 Task: Find connections with filter location Mauganj with filter topic #Startupswith filter profile language English with filter current company Cimpress with filter school Institute Of Public Enterprise with filter industry IT System Design Services with filter service category Filing with filter keywords title Housekeeper
Action: Mouse moved to (708, 90)
Screenshot: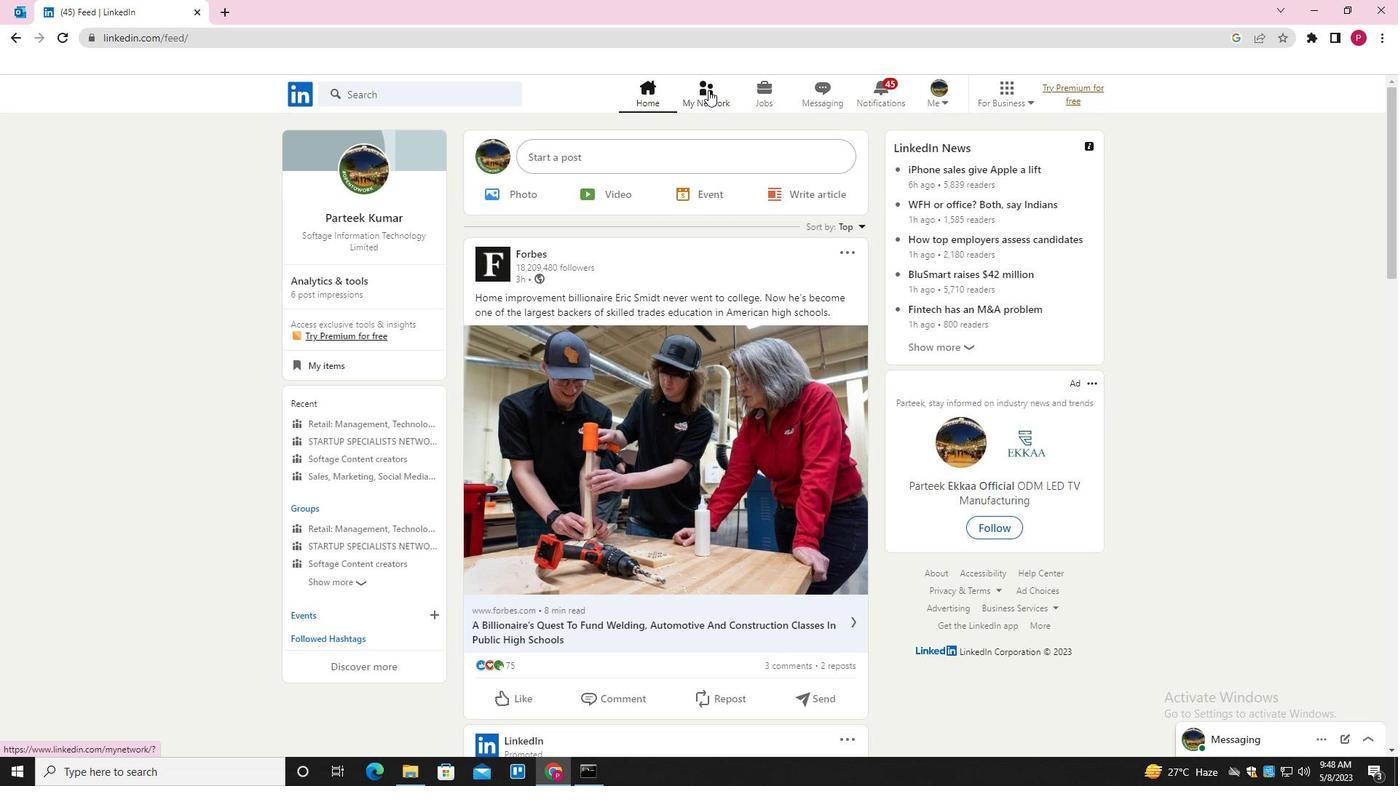 
Action: Mouse pressed left at (708, 90)
Screenshot: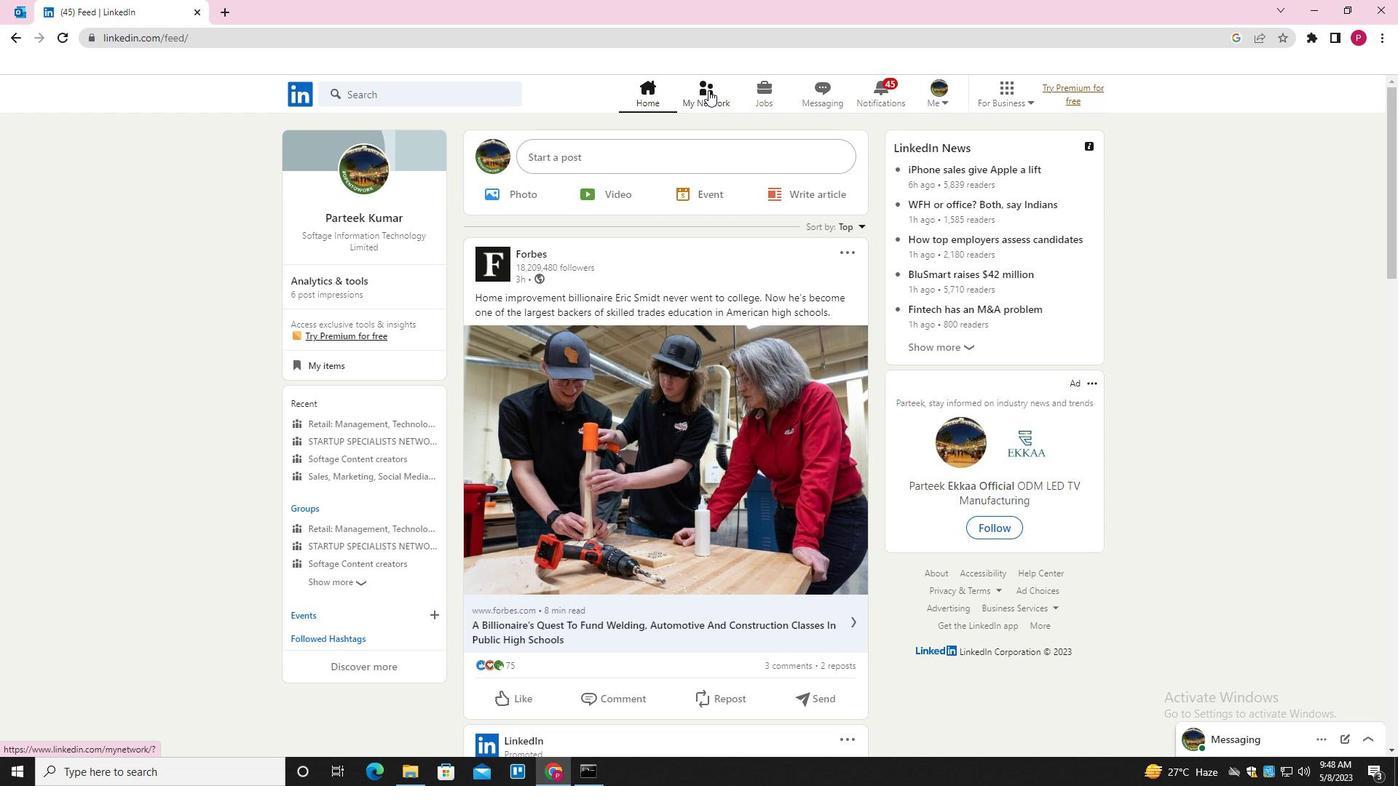 
Action: Mouse moved to (452, 179)
Screenshot: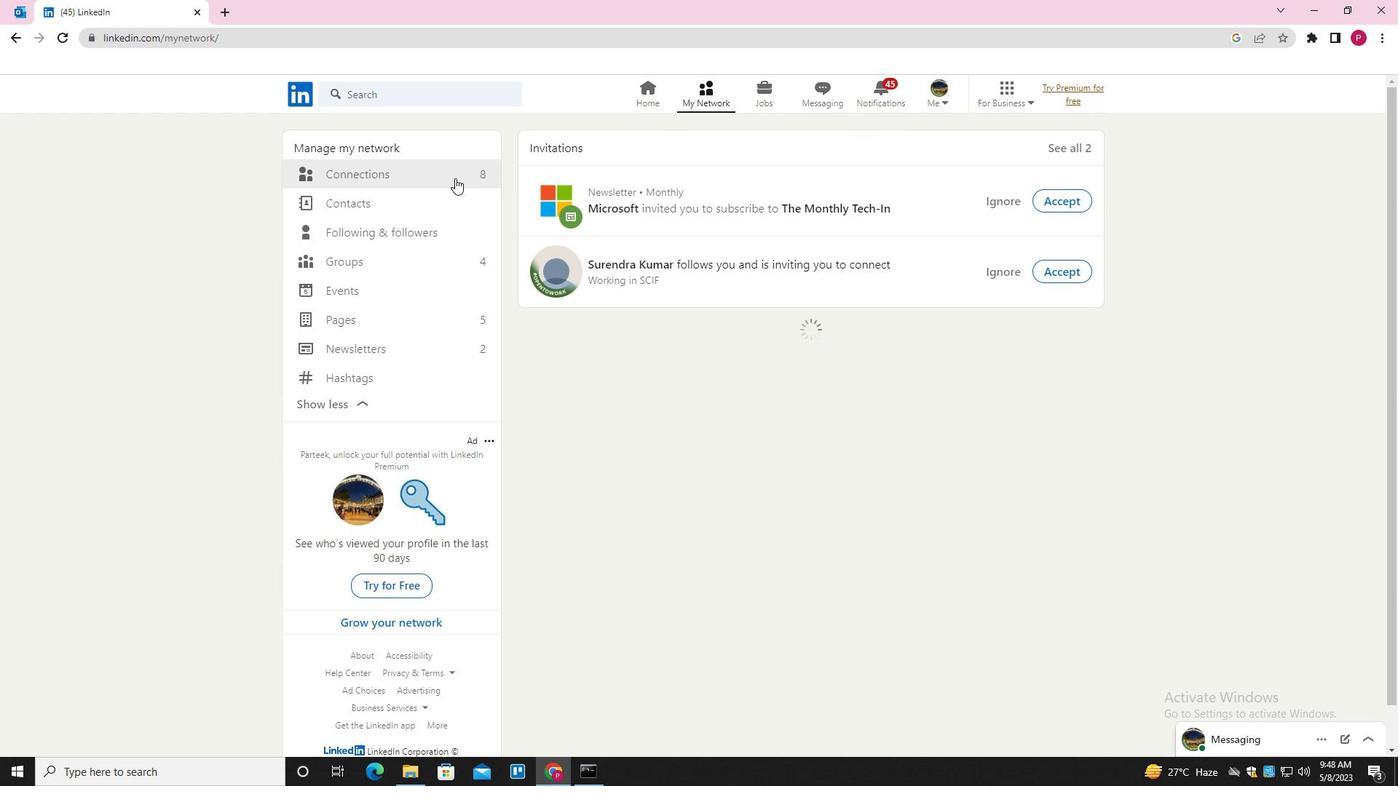 
Action: Mouse pressed left at (452, 179)
Screenshot: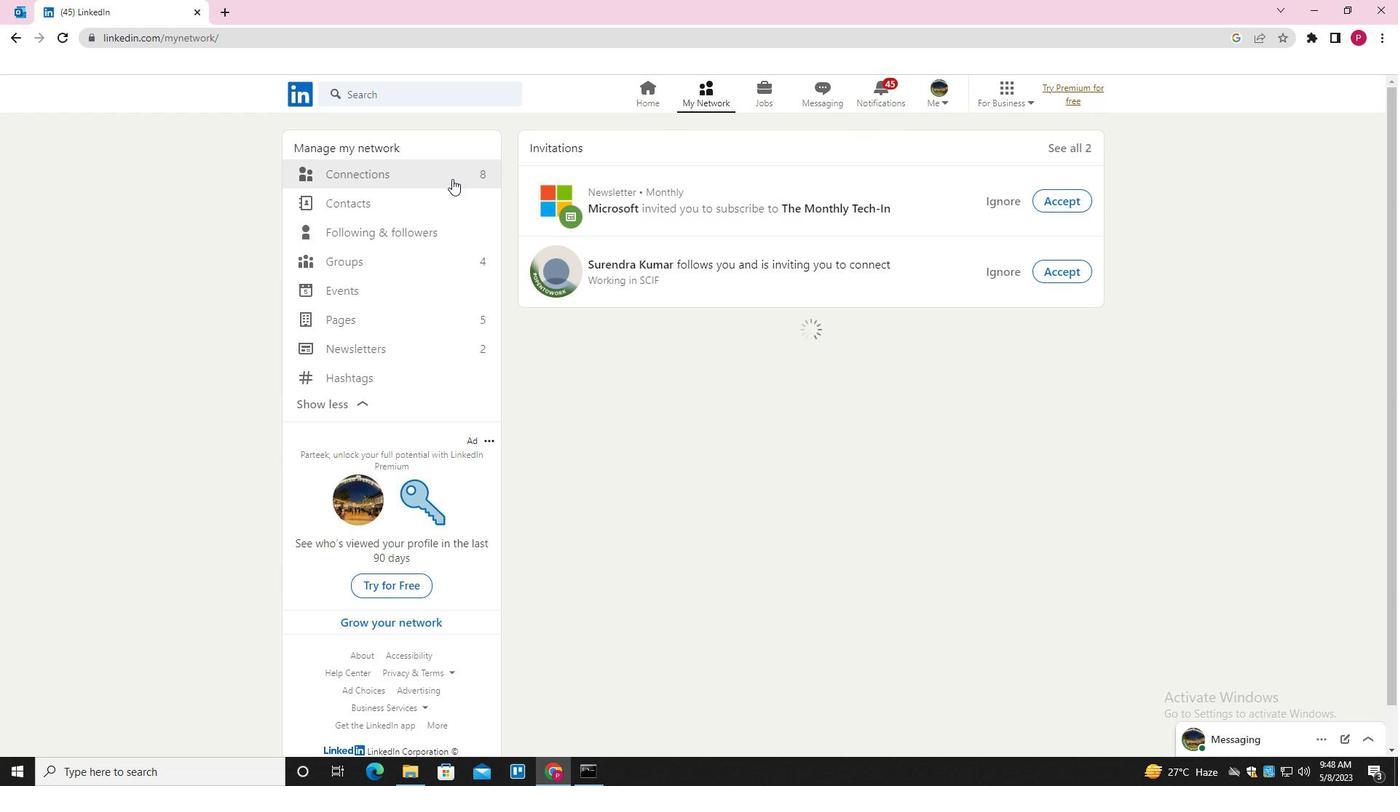 
Action: Mouse moved to (820, 176)
Screenshot: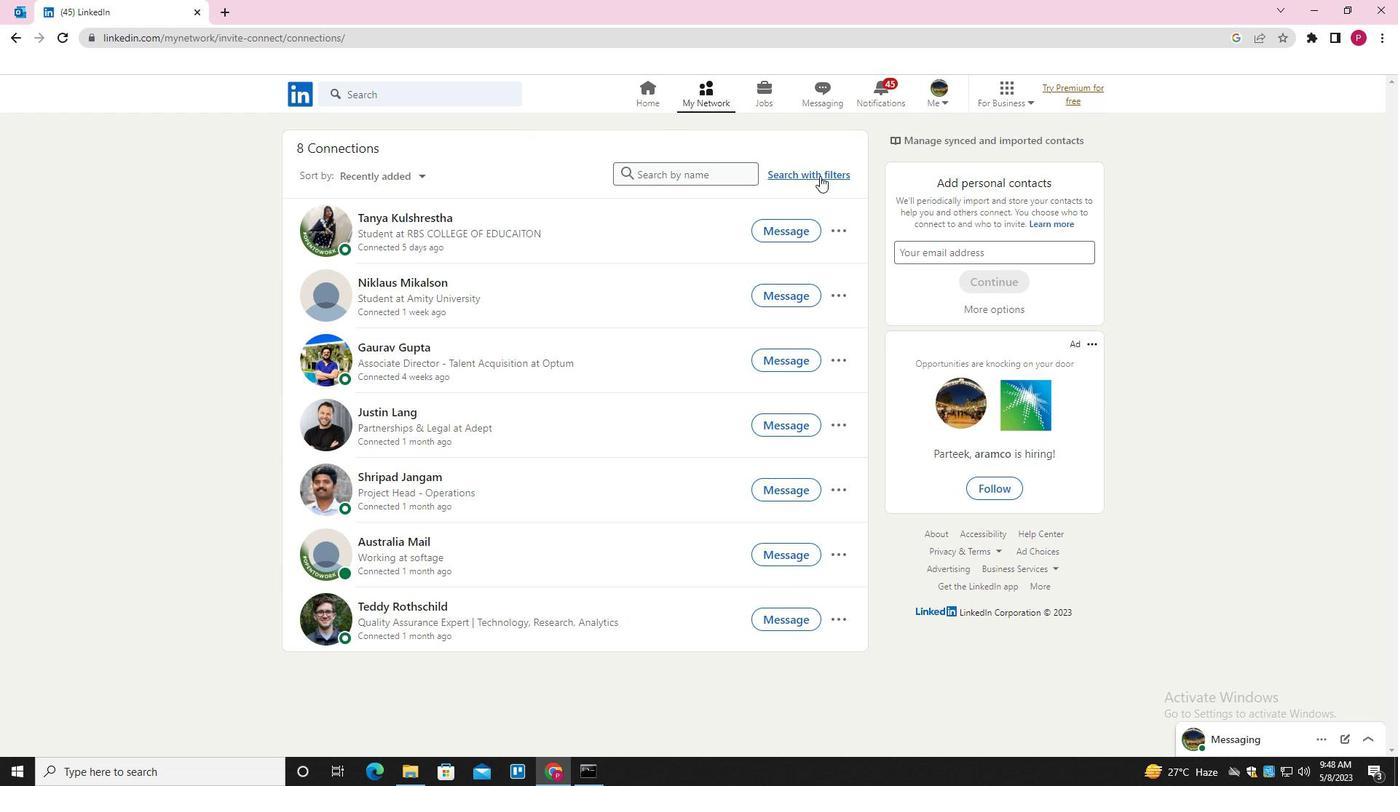 
Action: Mouse pressed left at (820, 176)
Screenshot: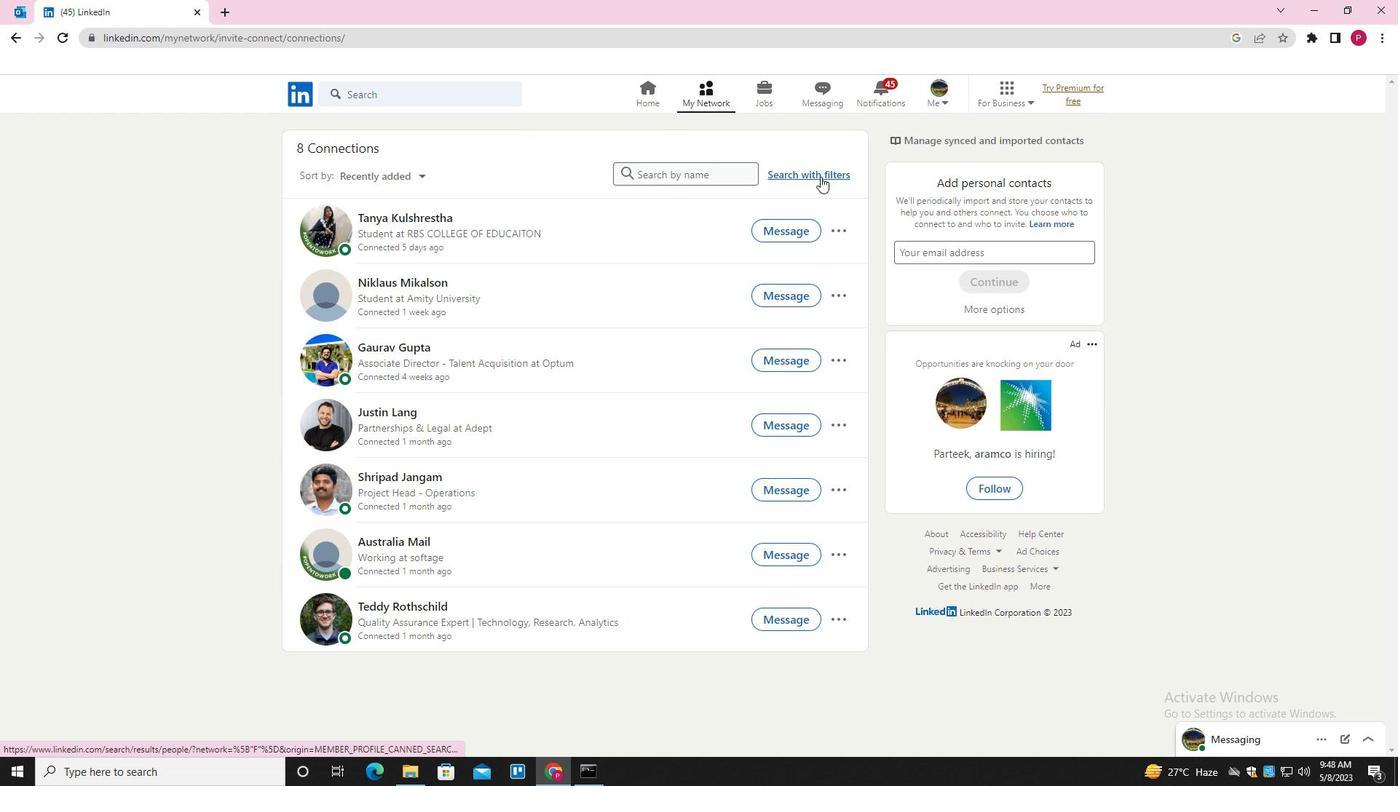 
Action: Mouse moved to (748, 130)
Screenshot: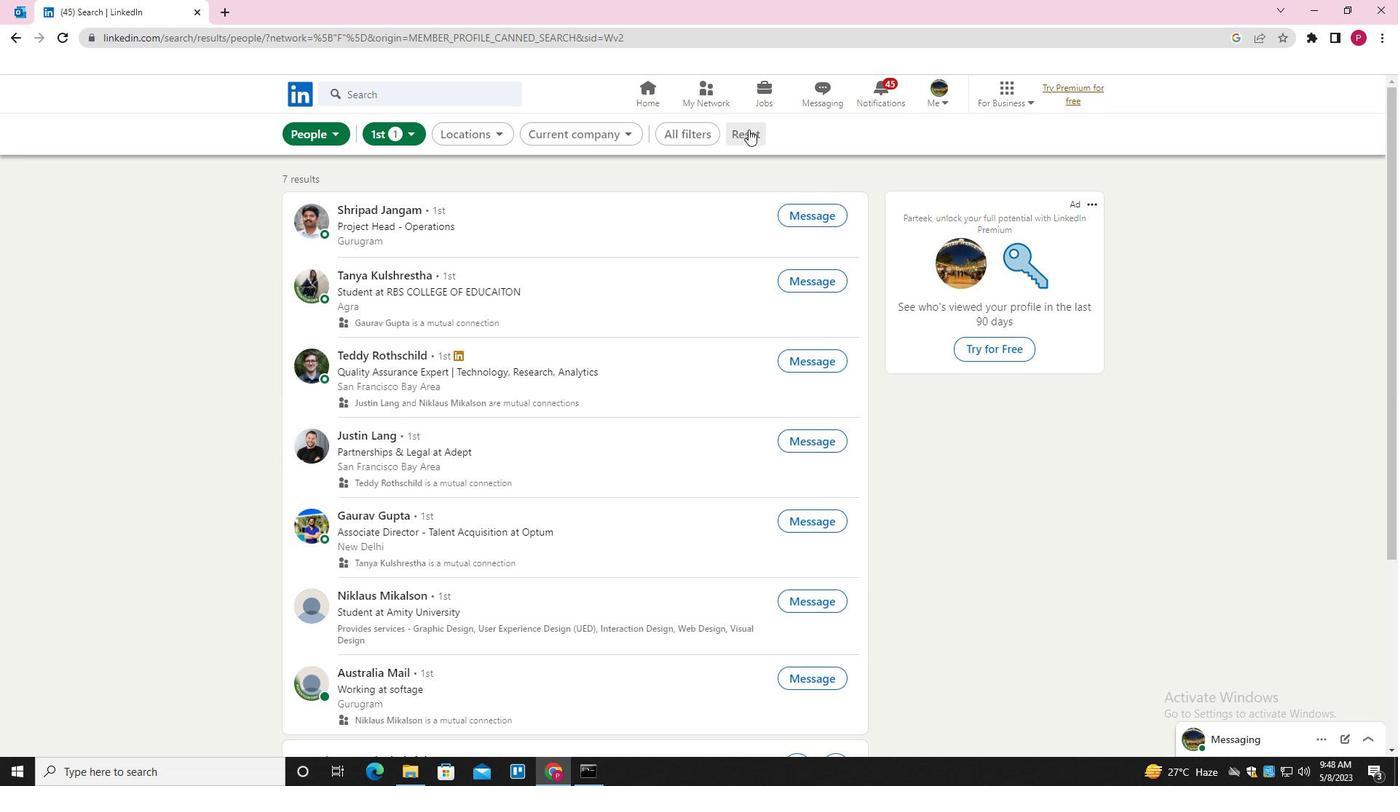 
Action: Mouse pressed left at (748, 130)
Screenshot: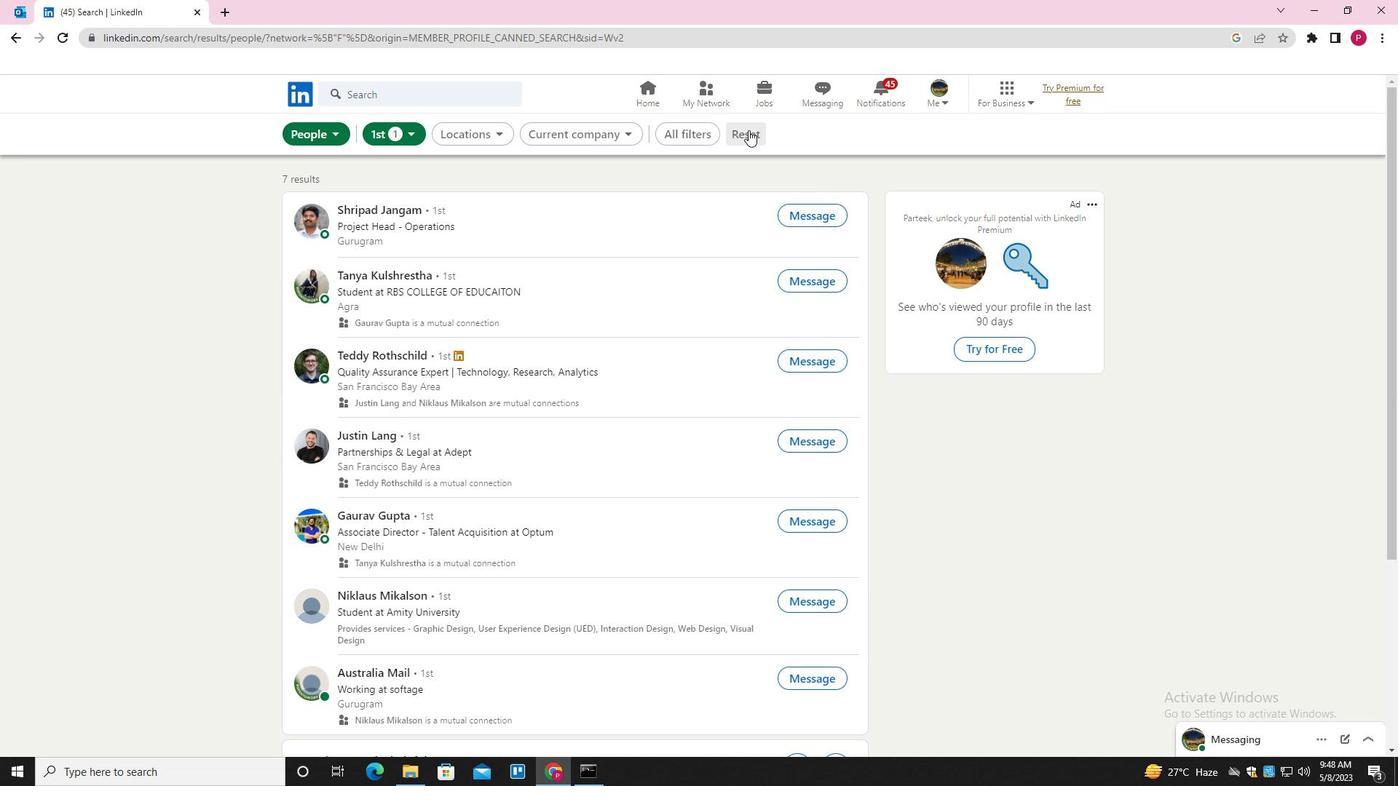 
Action: Mouse moved to (721, 135)
Screenshot: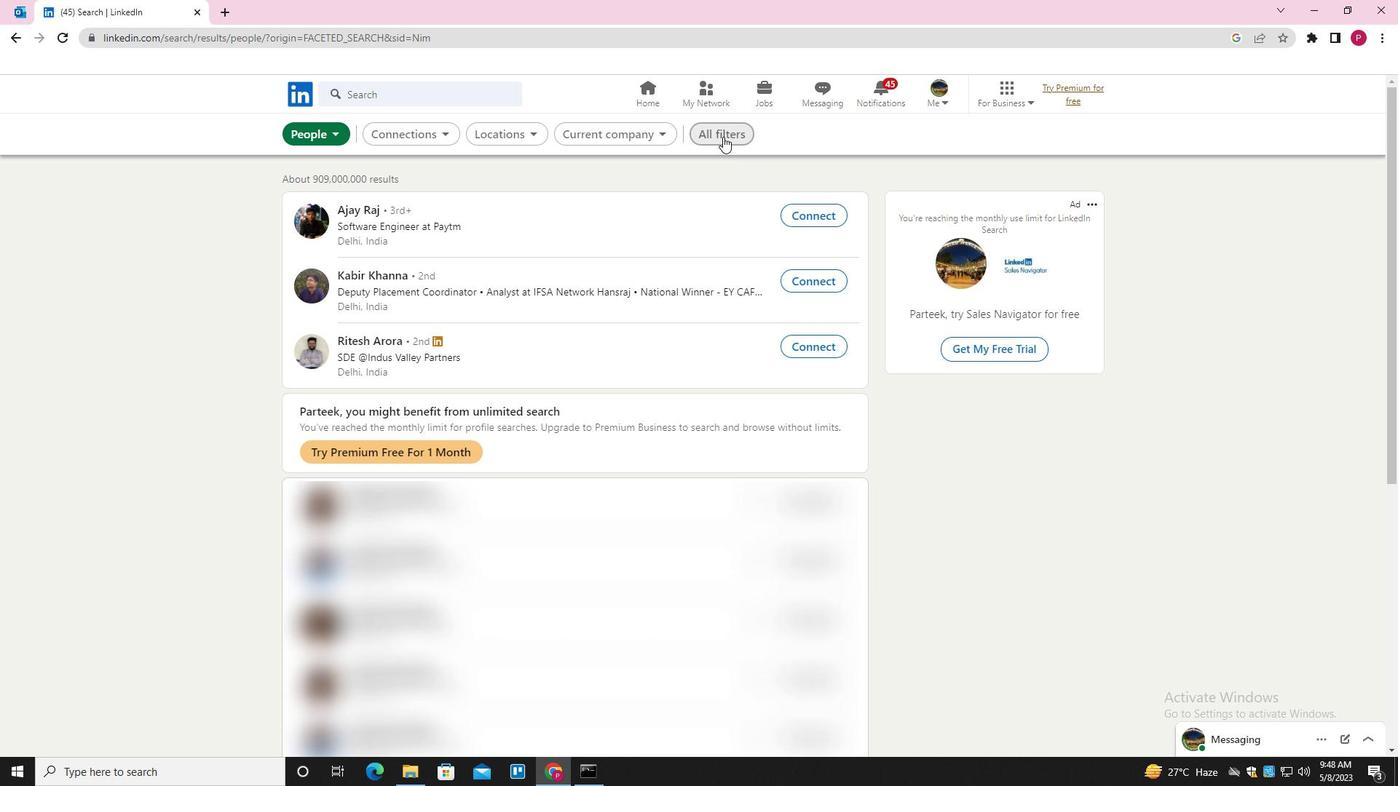 
Action: Mouse pressed left at (721, 135)
Screenshot: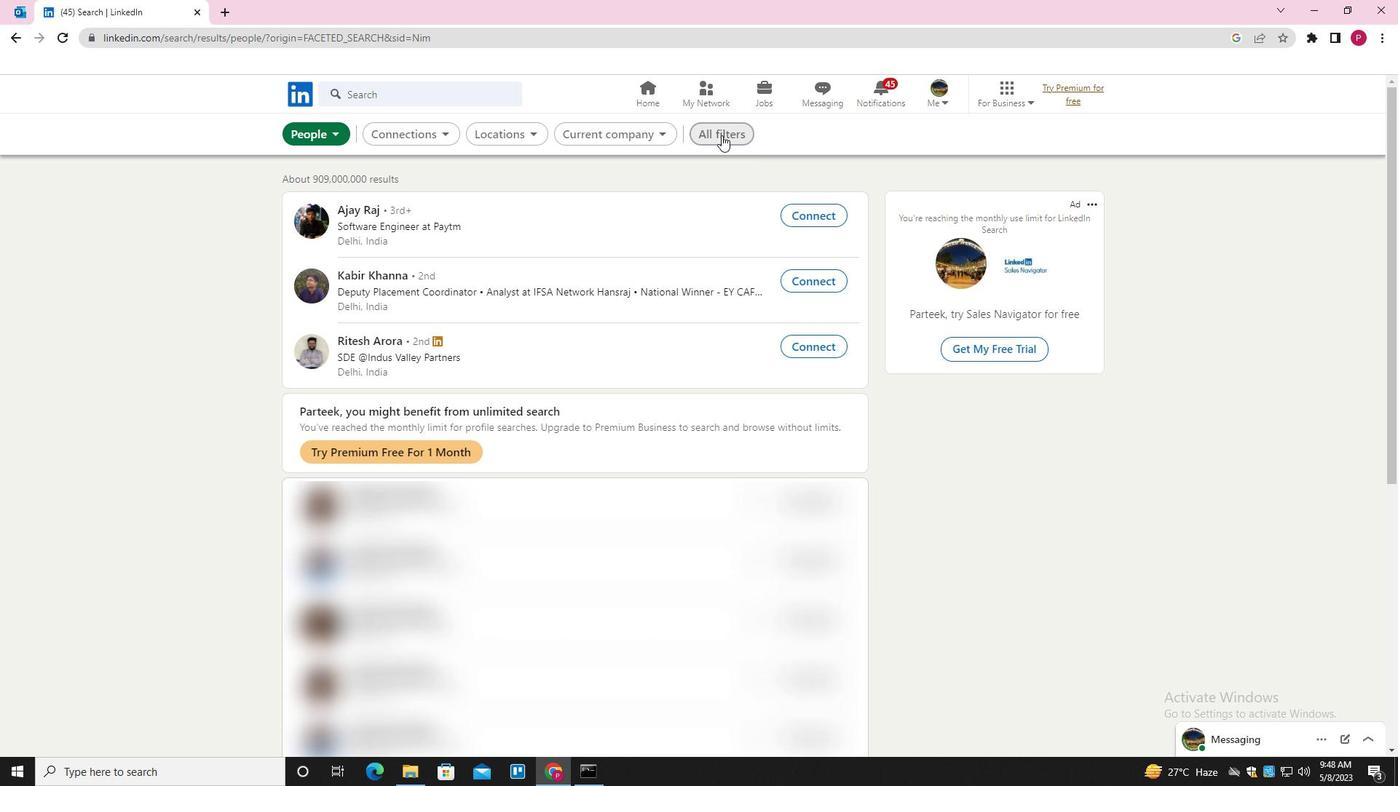 
Action: Mouse moved to (1263, 371)
Screenshot: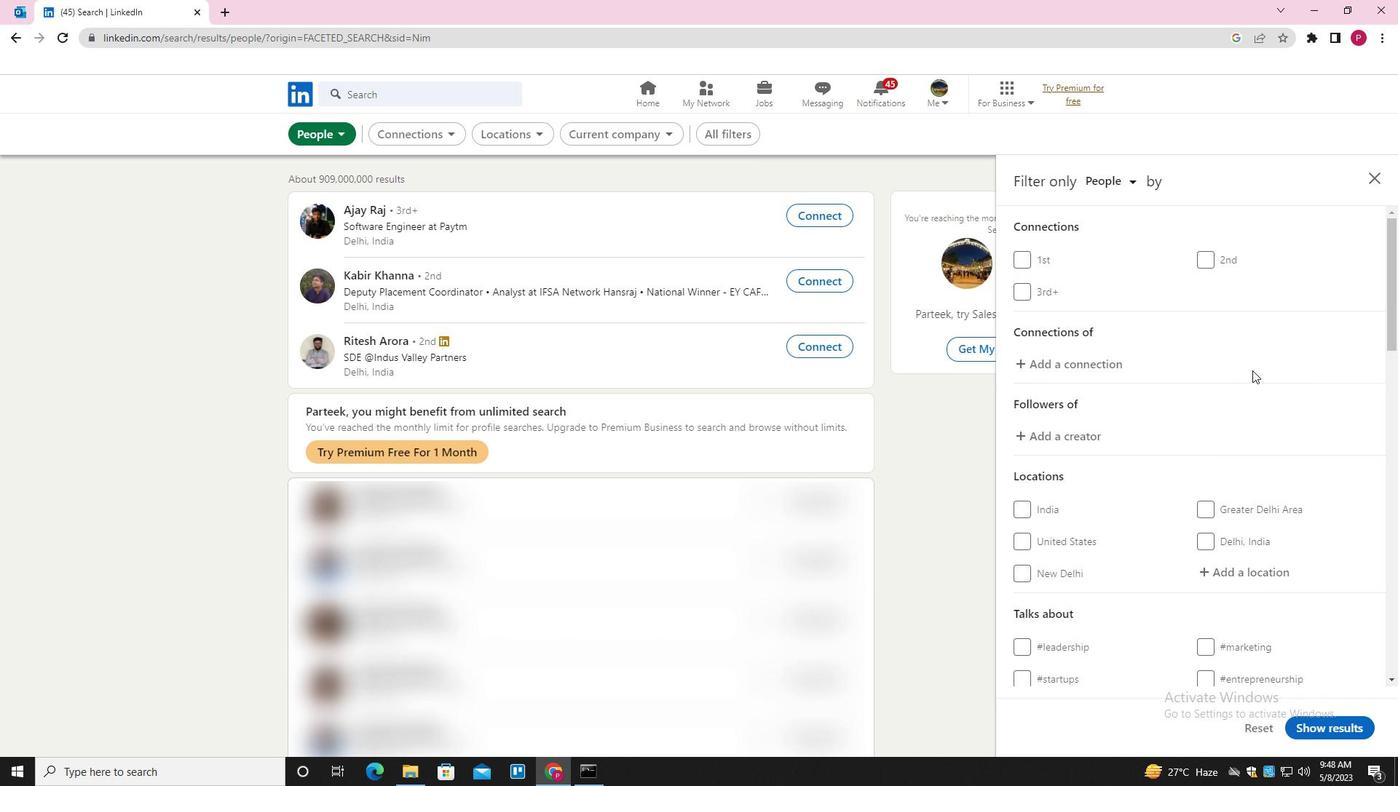 
Action: Mouse scrolled (1263, 370) with delta (0, 0)
Screenshot: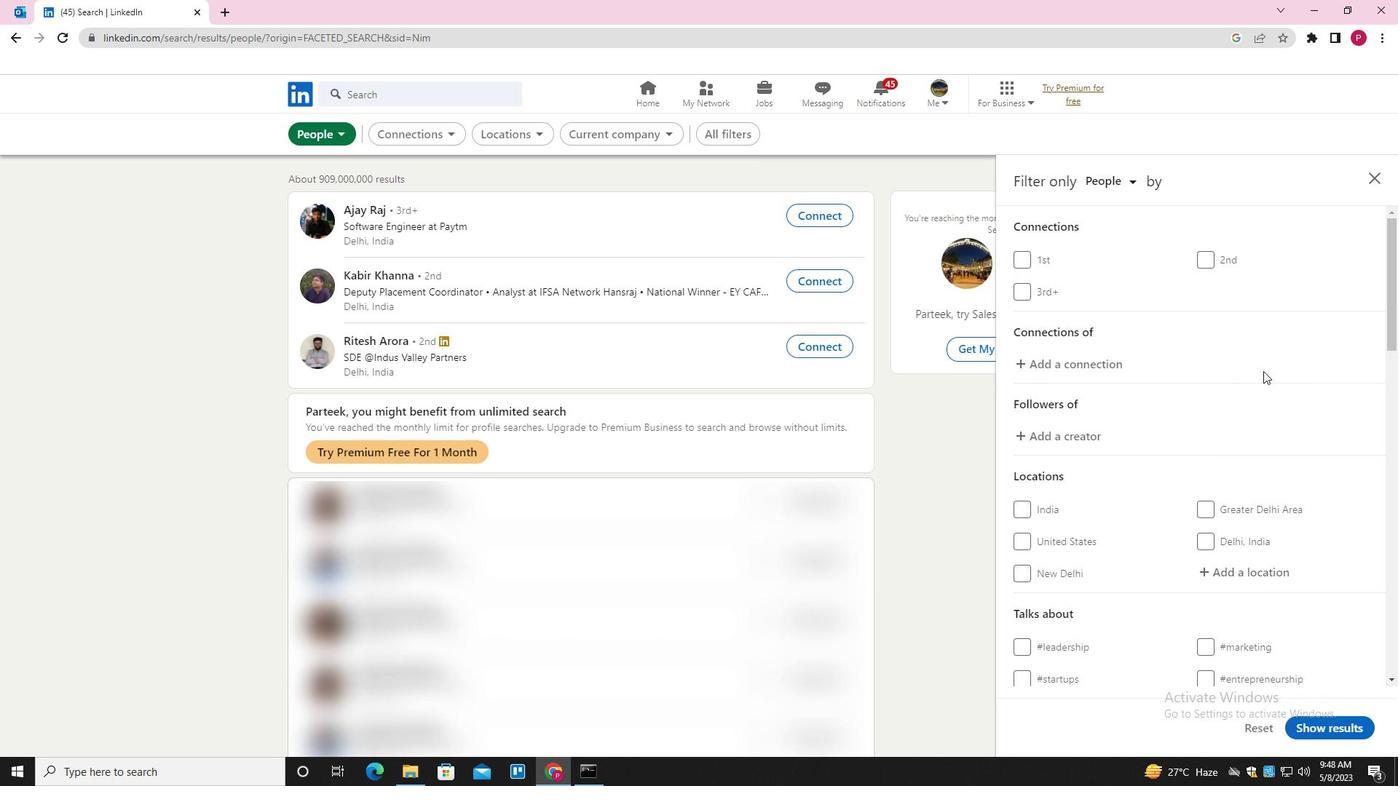 
Action: Mouse scrolled (1263, 370) with delta (0, 0)
Screenshot: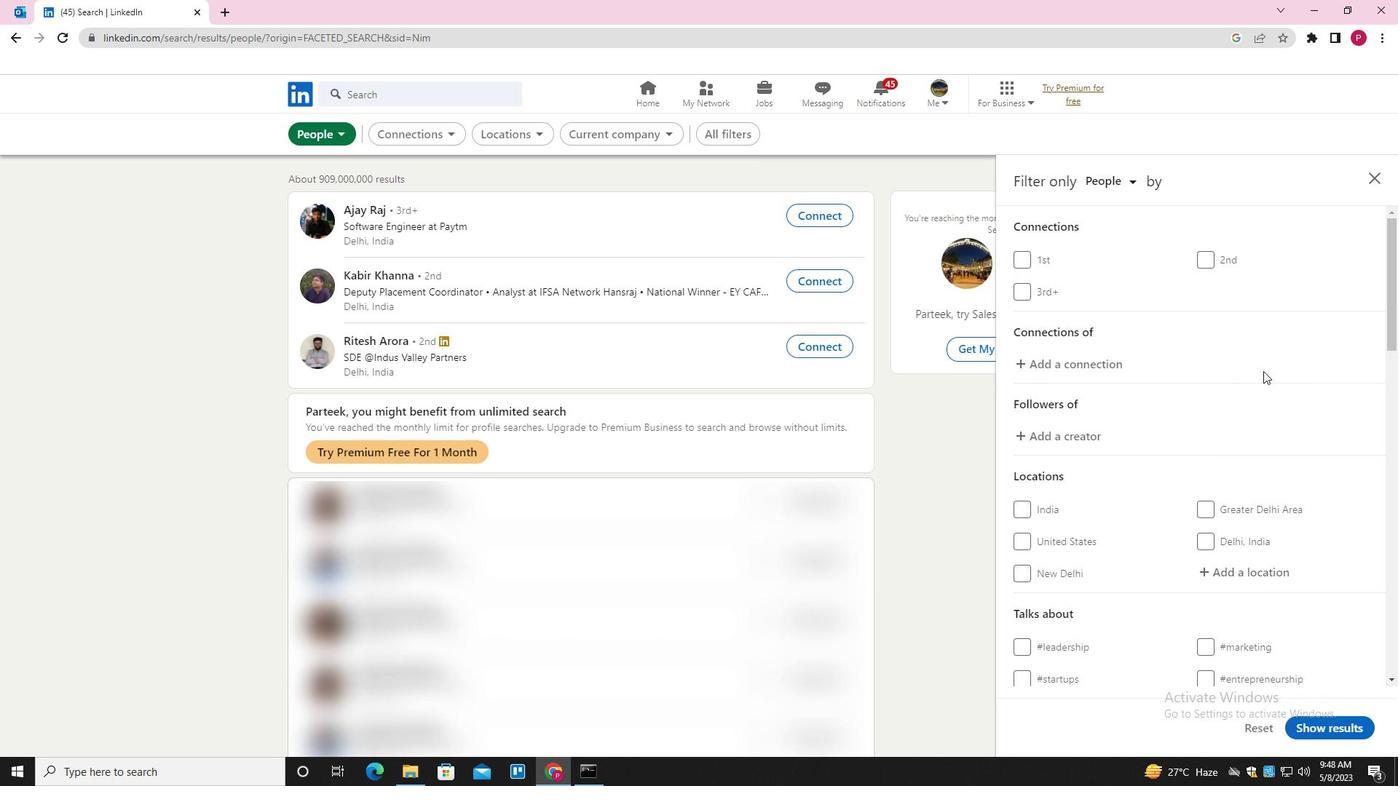 
Action: Mouse moved to (1245, 420)
Screenshot: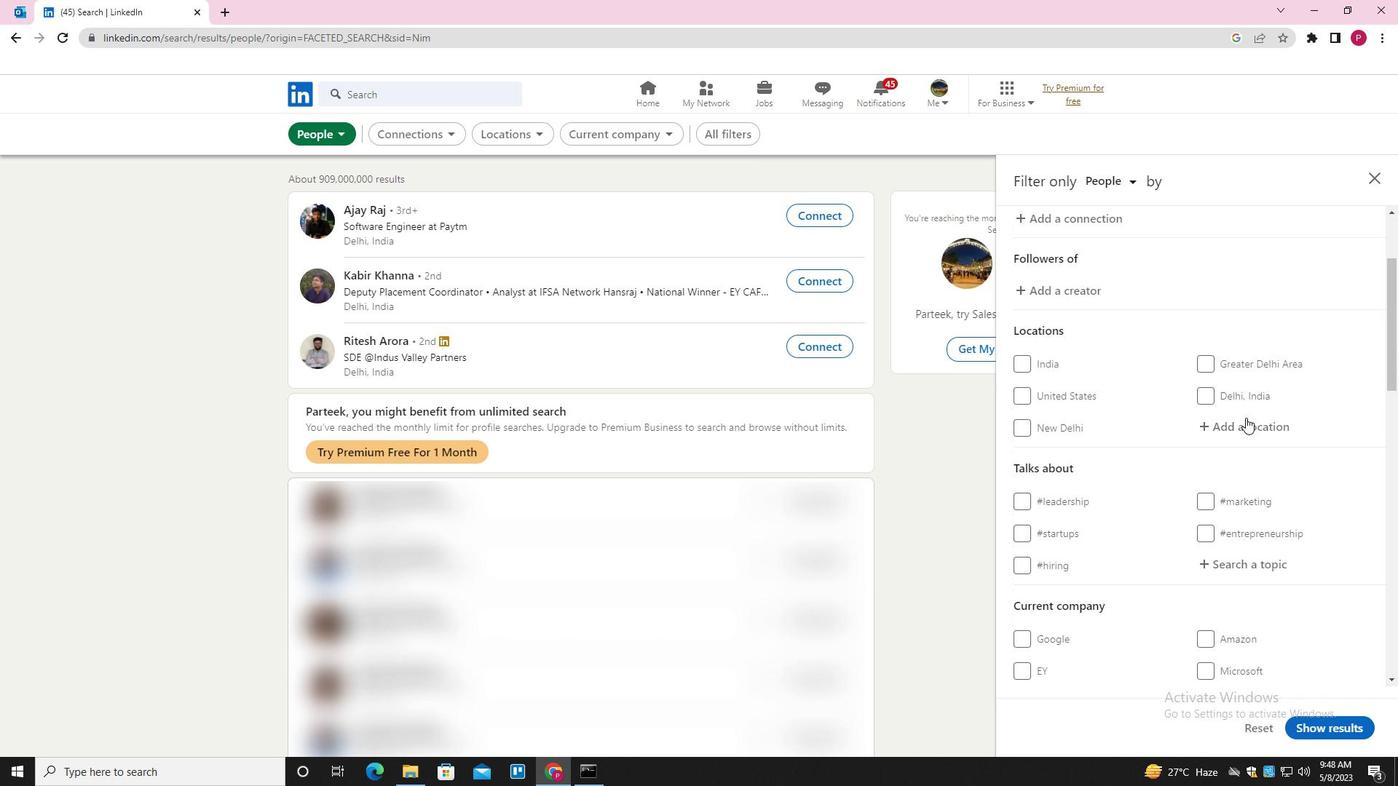 
Action: Mouse pressed left at (1245, 420)
Screenshot: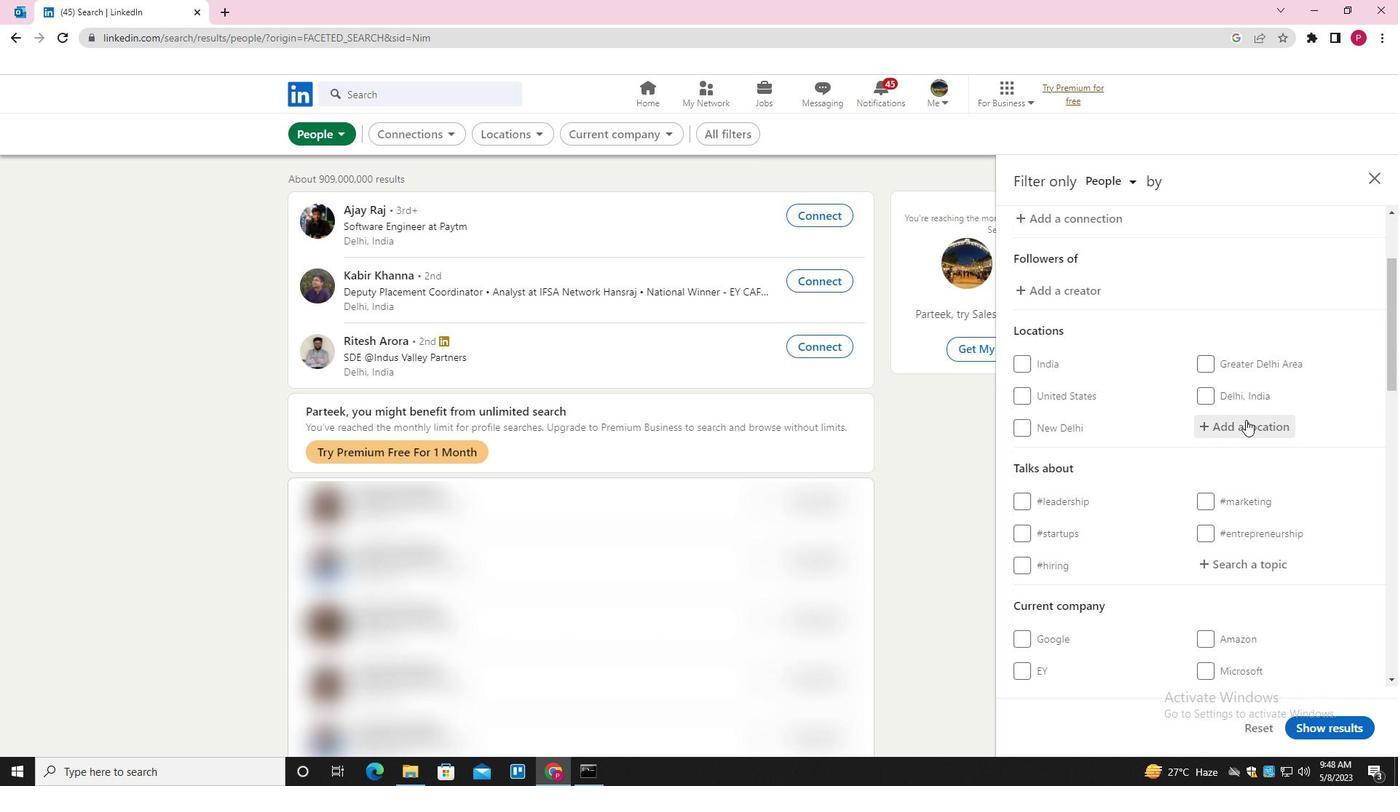 
Action: Key pressed <Key.shift>MAUGANJ<Key.down><Key.enter>
Screenshot: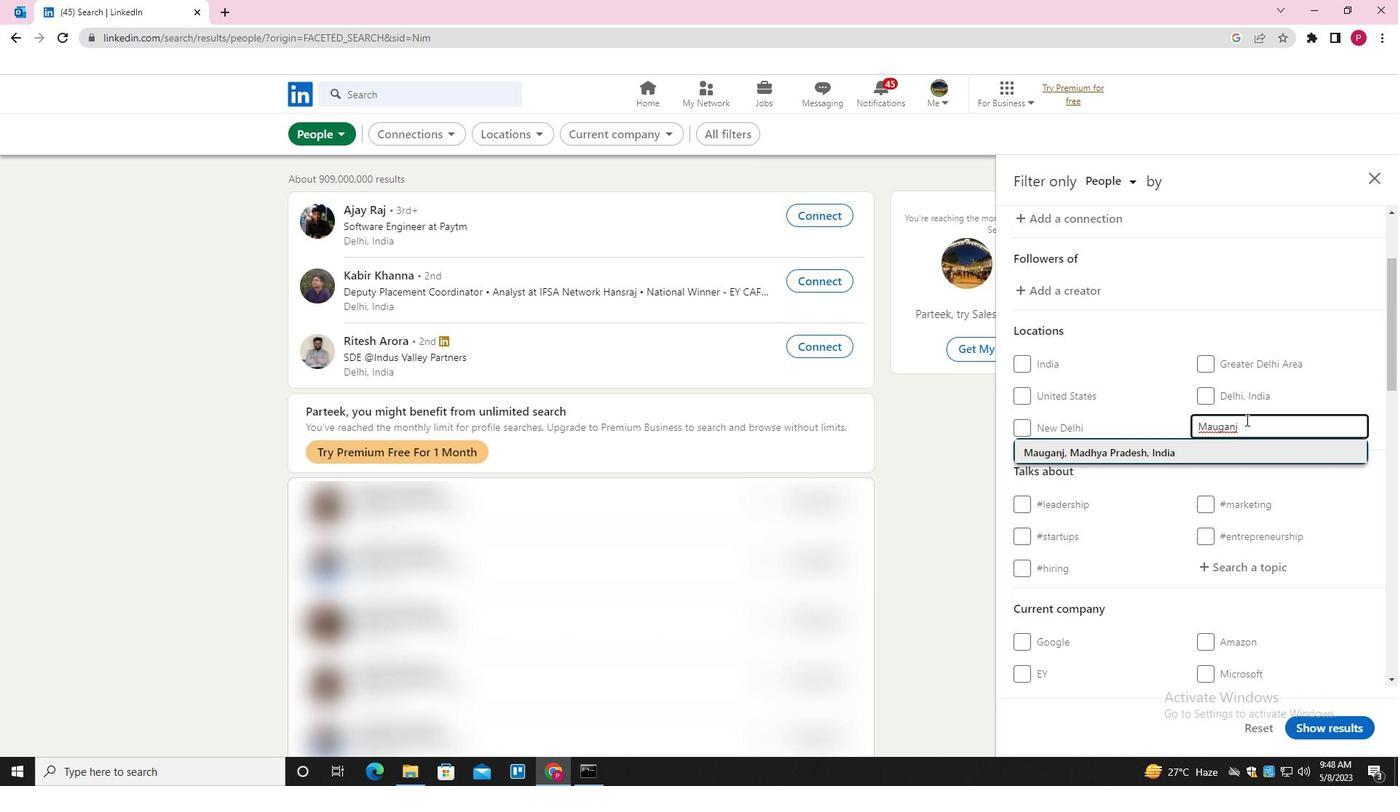 
Action: Mouse scrolled (1245, 419) with delta (0, 0)
Screenshot: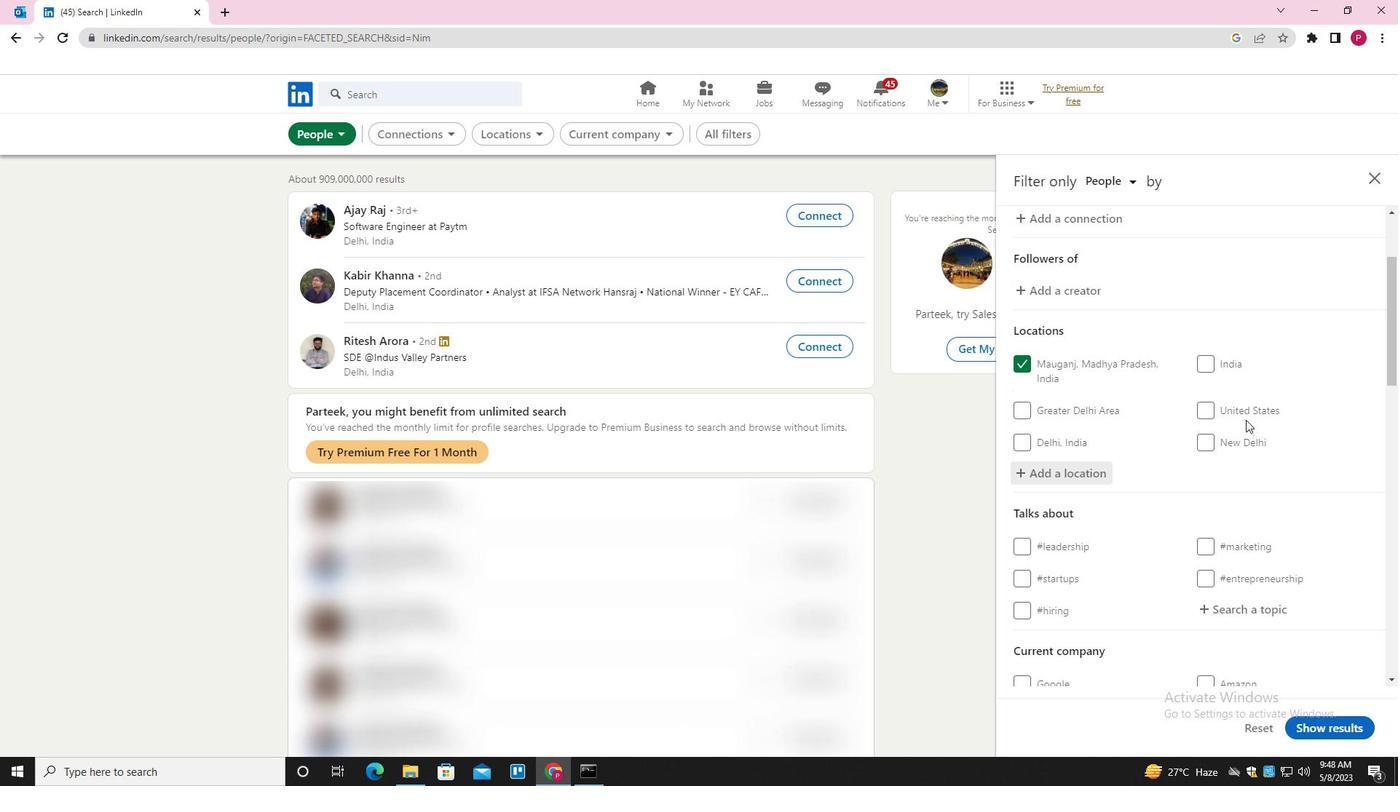 
Action: Mouse scrolled (1245, 419) with delta (0, 0)
Screenshot: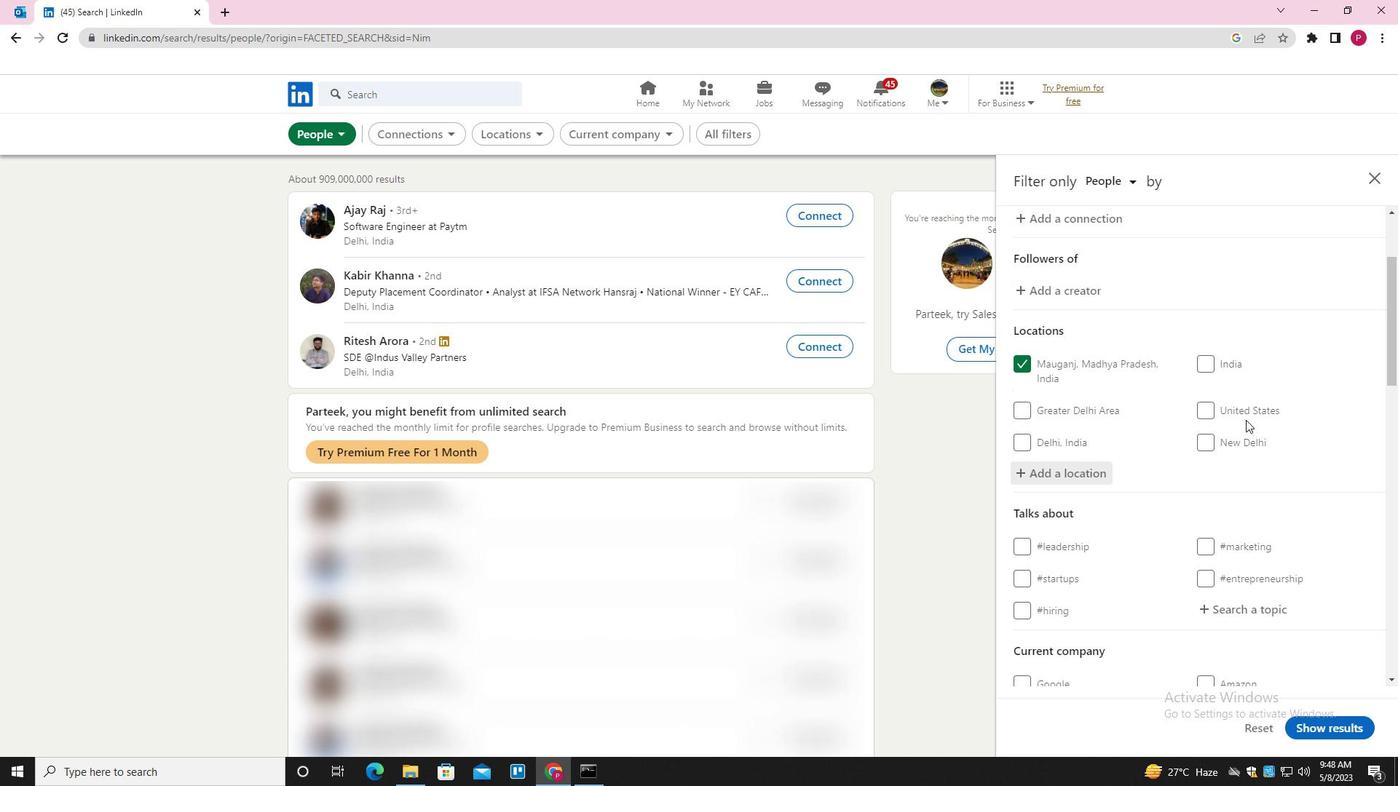 
Action: Mouse scrolled (1245, 419) with delta (0, 0)
Screenshot: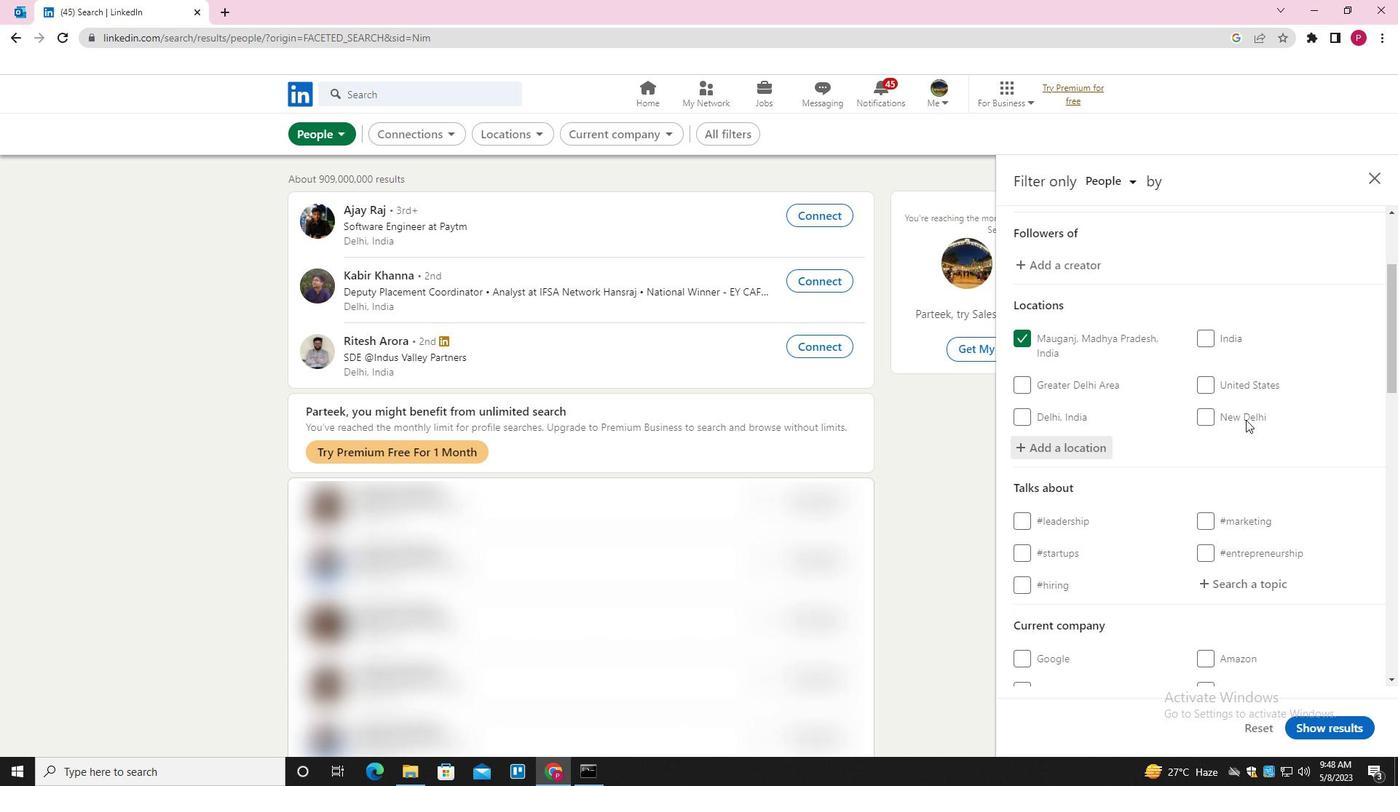 
Action: Mouse moved to (1241, 391)
Screenshot: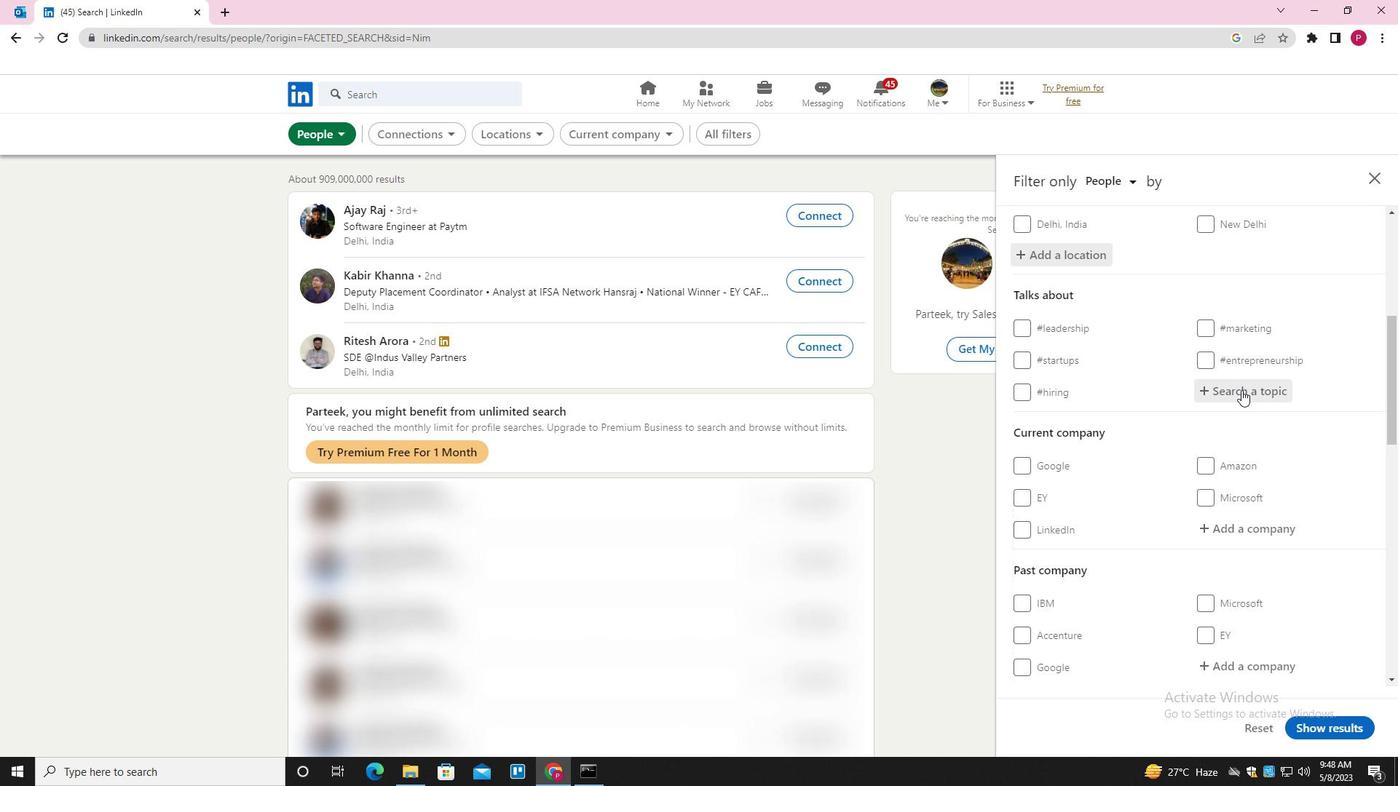 
Action: Mouse pressed left at (1241, 391)
Screenshot: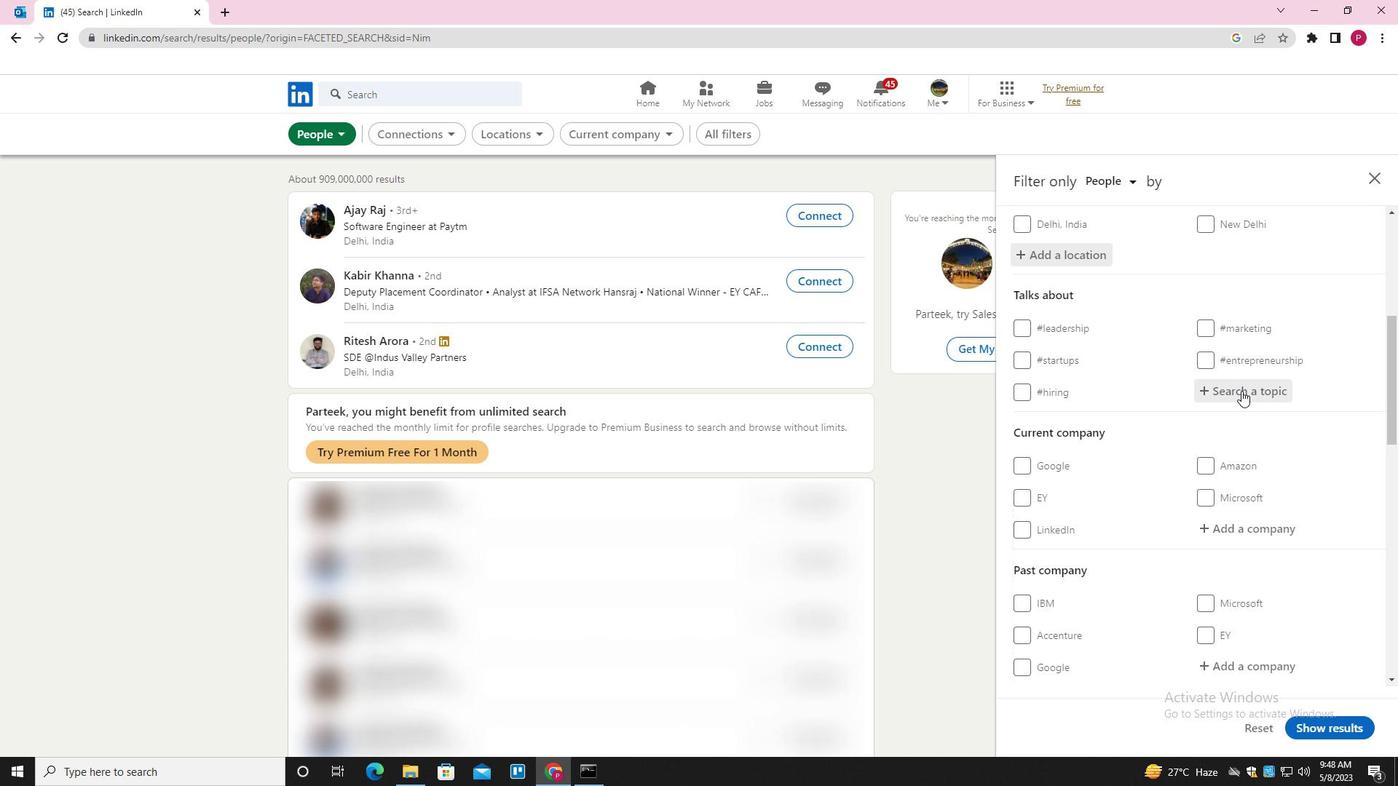 
Action: Key pressed <Key.shift>STARTUPS<Key.down><Key.enter>
Screenshot: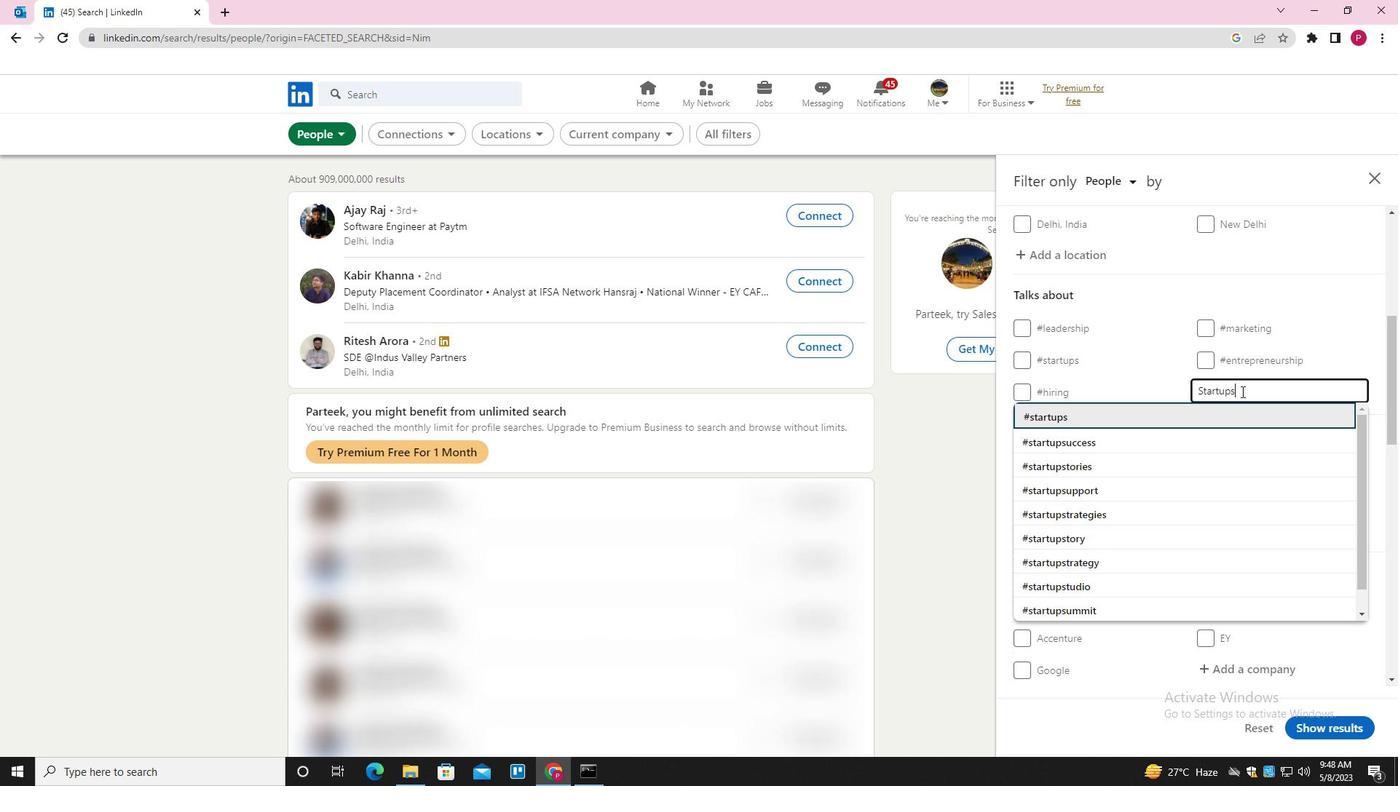 
Action: Mouse scrolled (1241, 391) with delta (0, 0)
Screenshot: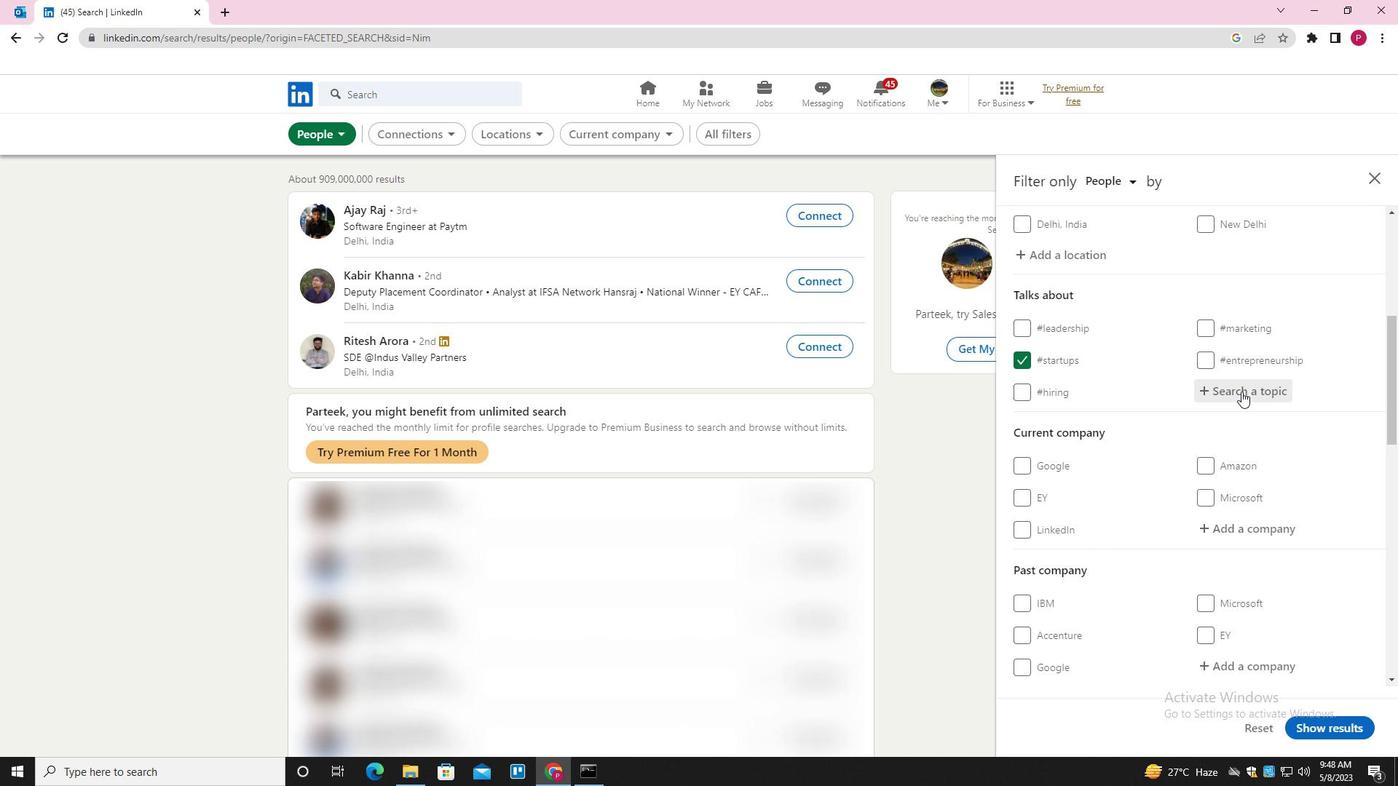 
Action: Mouse scrolled (1241, 391) with delta (0, 0)
Screenshot: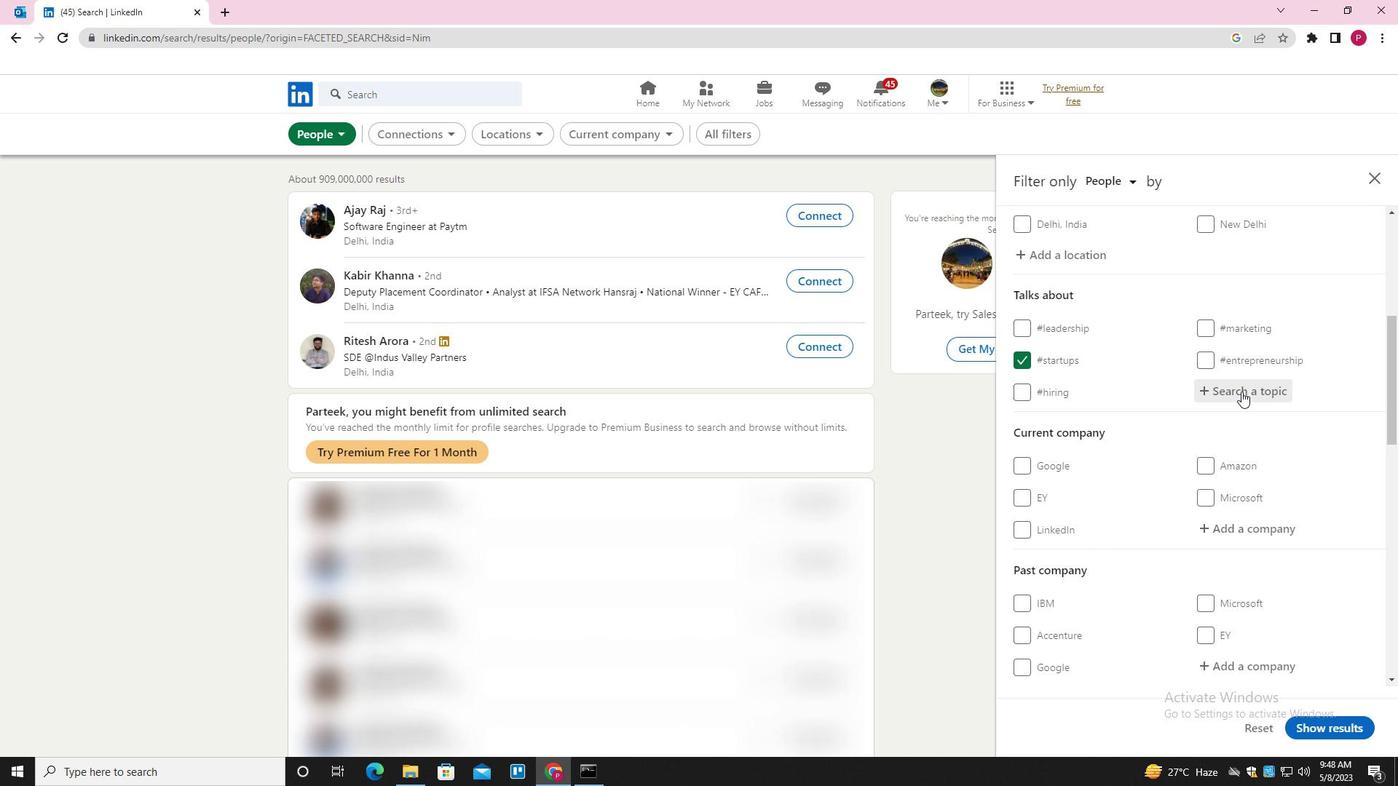 
Action: Mouse moved to (1188, 412)
Screenshot: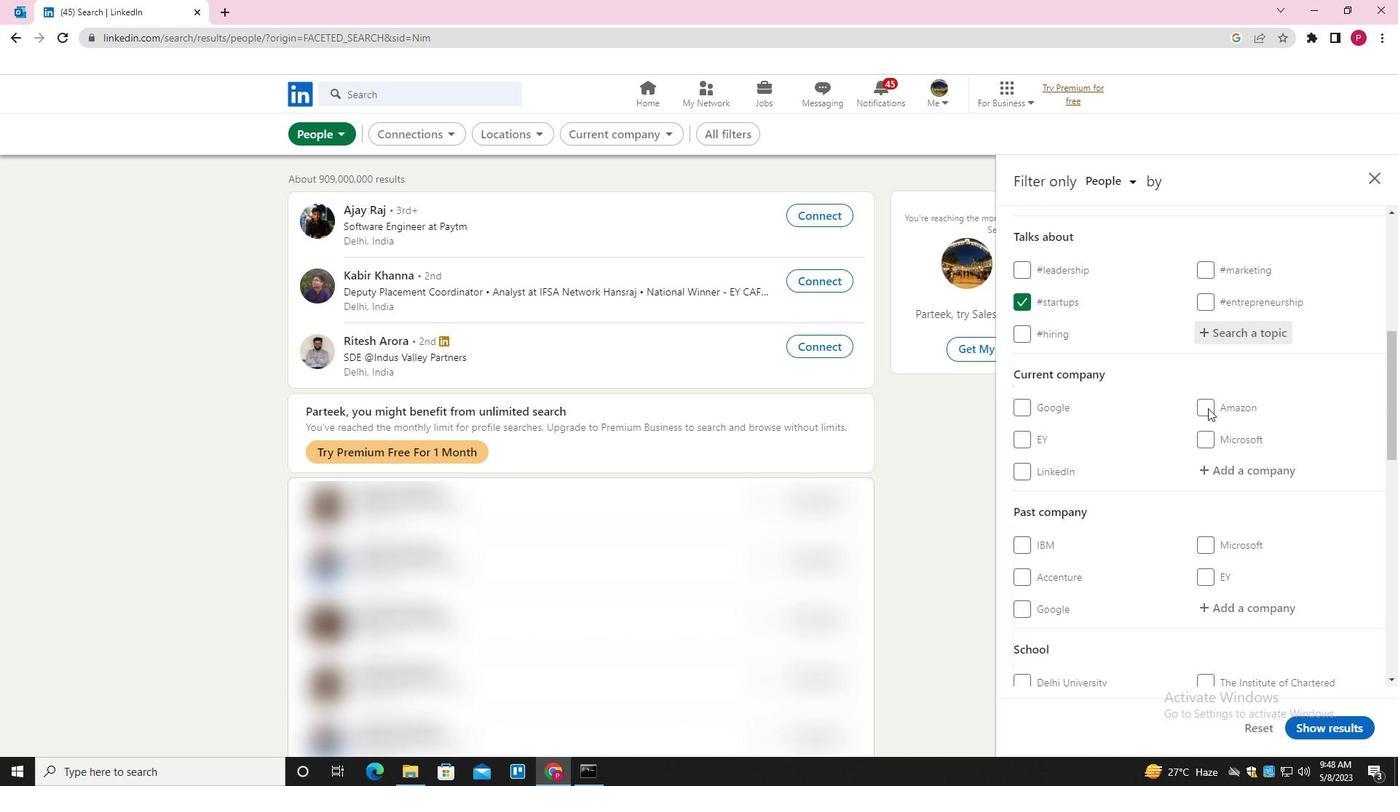 
Action: Mouse scrolled (1188, 411) with delta (0, 0)
Screenshot: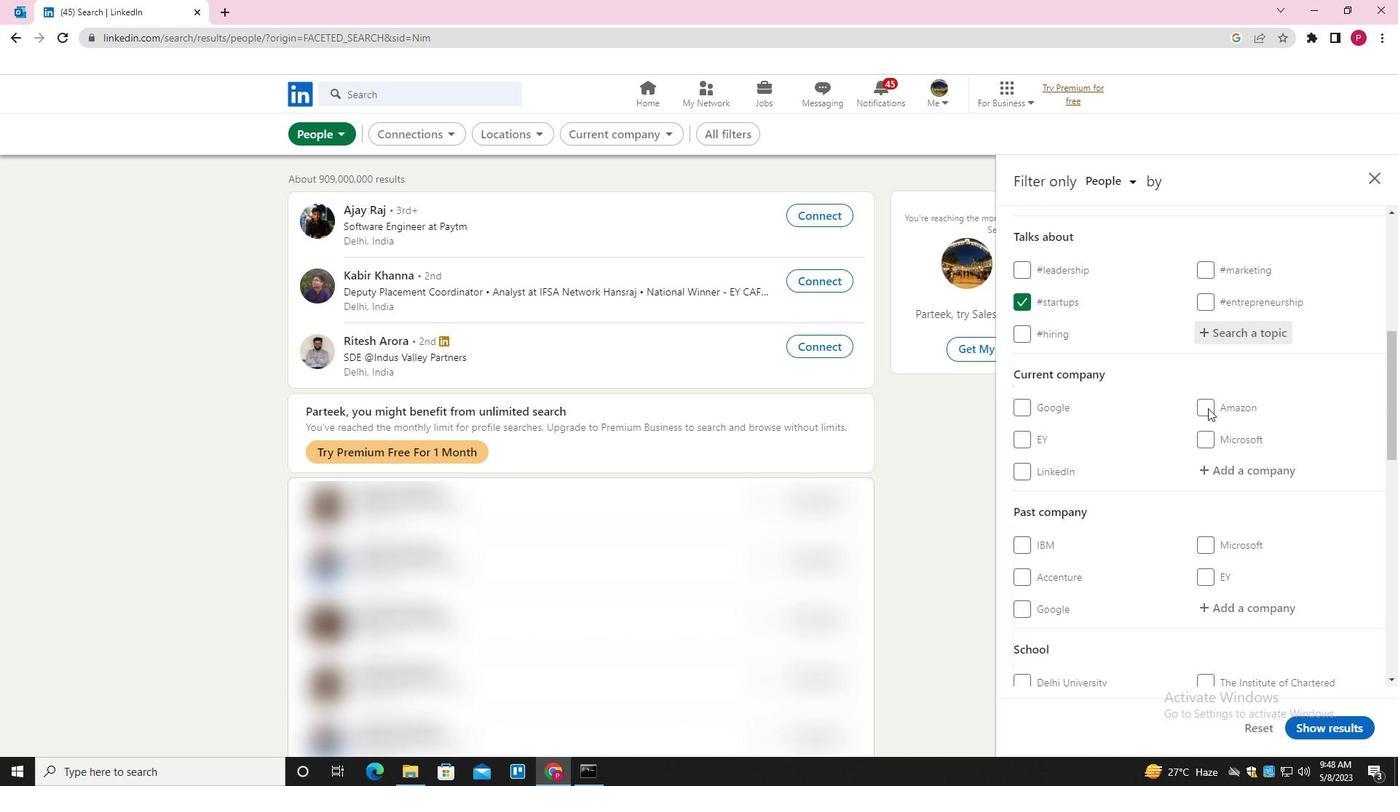 
Action: Mouse moved to (1146, 423)
Screenshot: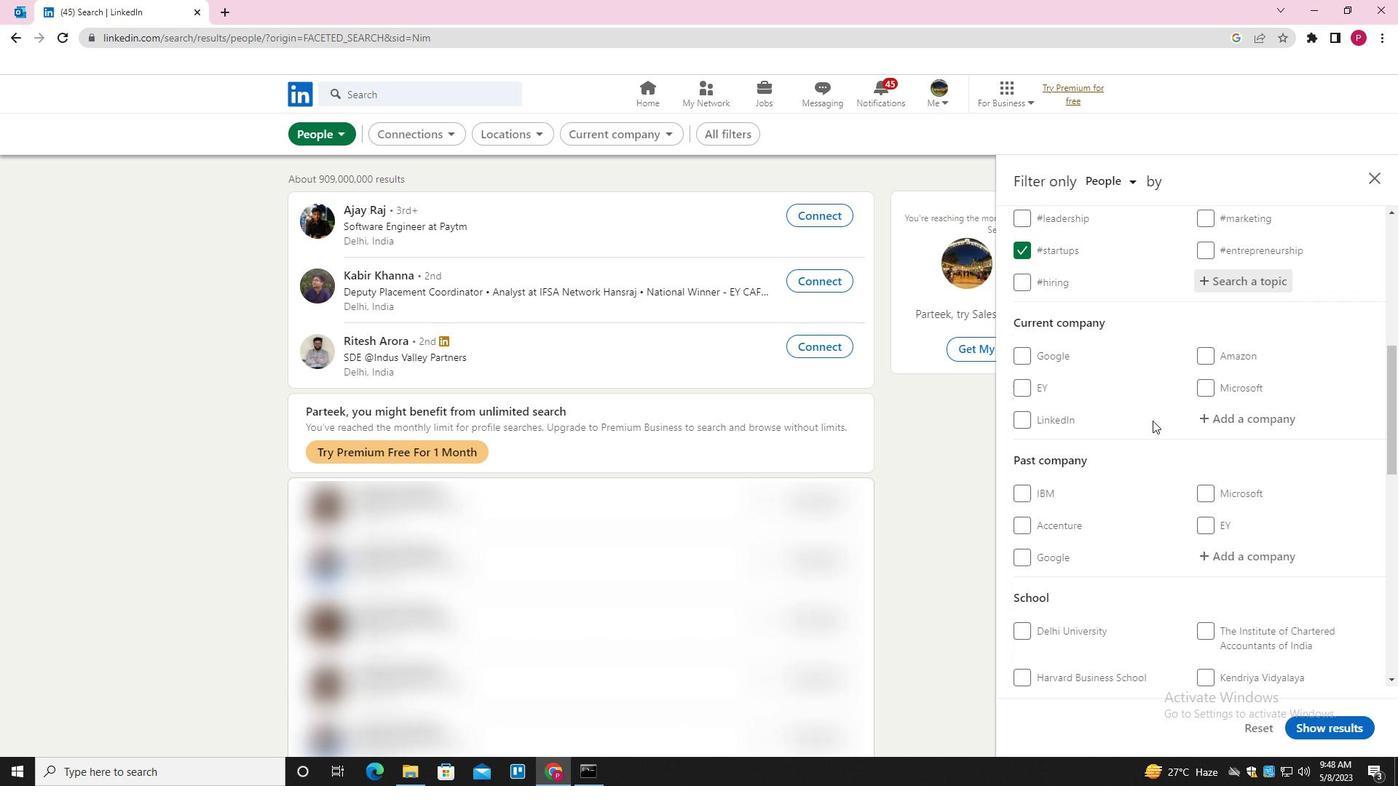 
Action: Mouse scrolled (1146, 422) with delta (0, 0)
Screenshot: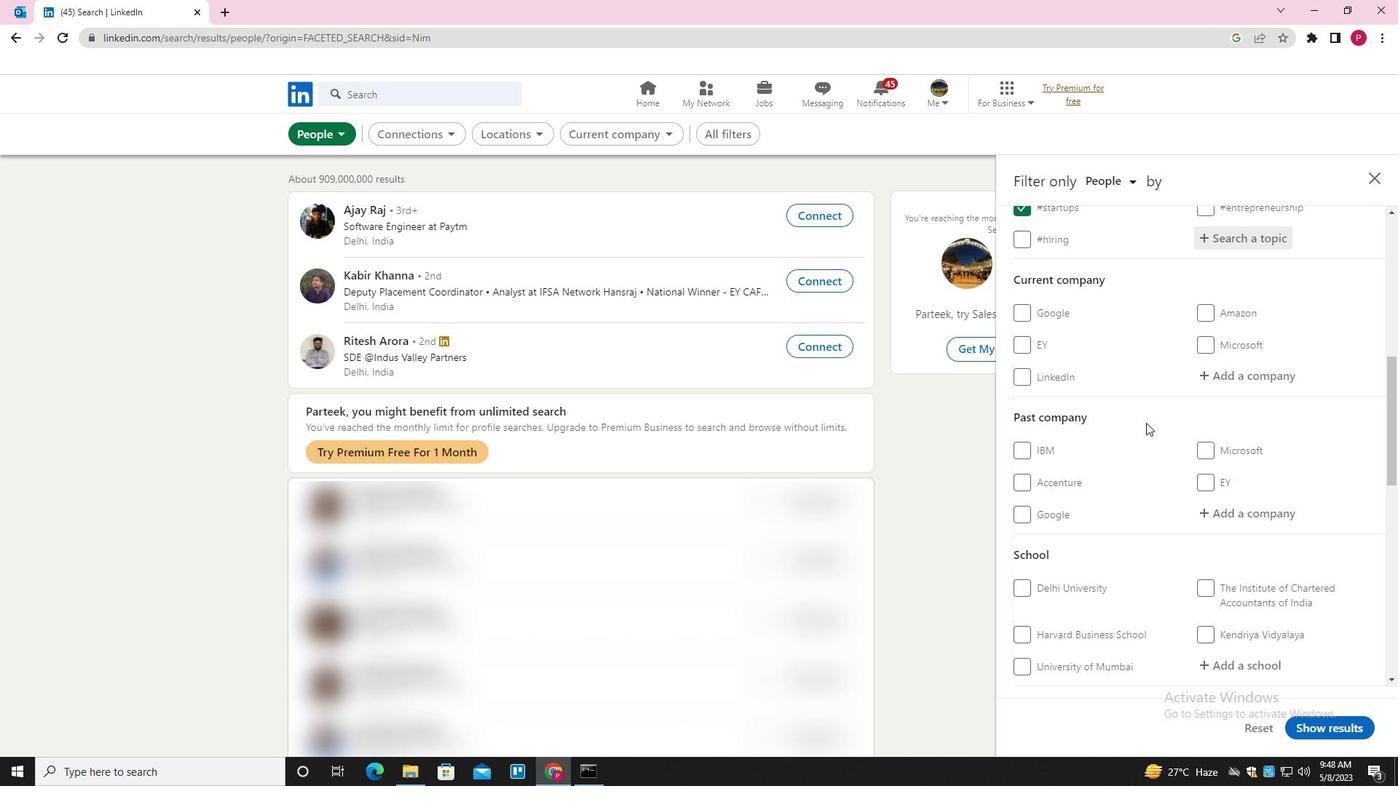 
Action: Mouse moved to (1146, 423)
Screenshot: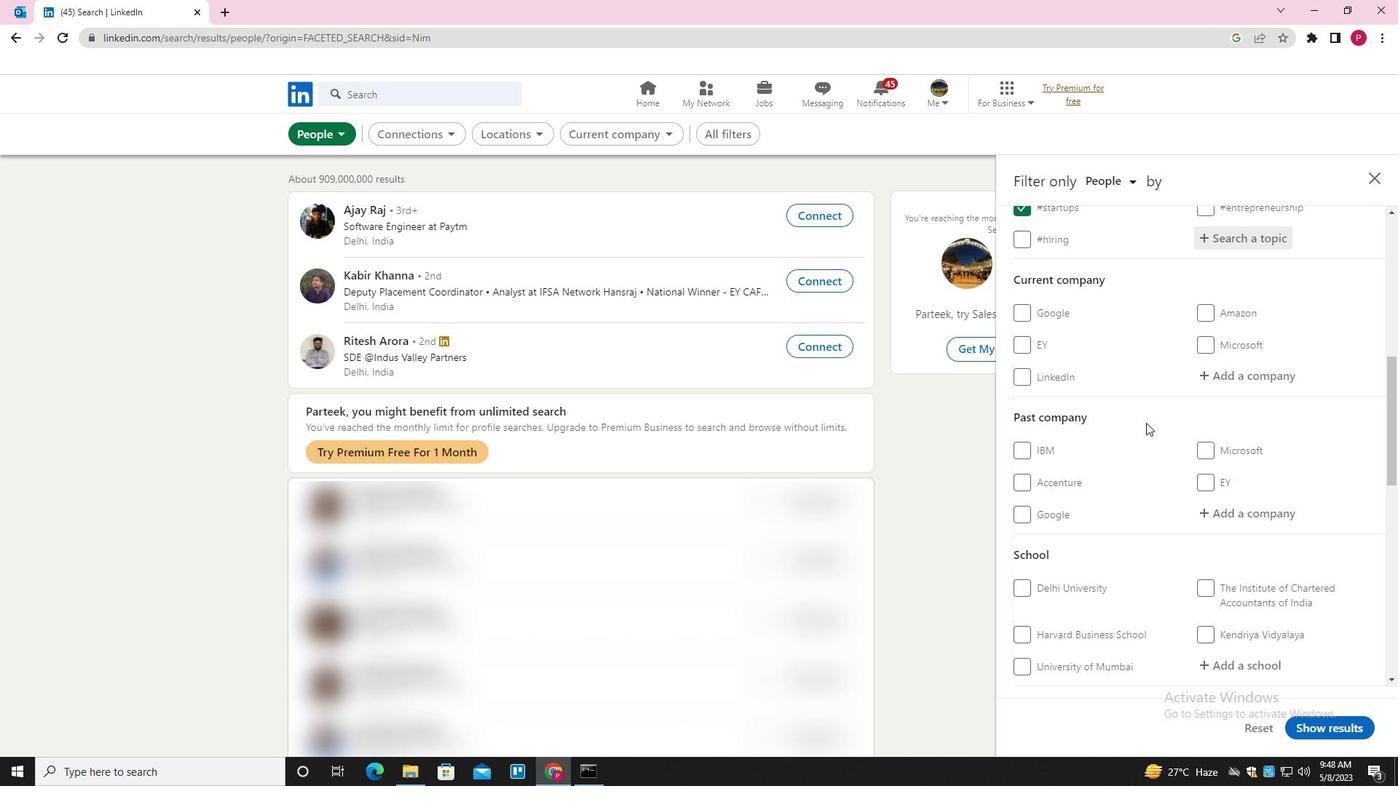 
Action: Mouse scrolled (1146, 422) with delta (0, 0)
Screenshot: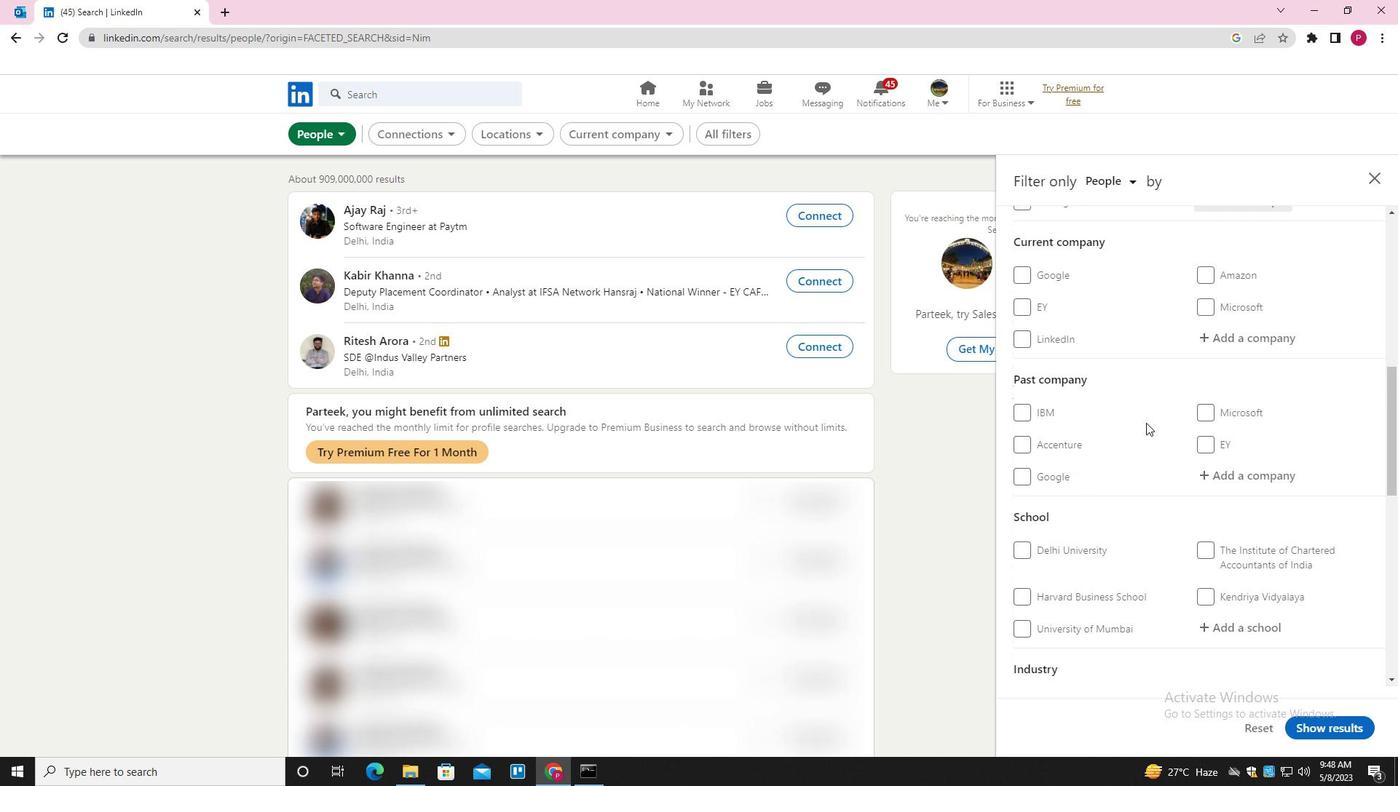 
Action: Mouse moved to (1146, 423)
Screenshot: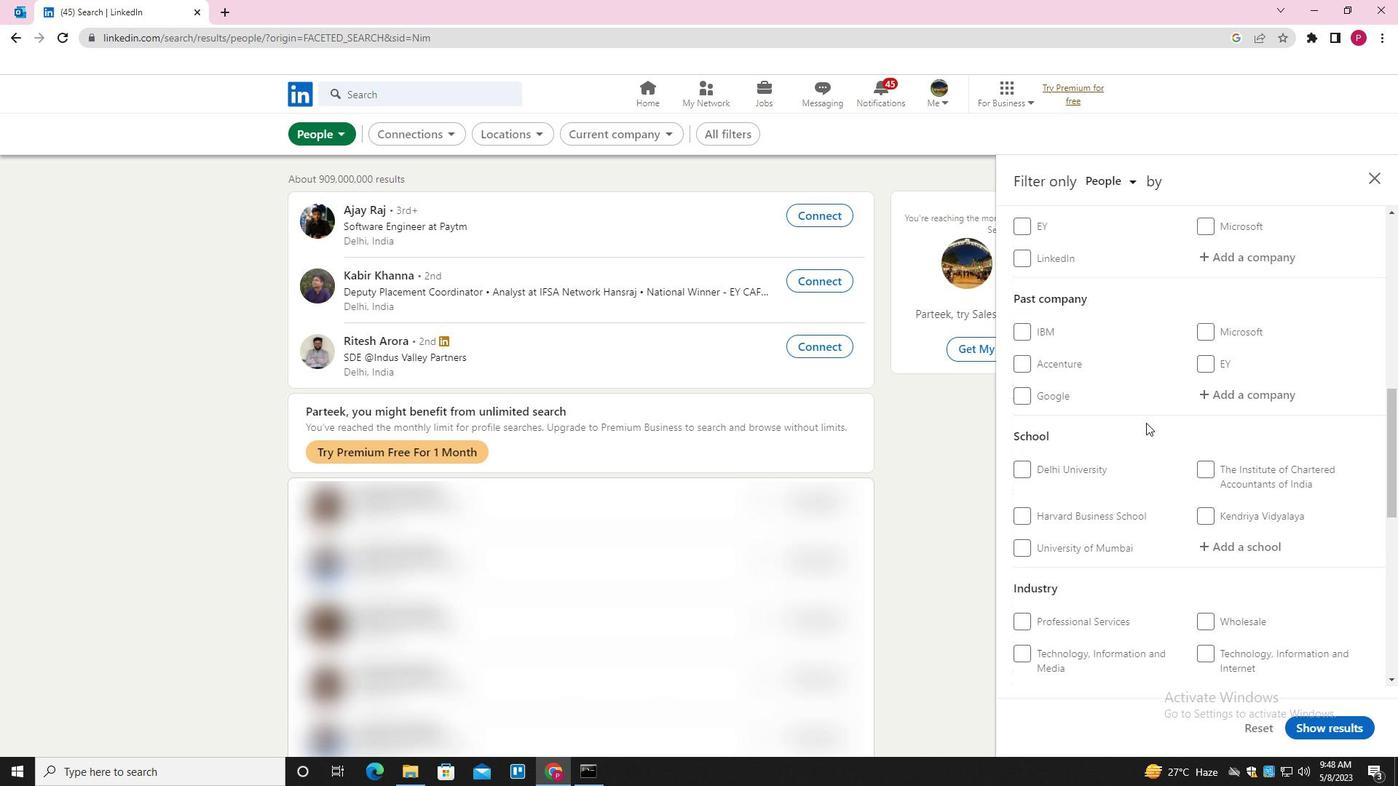 
Action: Mouse scrolled (1146, 423) with delta (0, 0)
Screenshot: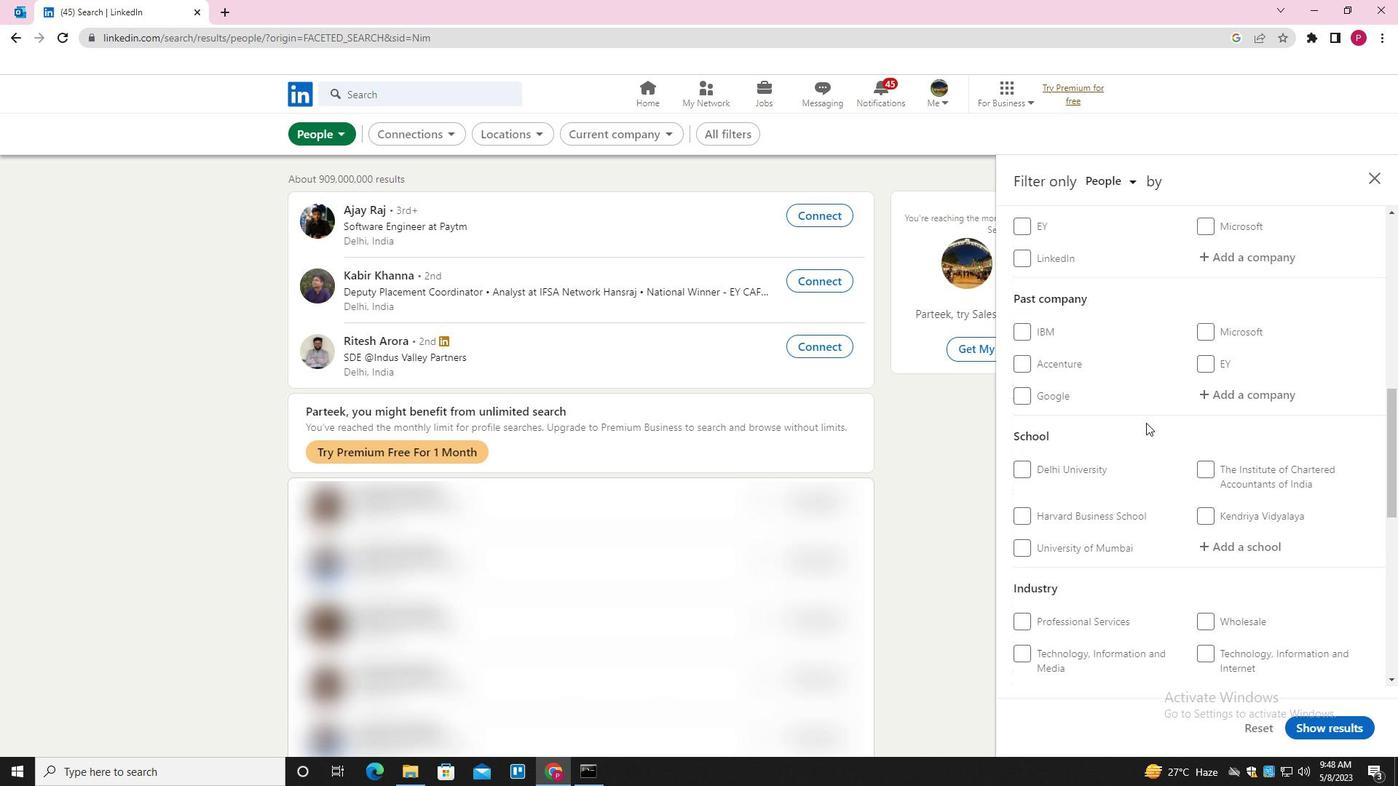 
Action: Mouse moved to (1132, 463)
Screenshot: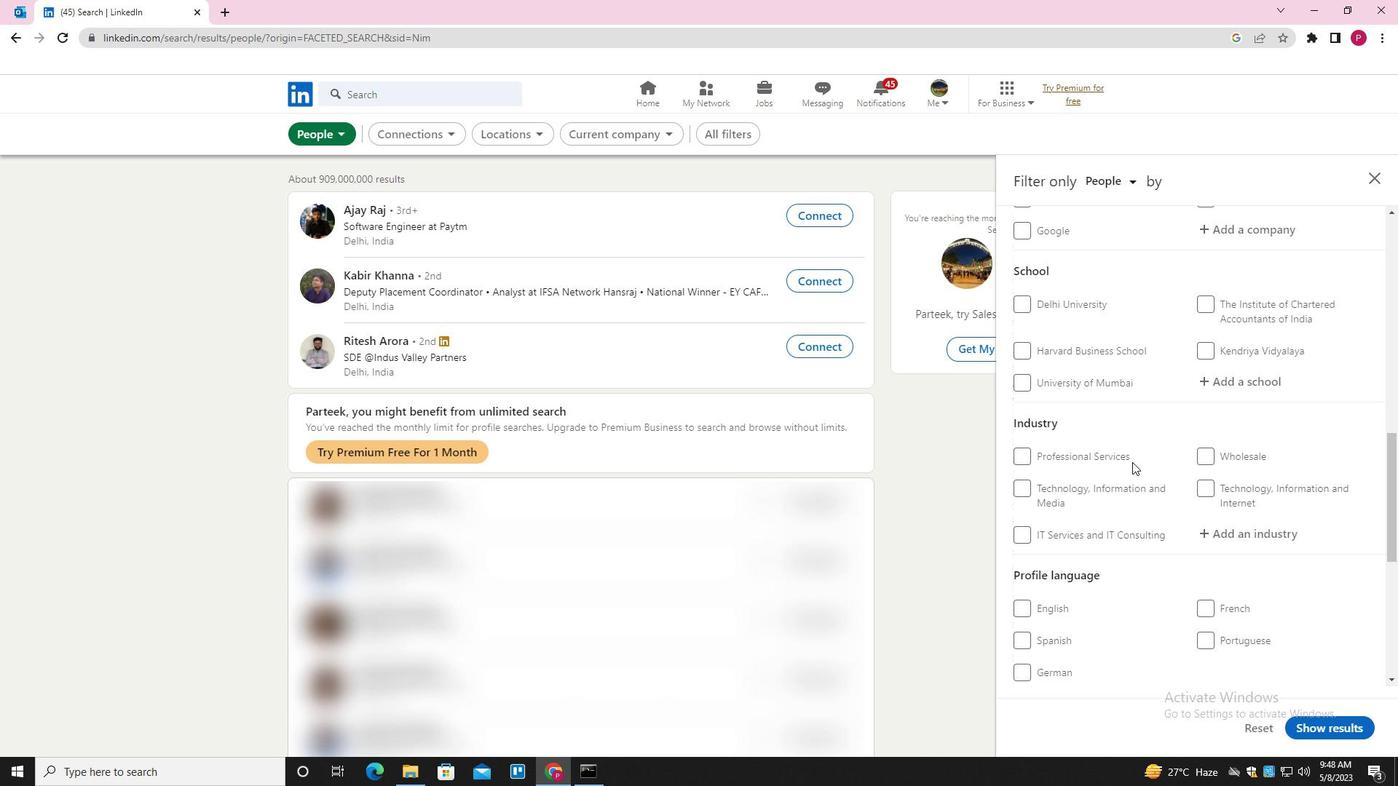 
Action: Mouse scrolled (1132, 463) with delta (0, 0)
Screenshot: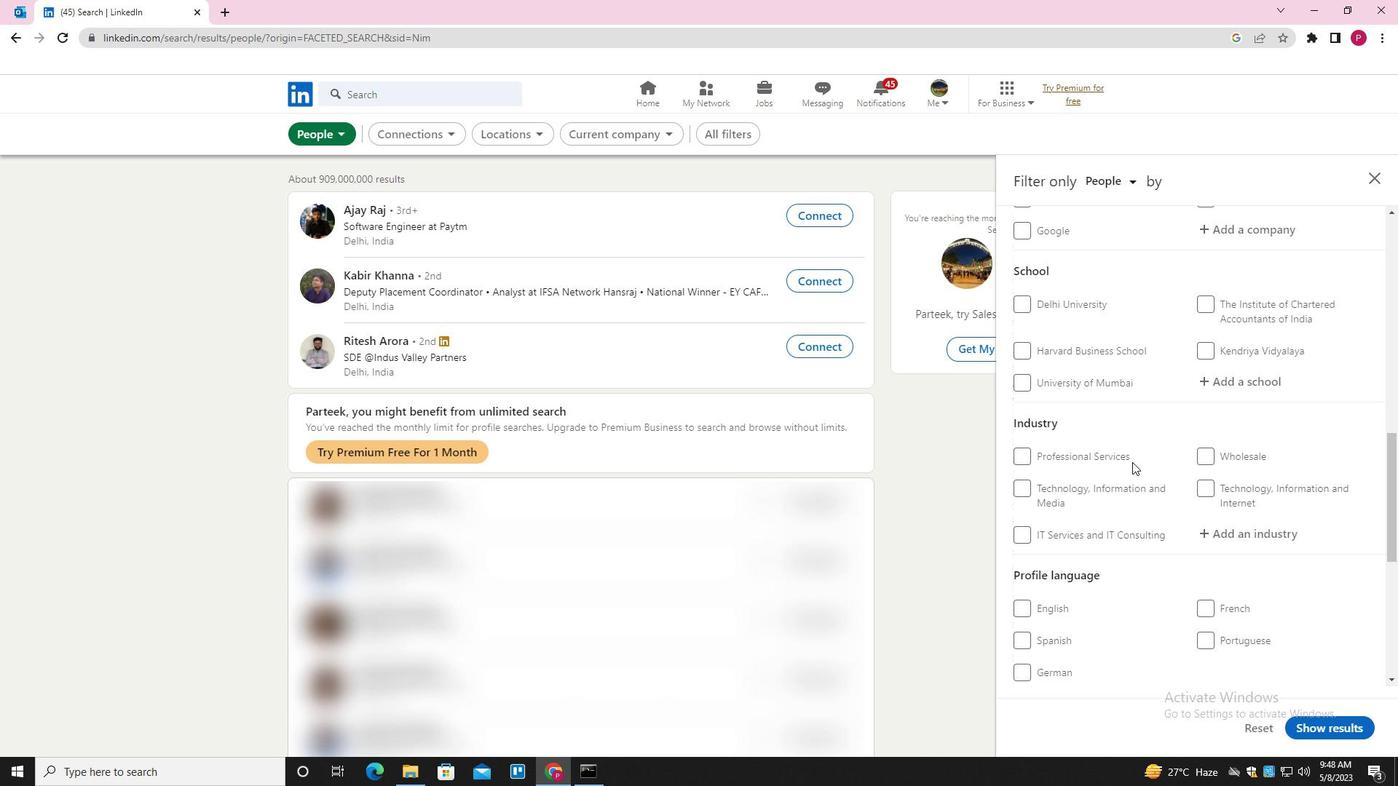 
Action: Mouse moved to (1132, 466)
Screenshot: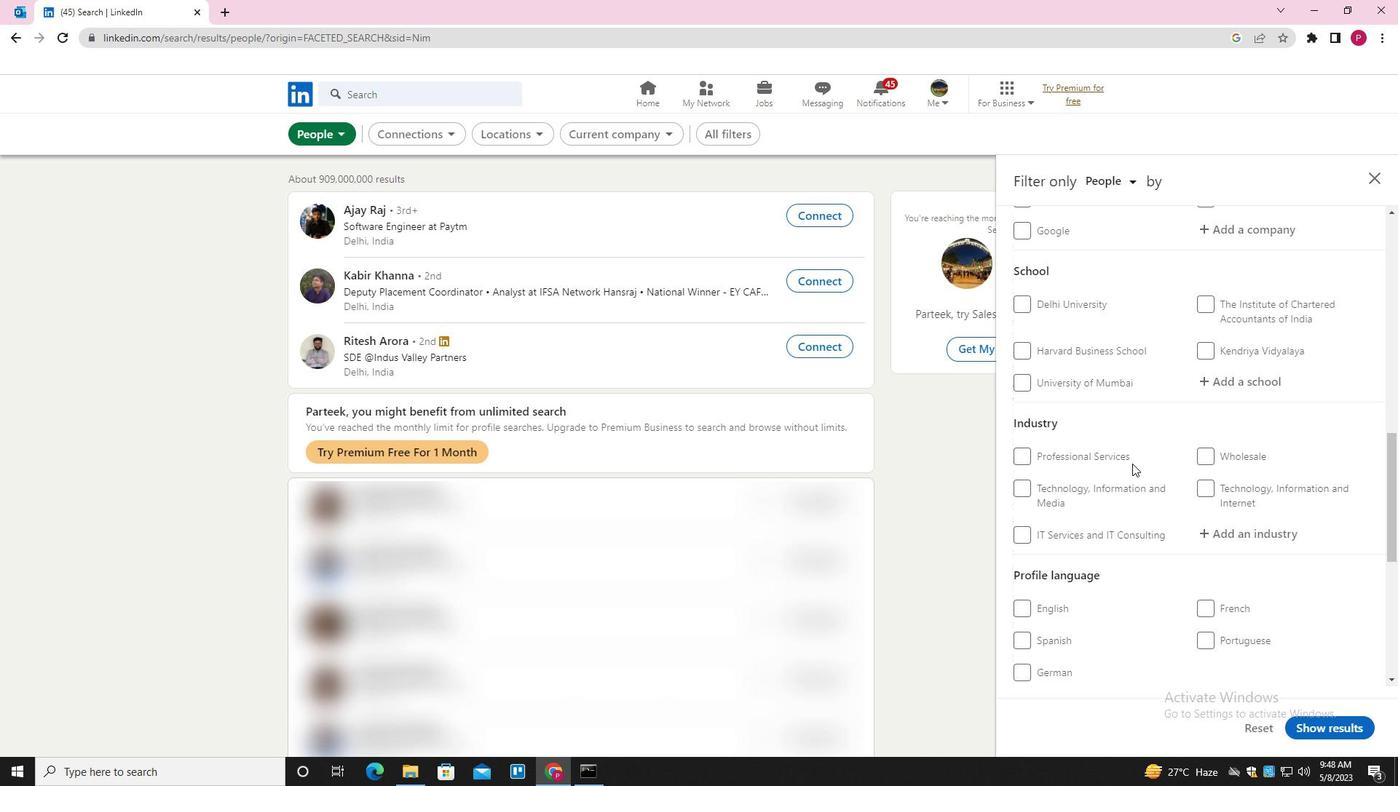 
Action: Mouse scrolled (1132, 466) with delta (0, 0)
Screenshot: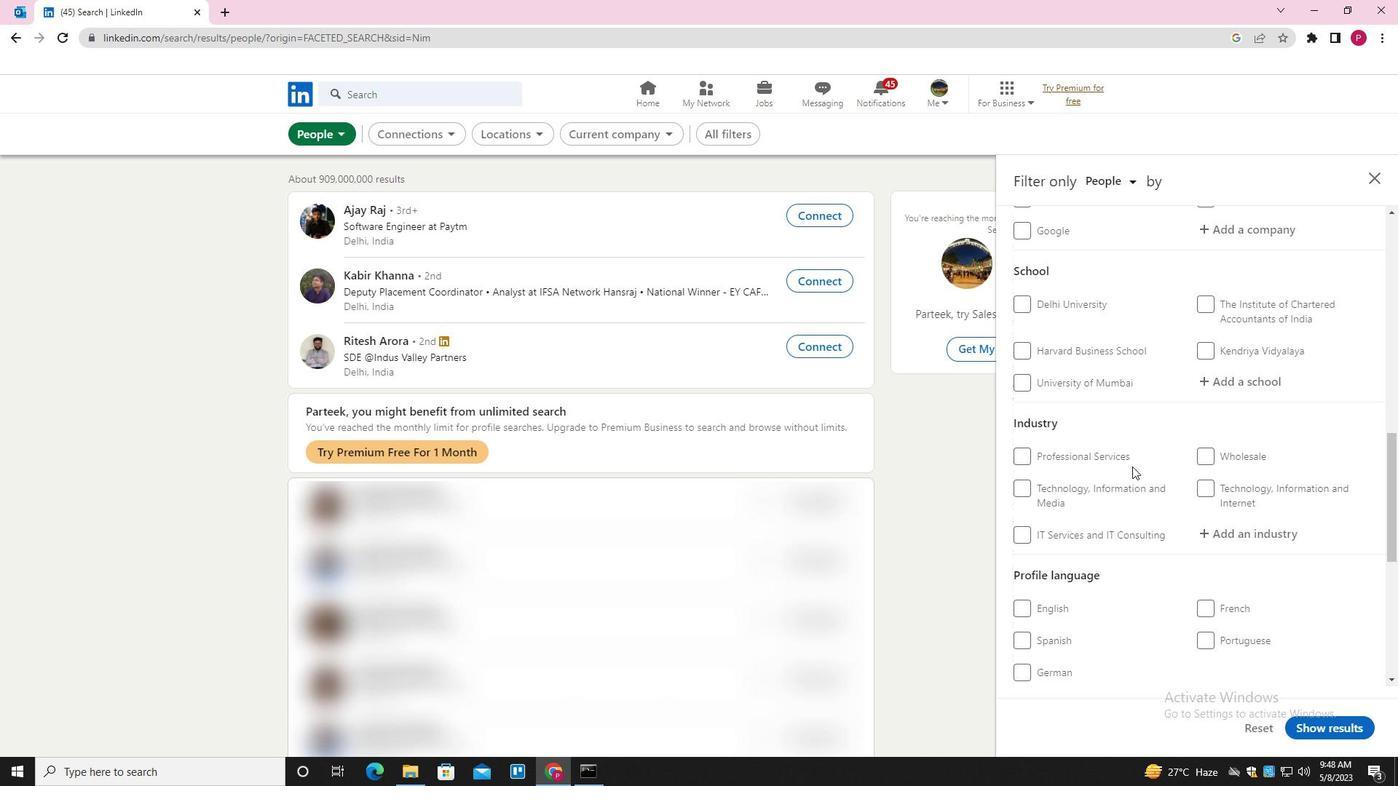 
Action: Mouse moved to (1132, 468)
Screenshot: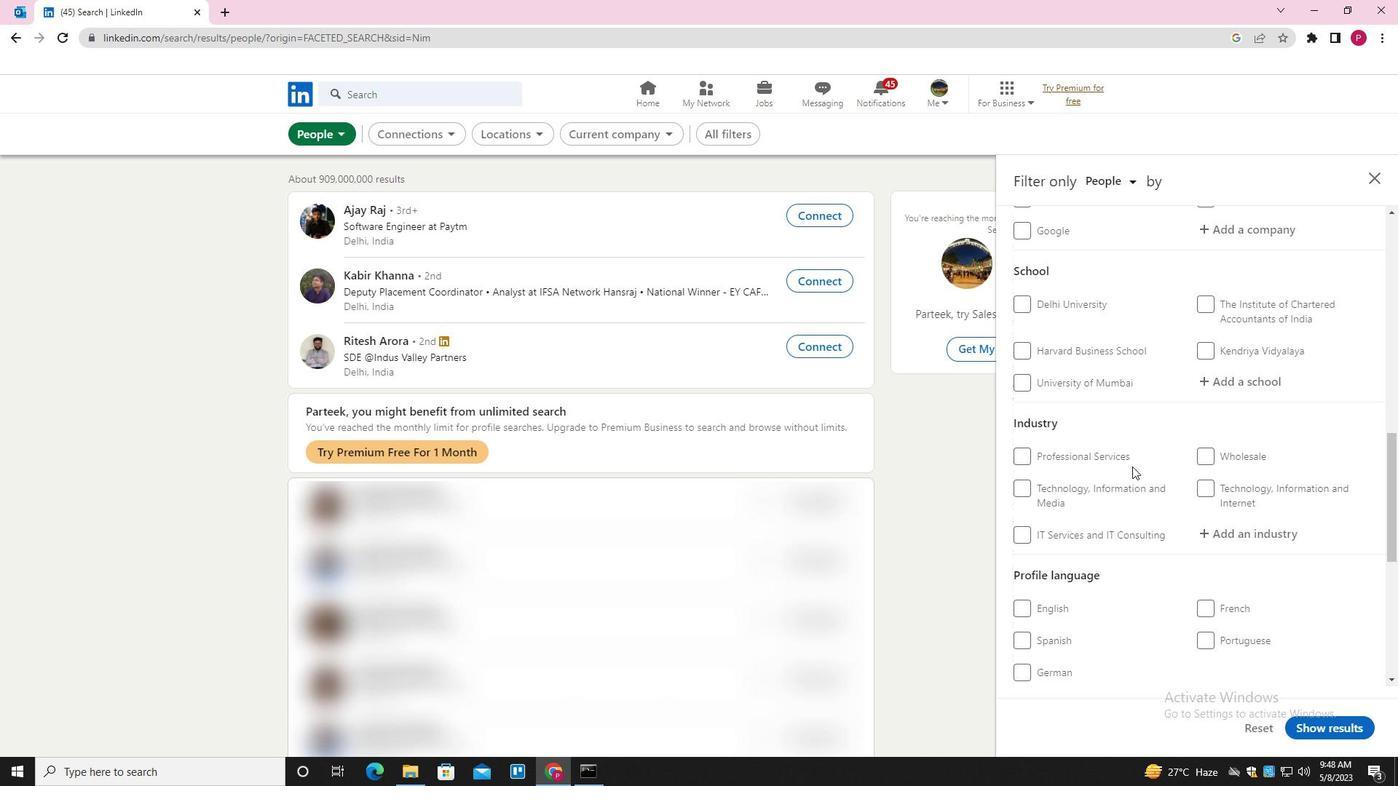
Action: Mouse scrolled (1132, 467) with delta (0, 0)
Screenshot: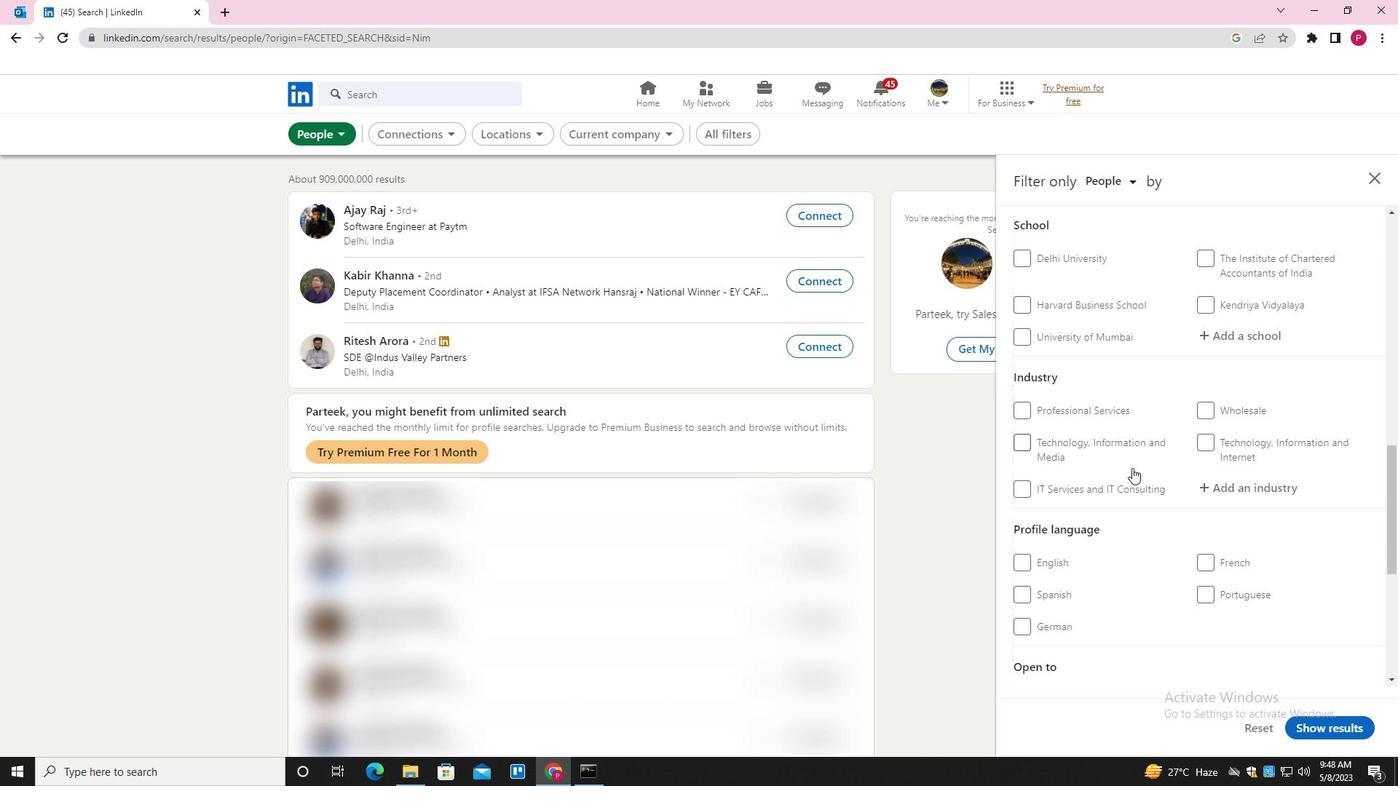 
Action: Mouse moved to (1018, 388)
Screenshot: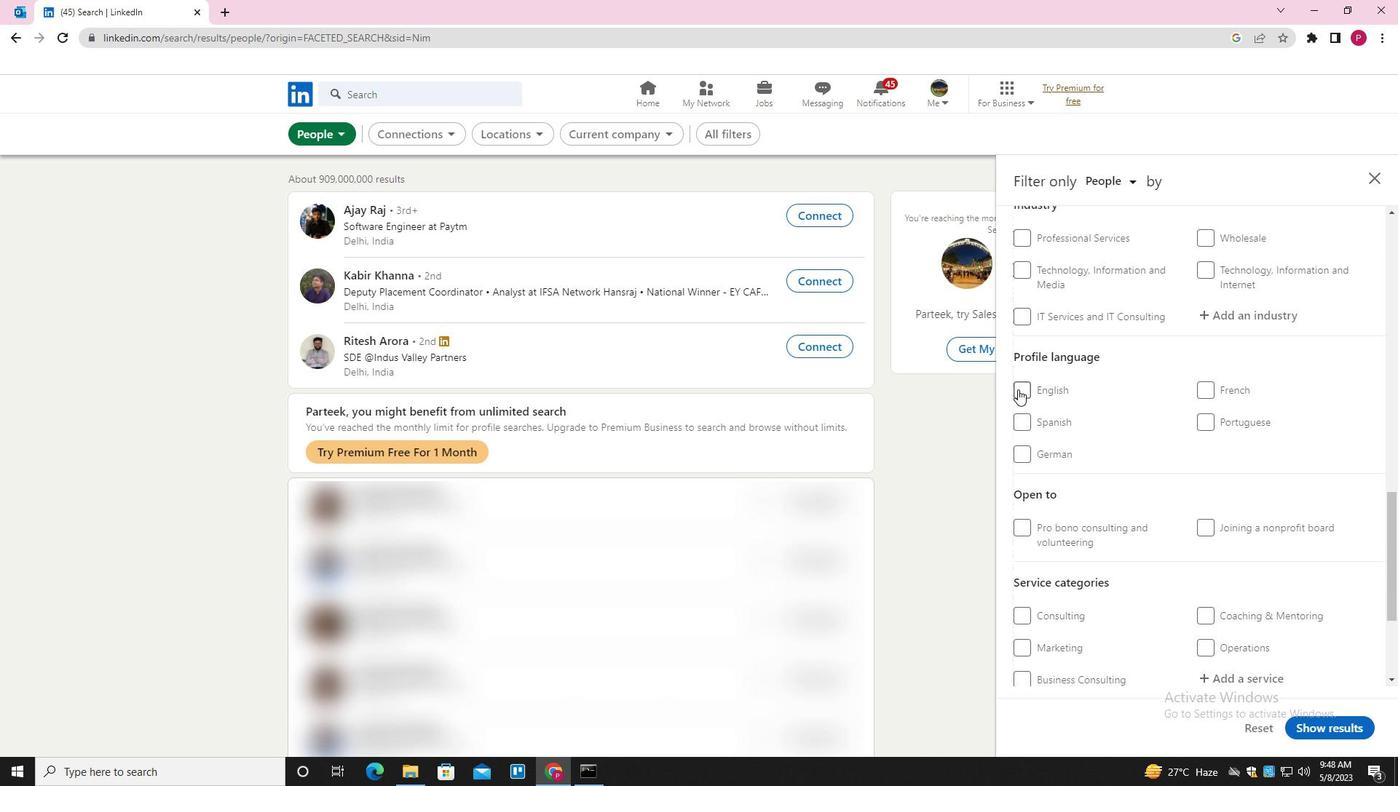 
Action: Mouse pressed left at (1018, 388)
Screenshot: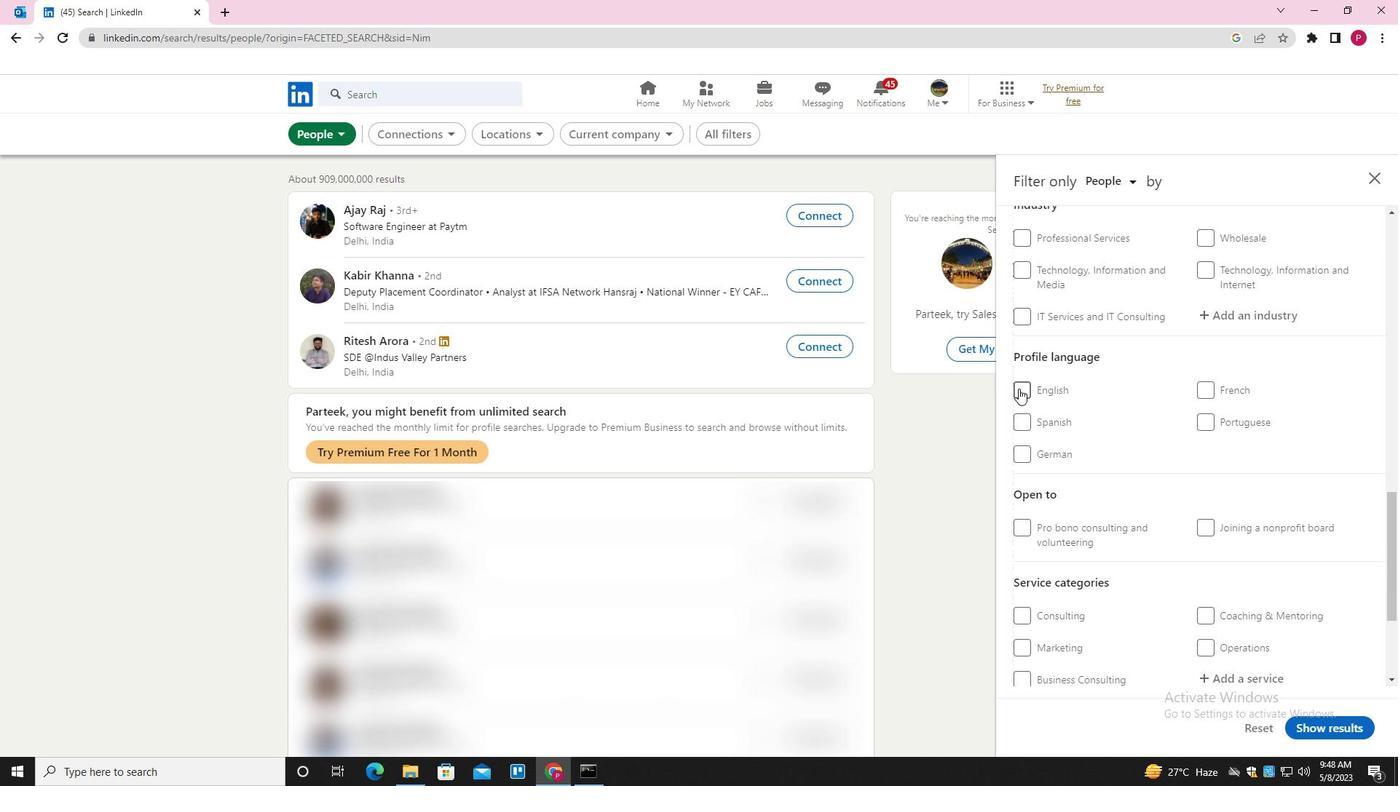 
Action: Mouse moved to (1205, 473)
Screenshot: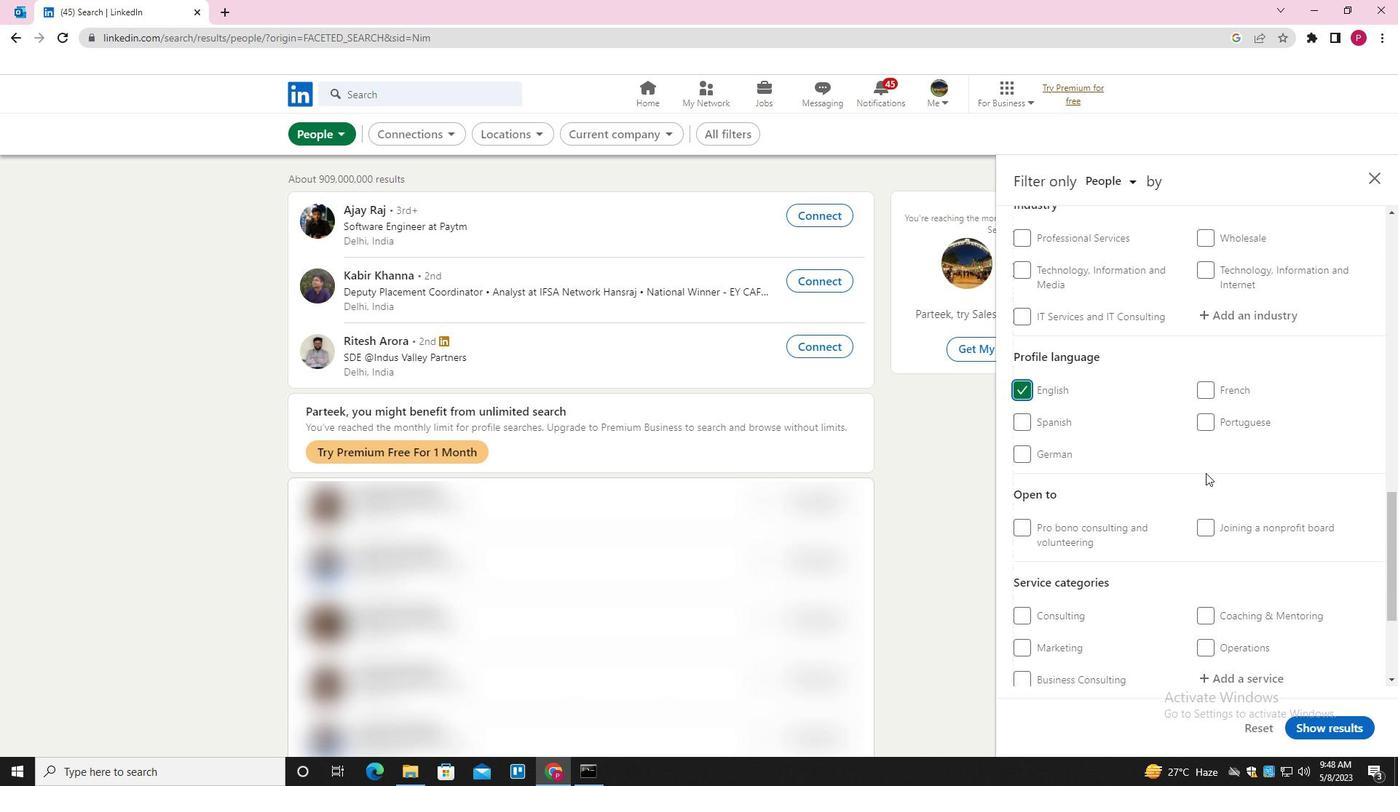 
Action: Mouse scrolled (1205, 474) with delta (0, 0)
Screenshot: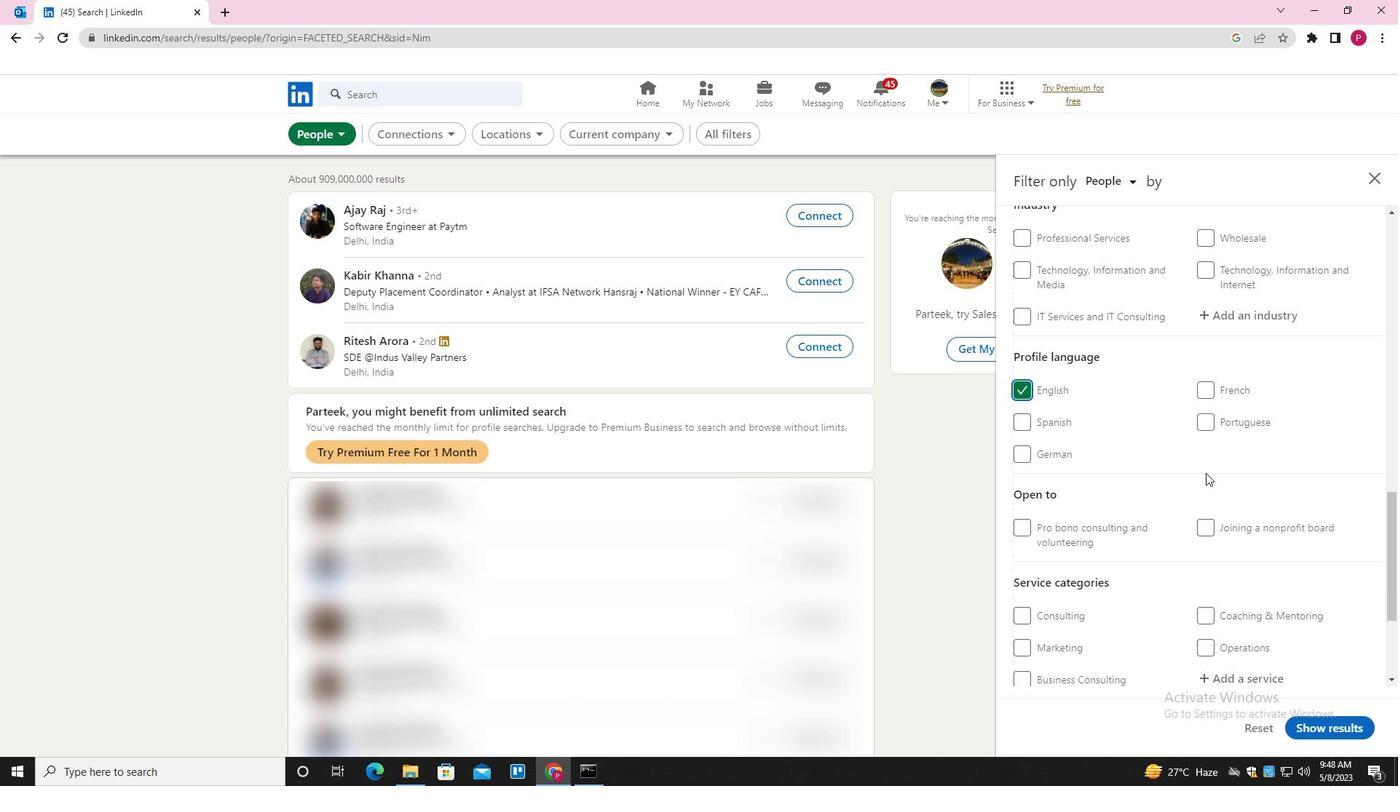 
Action: Mouse scrolled (1205, 474) with delta (0, 0)
Screenshot: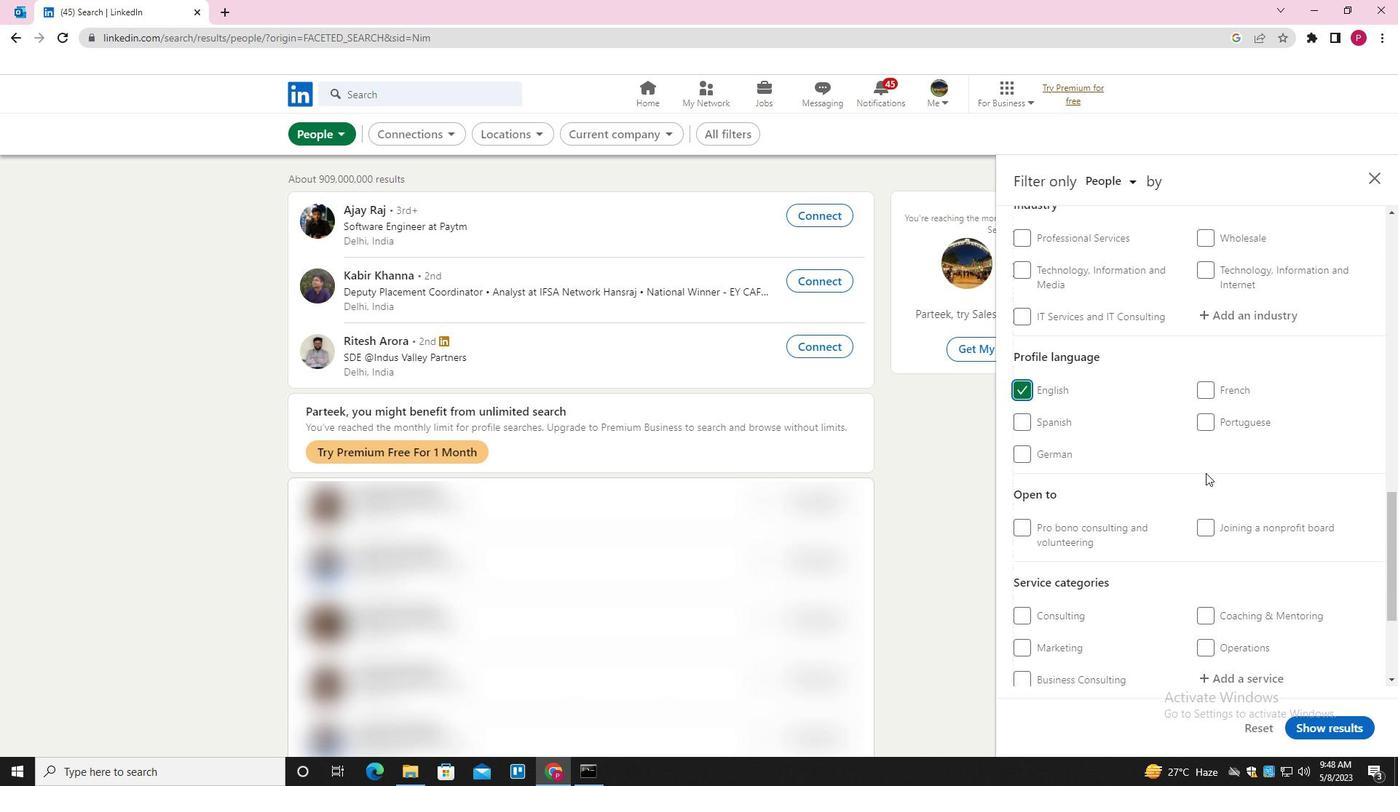 
Action: Mouse scrolled (1205, 474) with delta (0, 0)
Screenshot: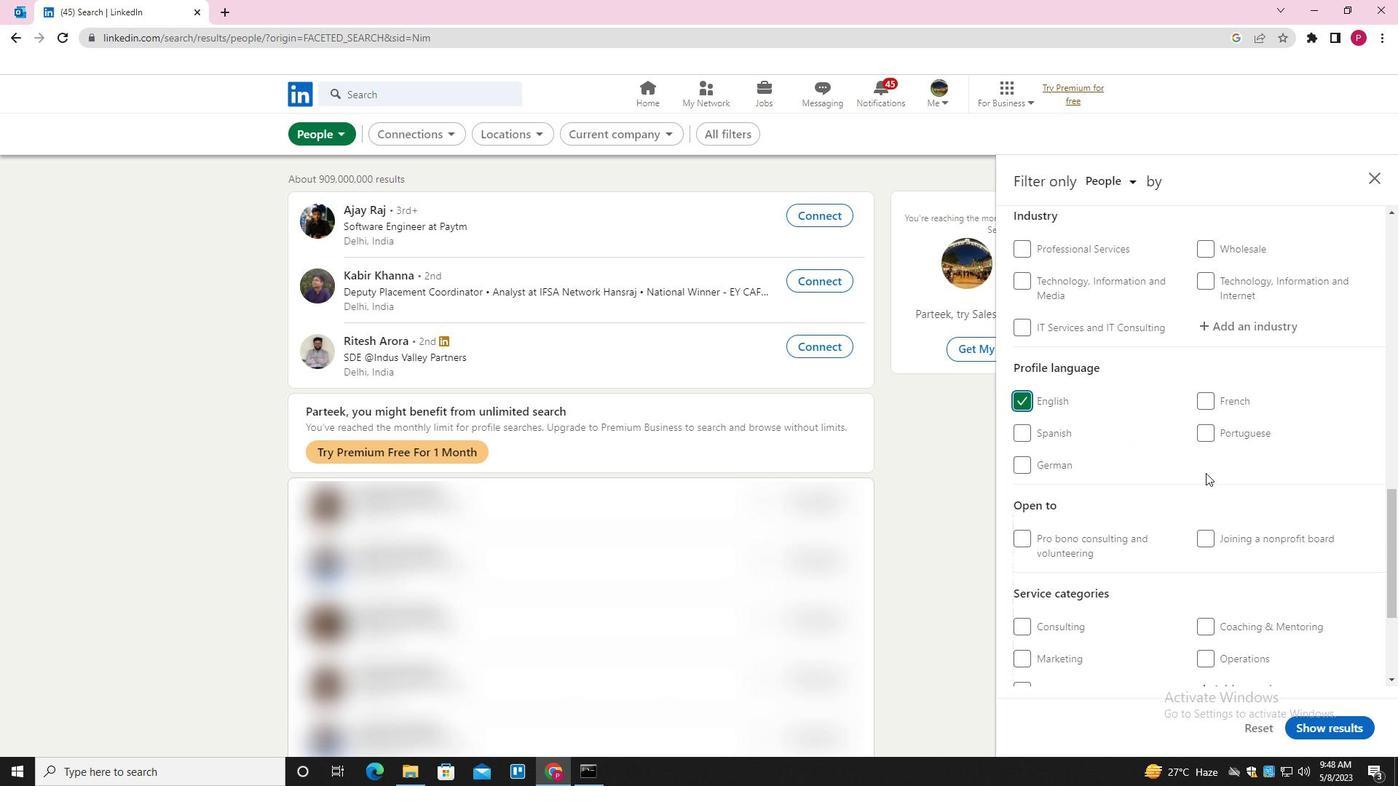 
Action: Mouse scrolled (1205, 474) with delta (0, 0)
Screenshot: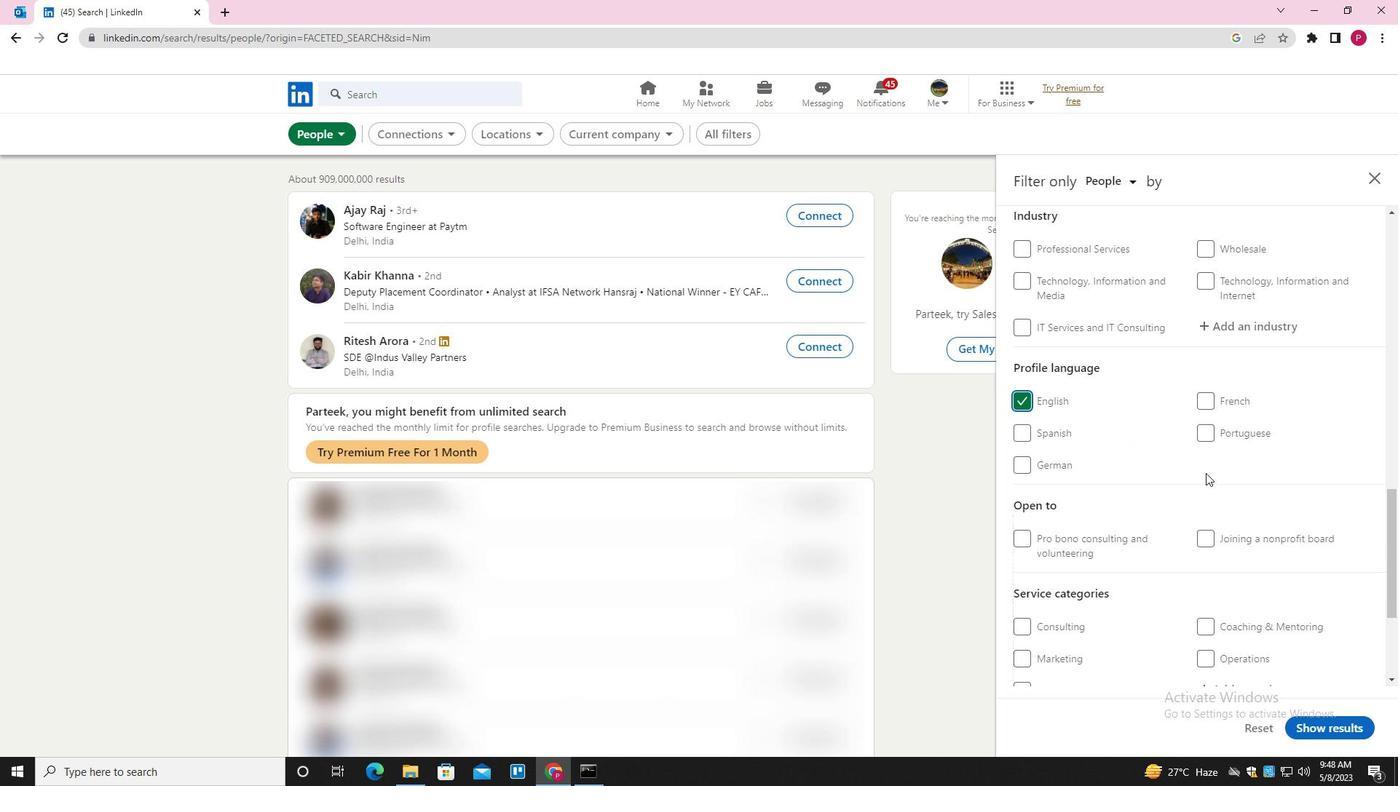 
Action: Mouse scrolled (1205, 474) with delta (0, 0)
Screenshot: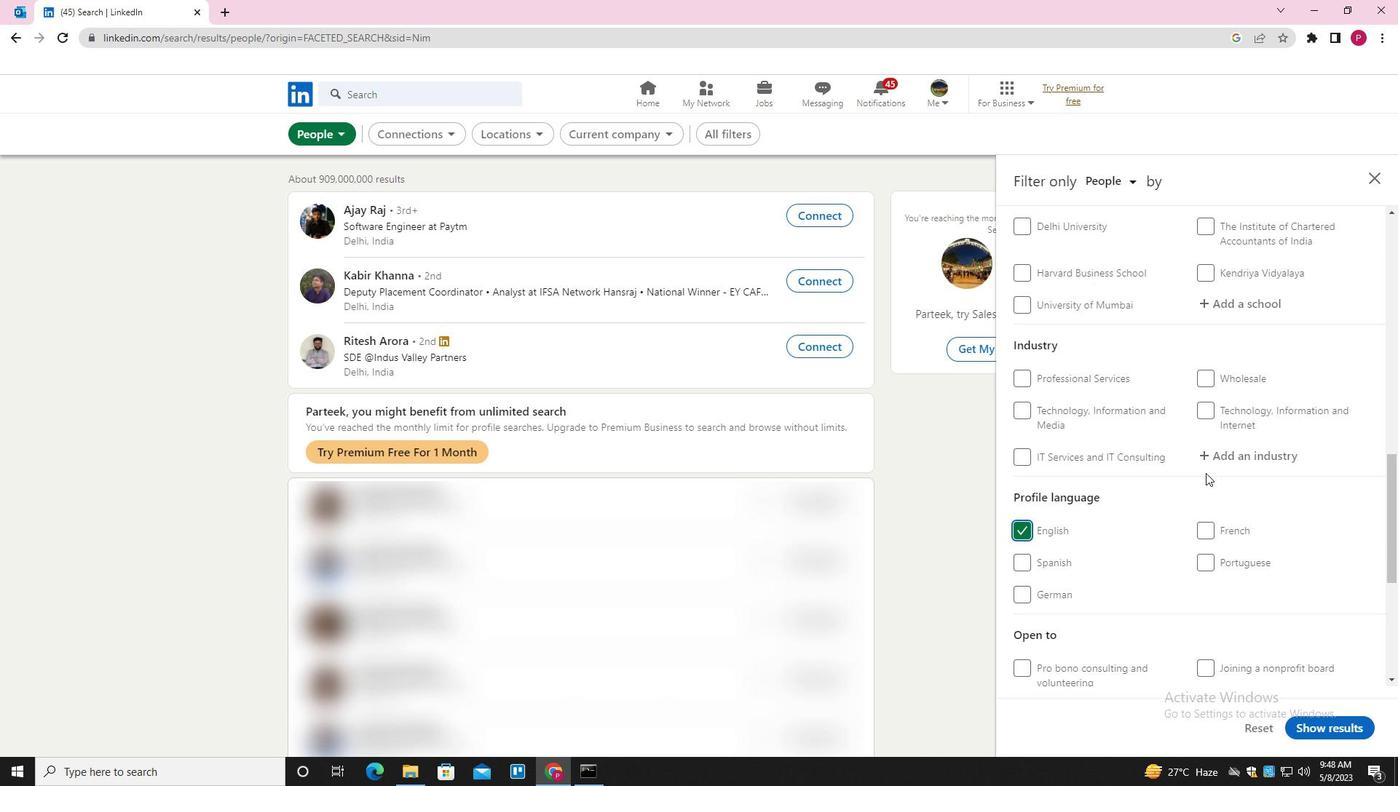 
Action: Mouse scrolled (1205, 474) with delta (0, 0)
Screenshot: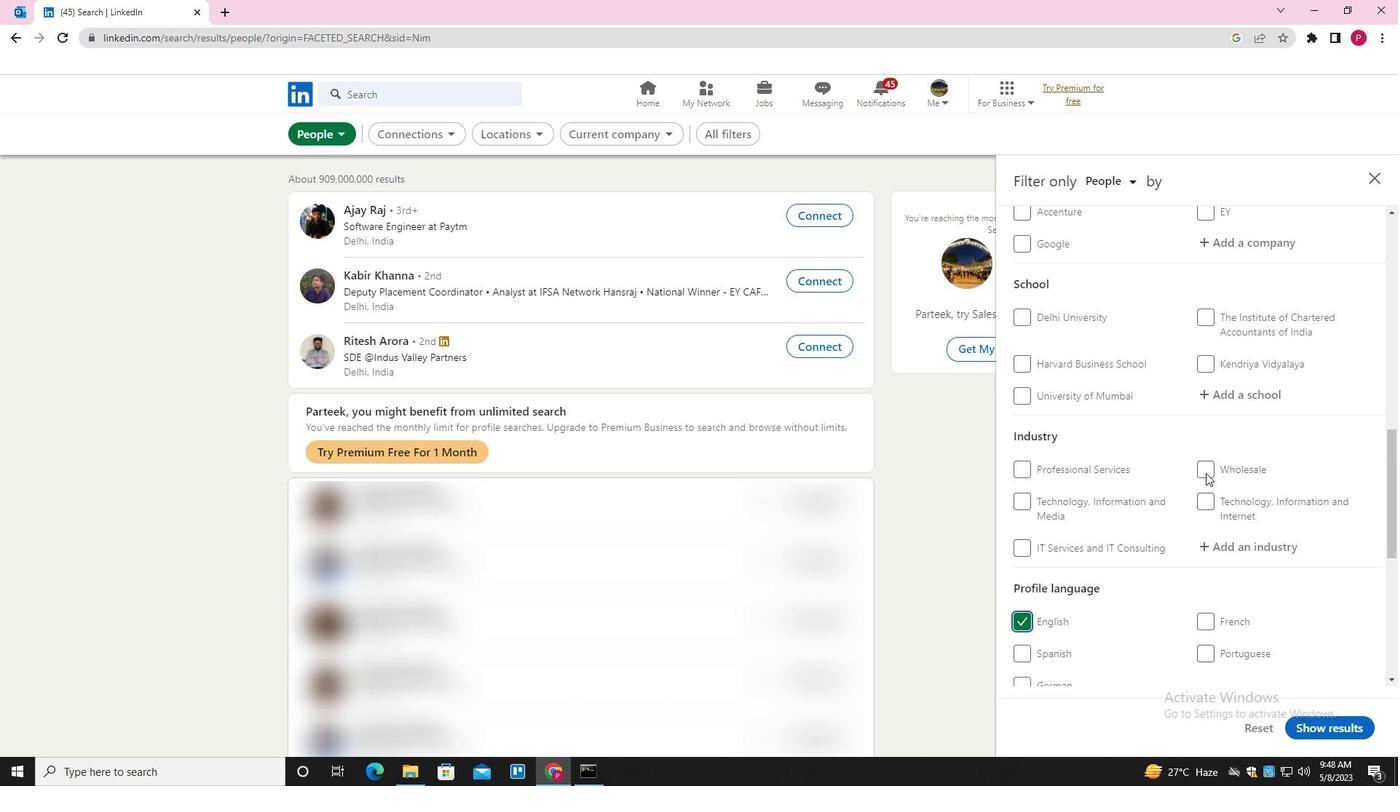 
Action: Mouse scrolled (1205, 474) with delta (0, 0)
Screenshot: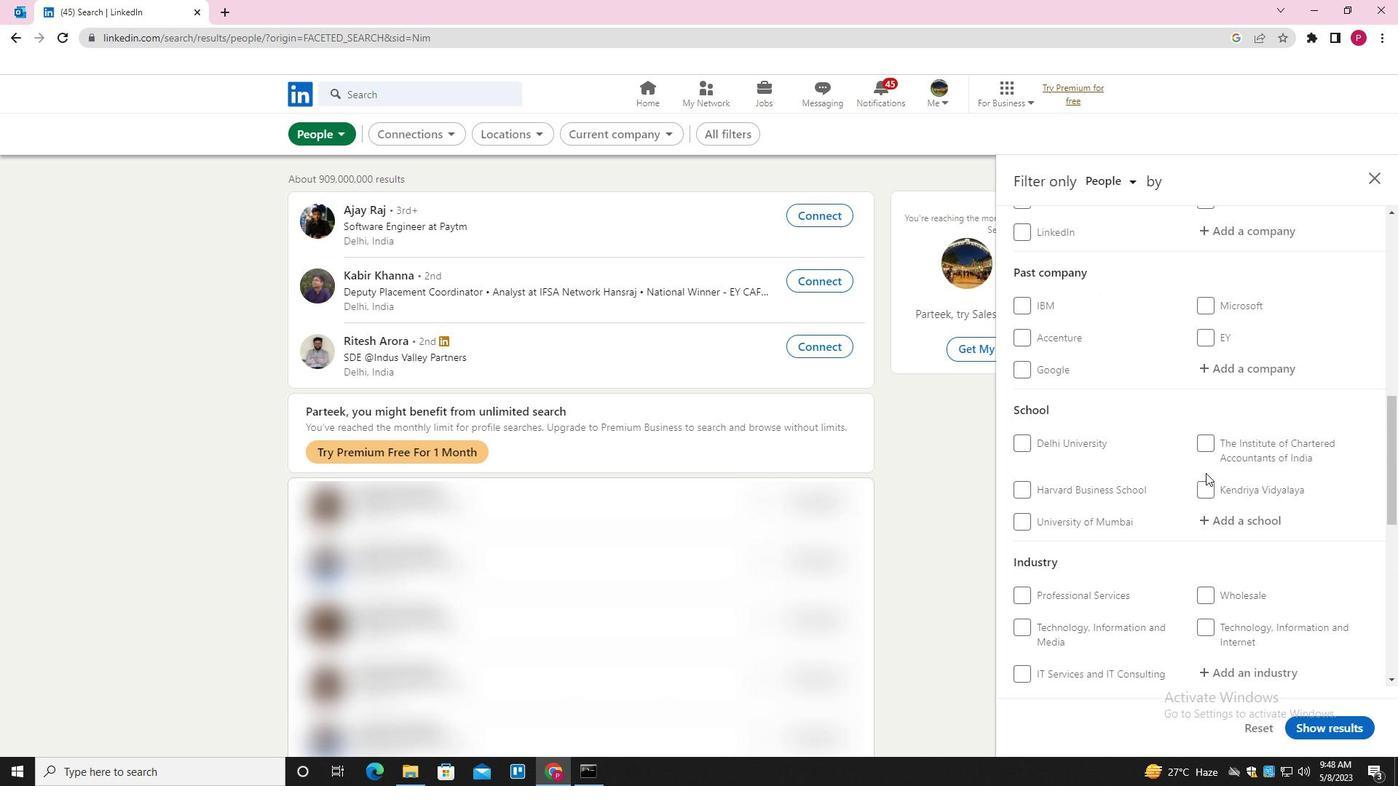 
Action: Mouse moved to (1254, 386)
Screenshot: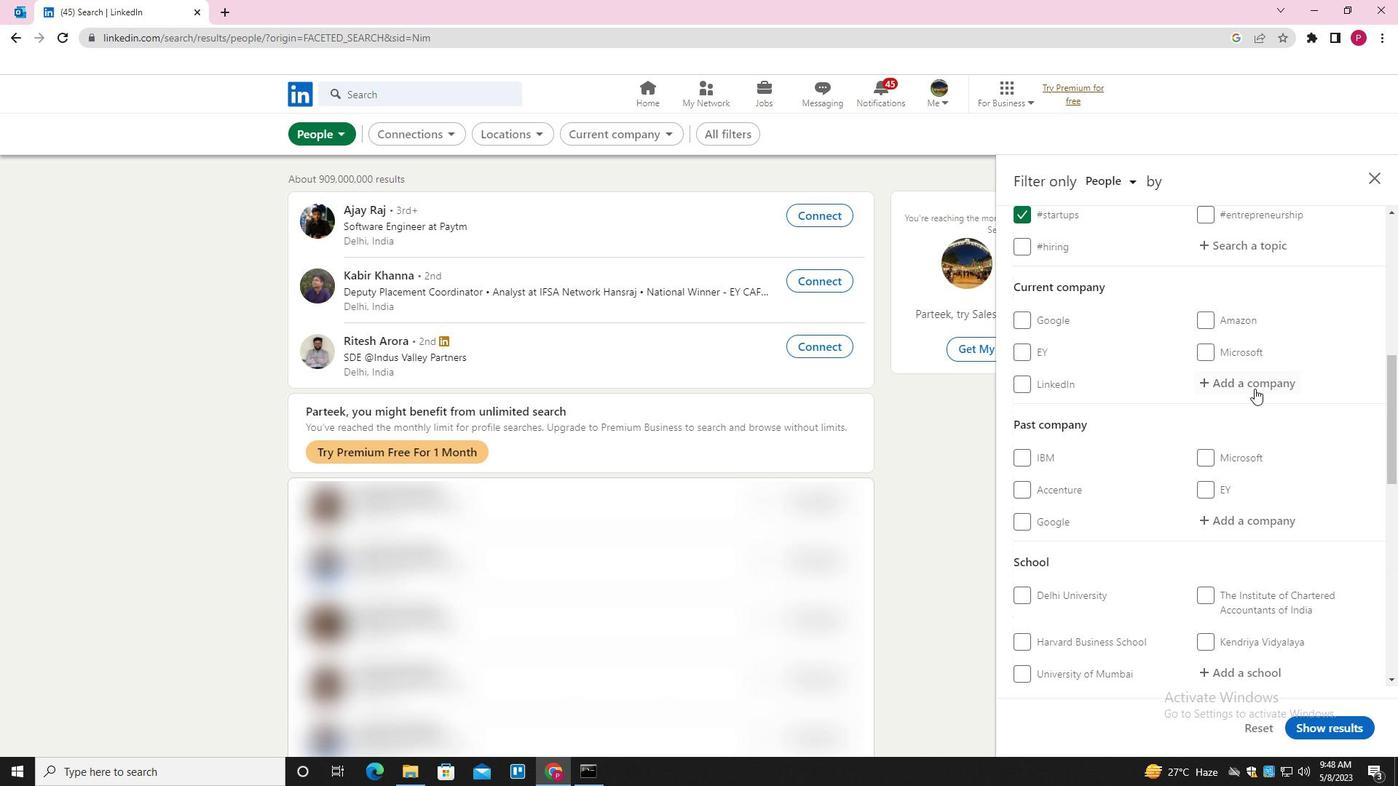 
Action: Mouse pressed left at (1254, 386)
Screenshot: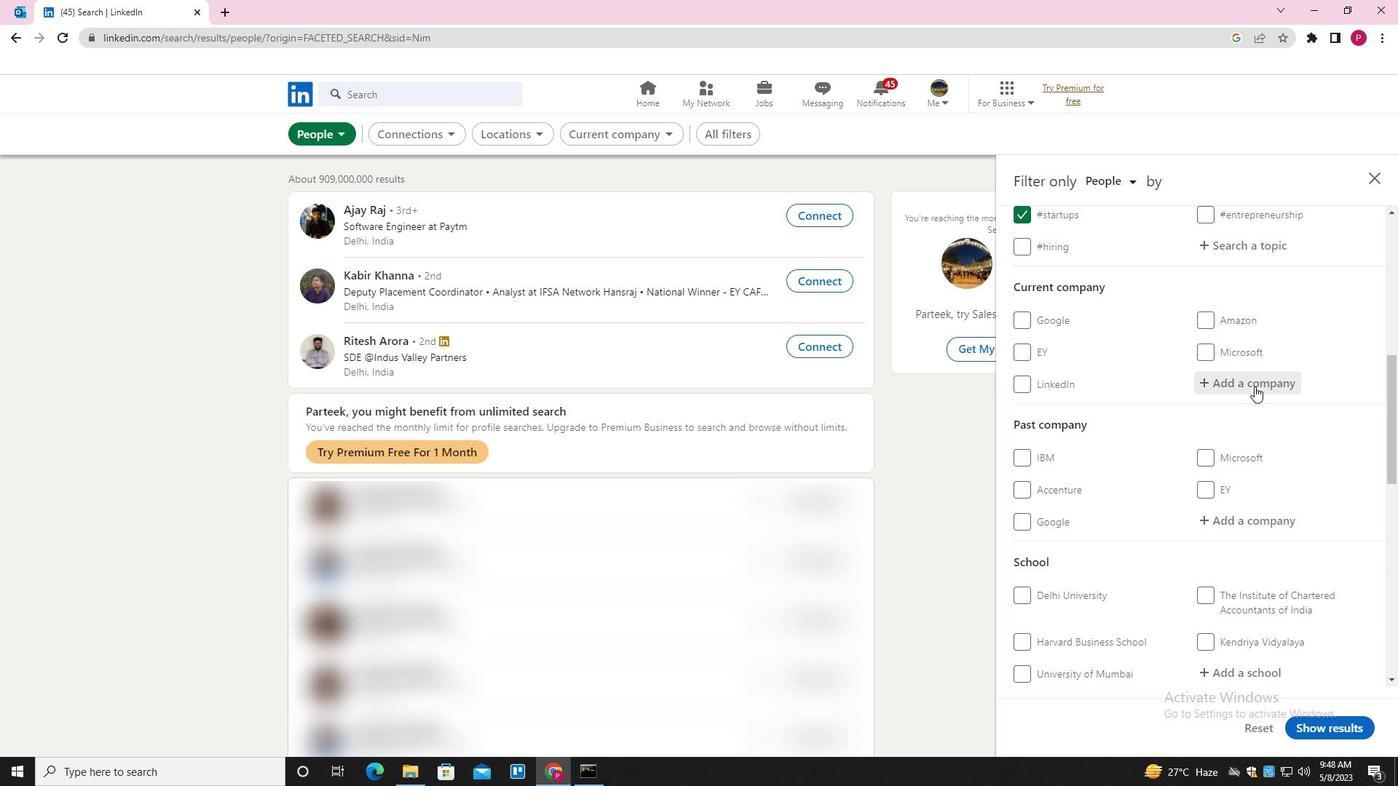 
Action: Key pressed <Key.shift><Key.shift><Key.shift><Key.shift><Key.shift><Key.shift><Key.shift><Key.shift><Key.shift><Key.shift><Key.shift><Key.shift><Key.shift><Key.shift><Key.shift><Key.shift><Key.shift>CIMPRESS<Key.down><Key.enter>
Screenshot: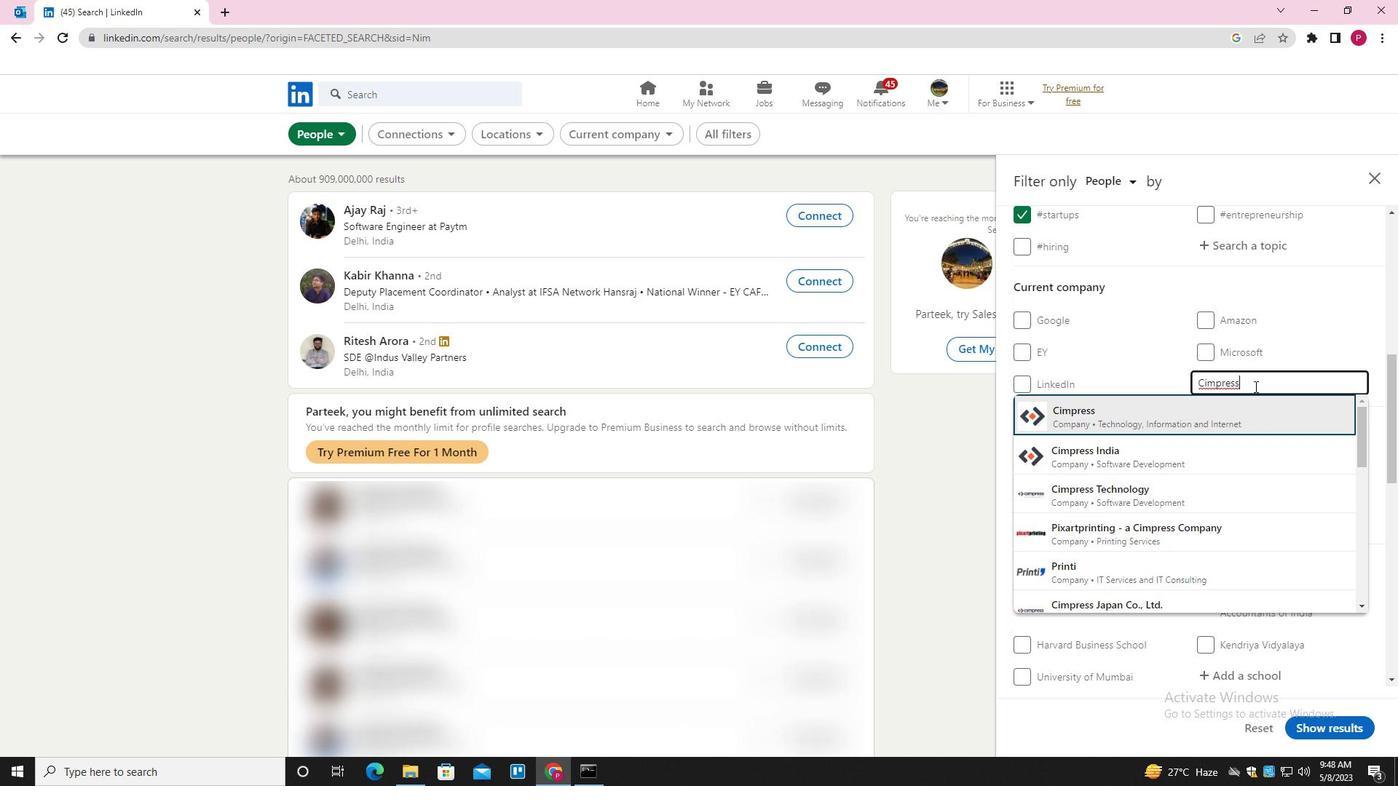 
Action: Mouse moved to (1209, 421)
Screenshot: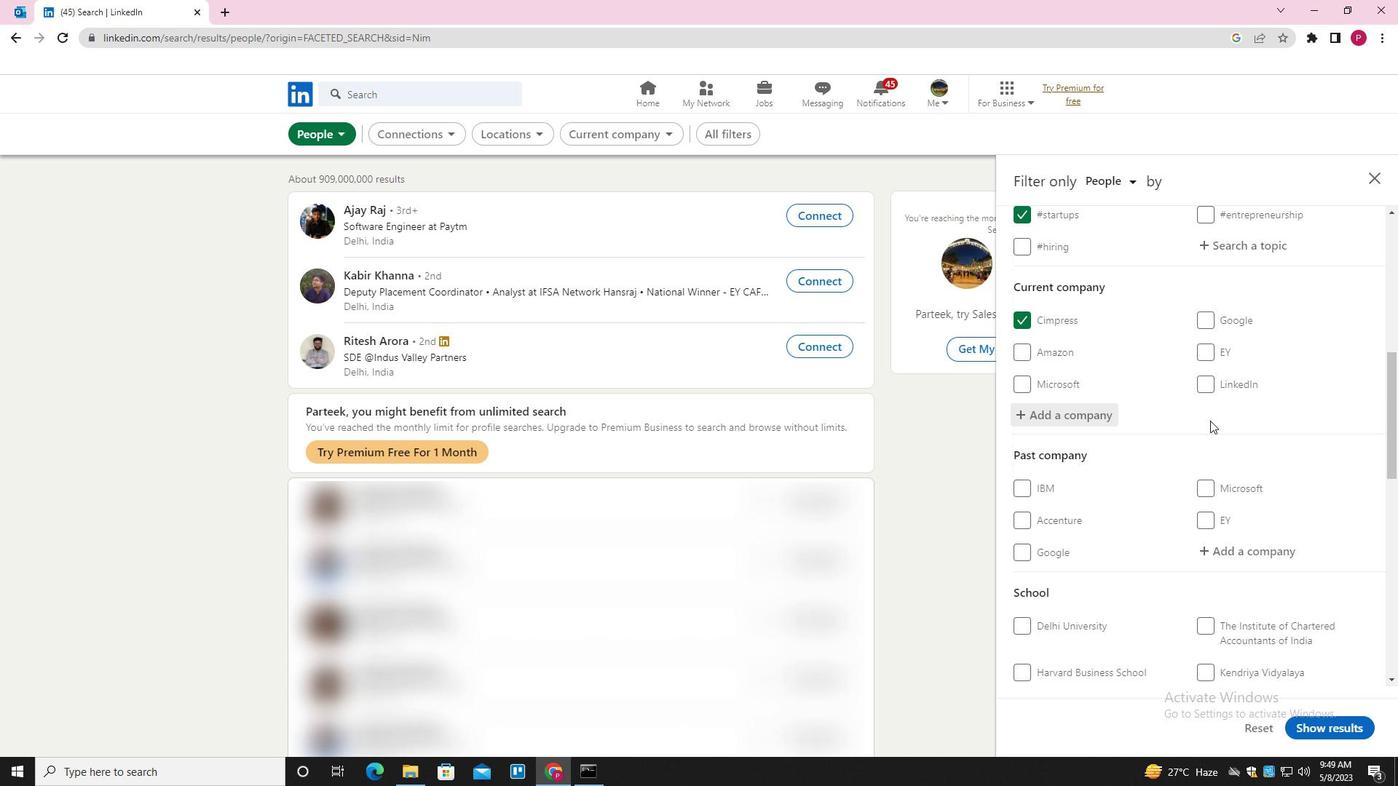 
Action: Mouse scrolled (1209, 420) with delta (0, 0)
Screenshot: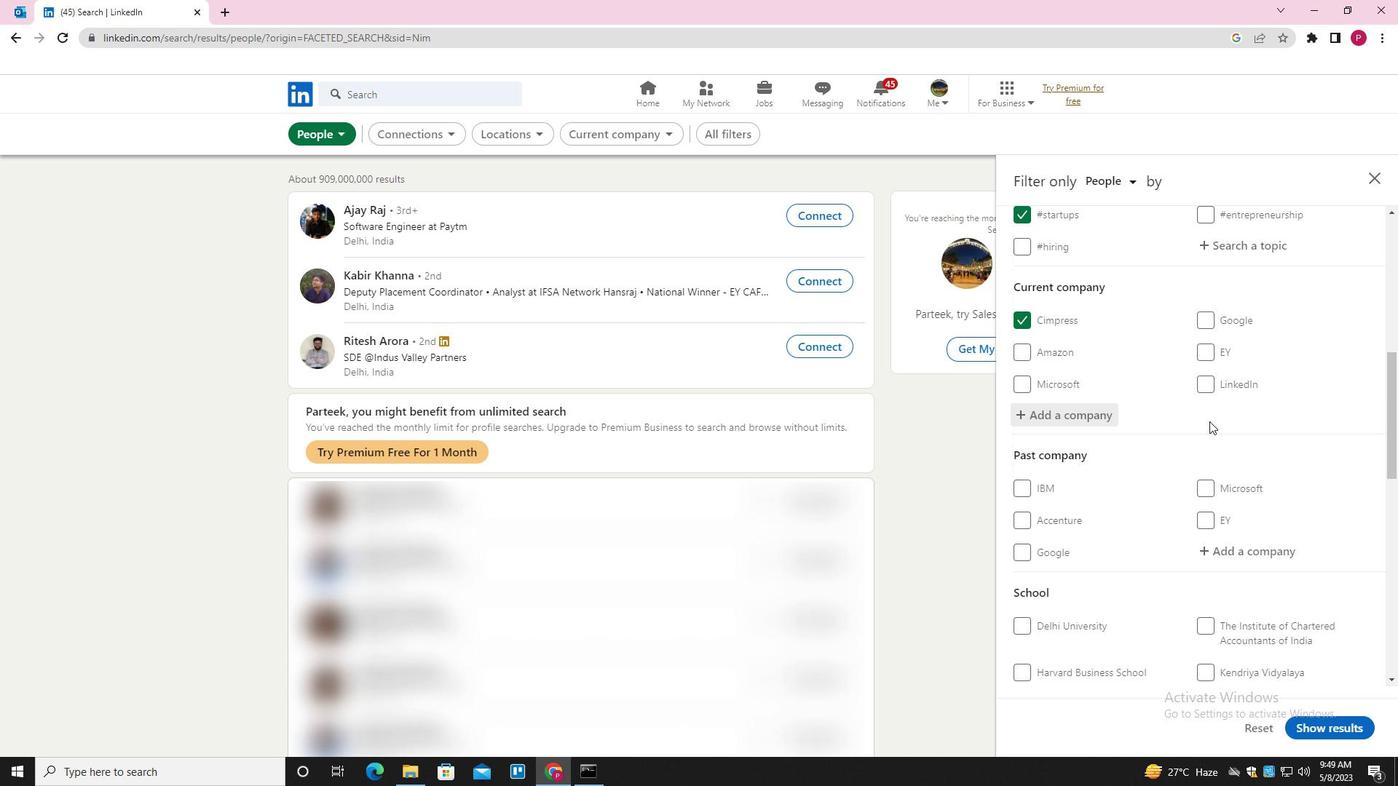 
Action: Mouse scrolled (1209, 420) with delta (0, 0)
Screenshot: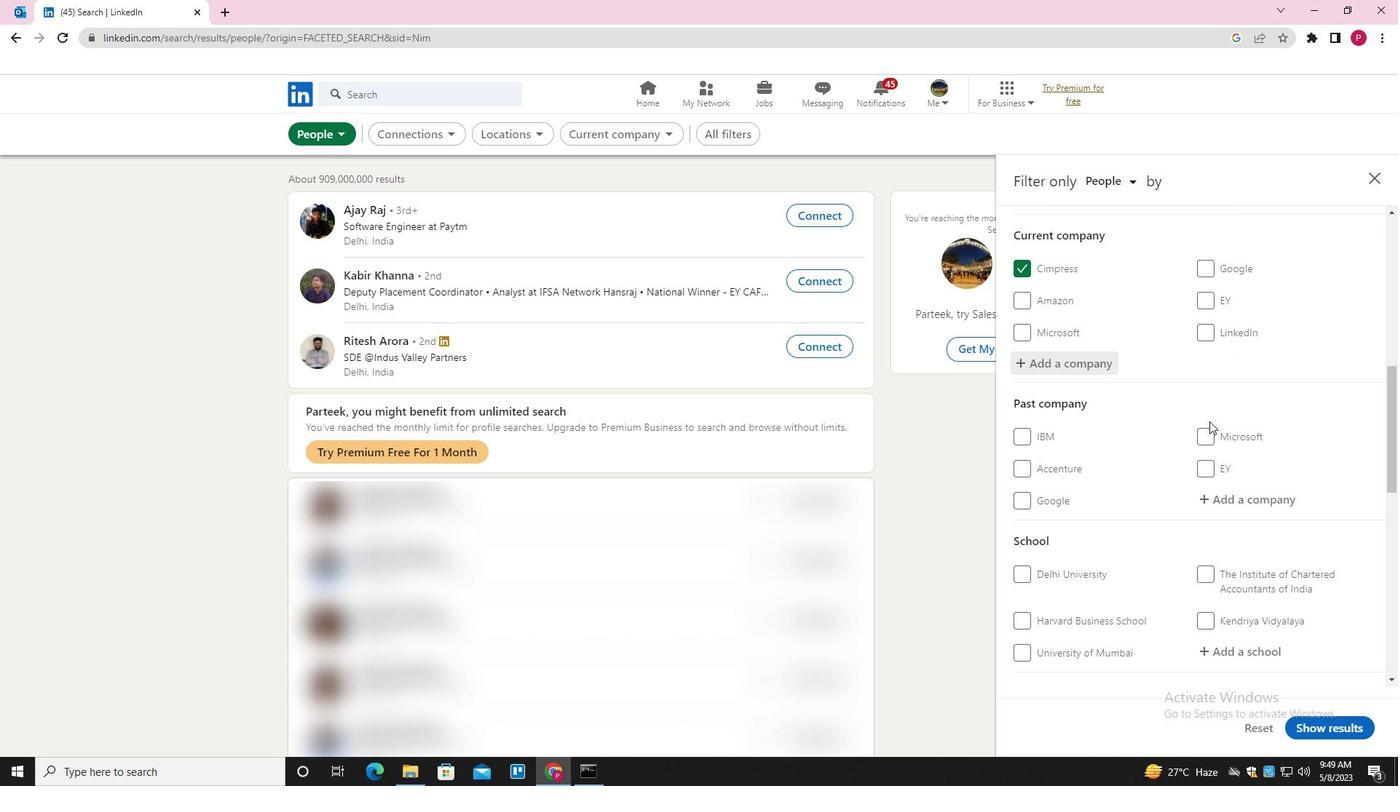 
Action: Mouse scrolled (1209, 420) with delta (0, 0)
Screenshot: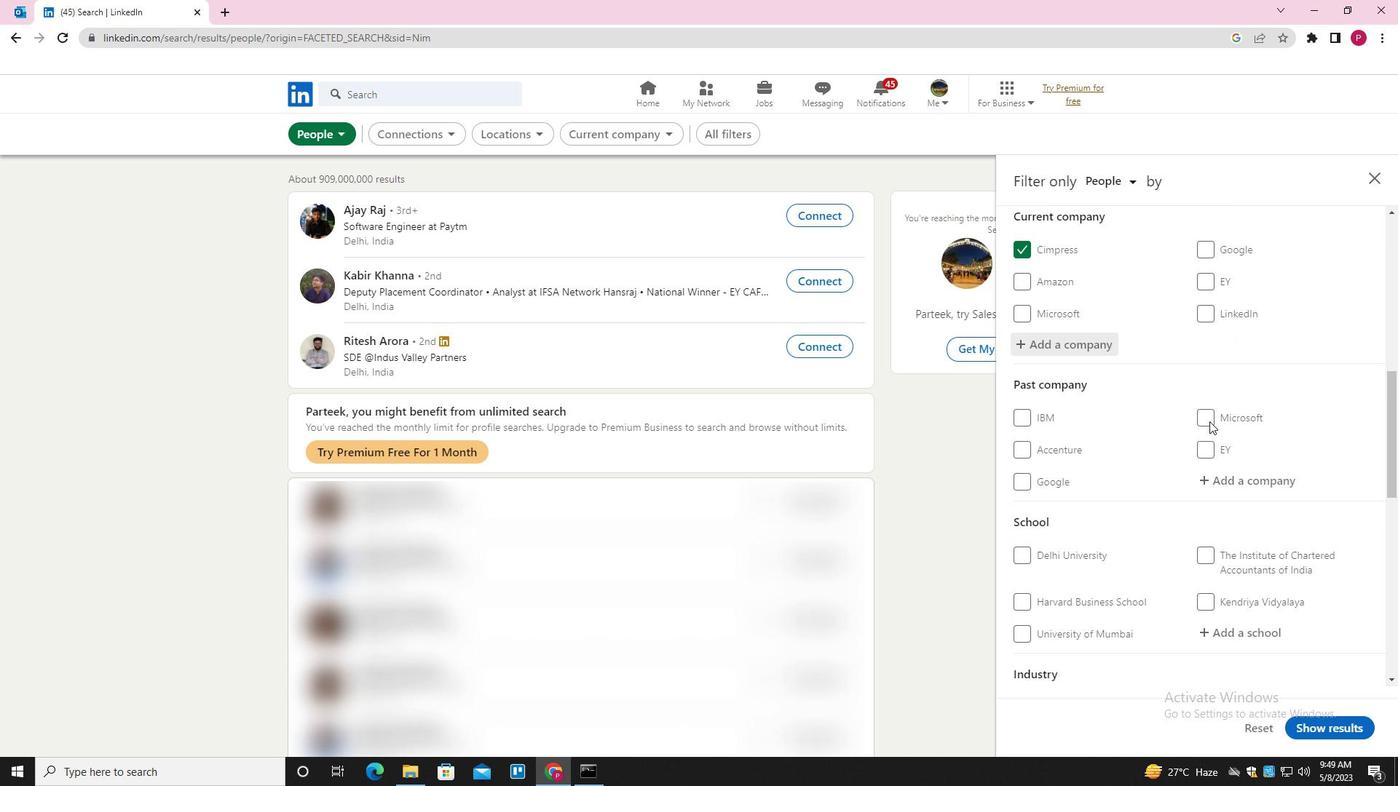 
Action: Mouse moved to (1209, 422)
Screenshot: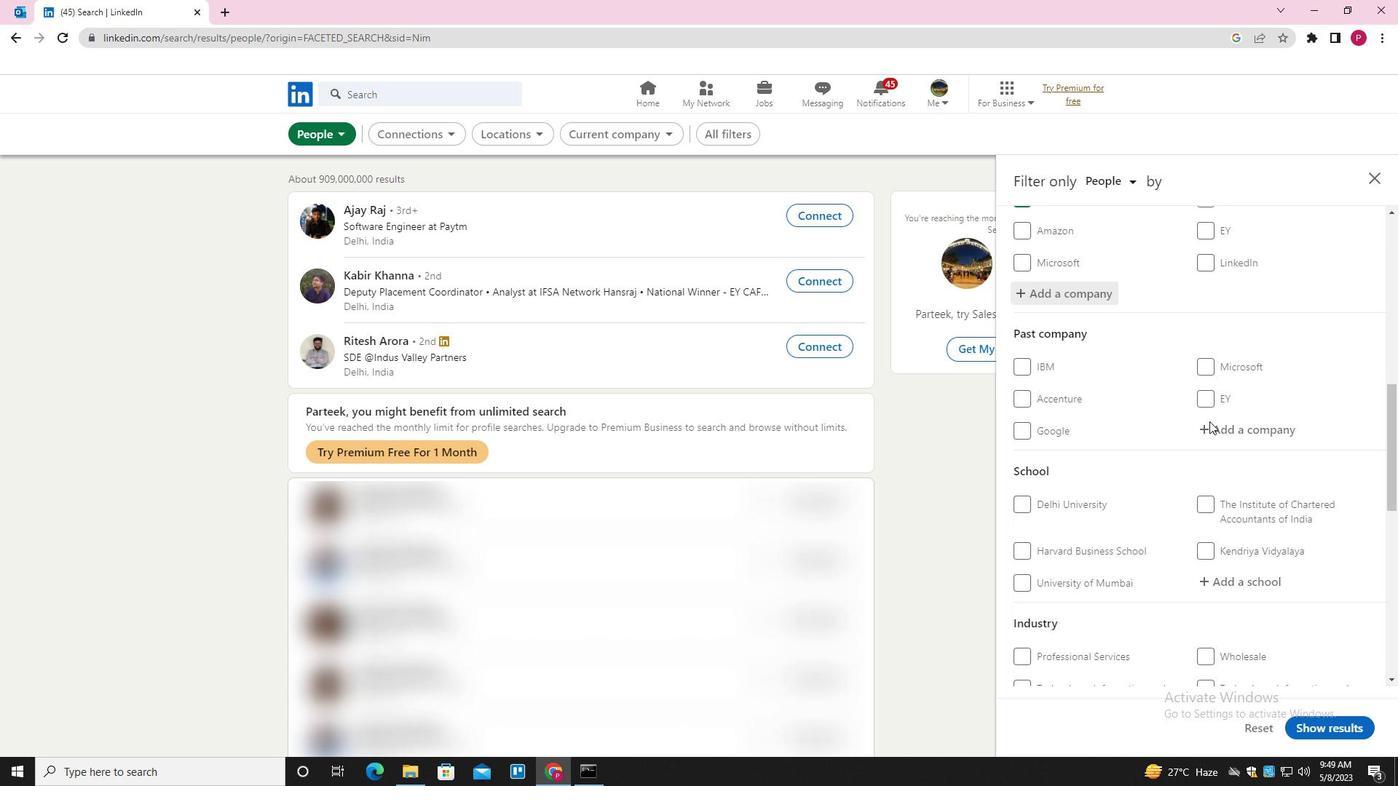 
Action: Mouse scrolled (1209, 421) with delta (0, 0)
Screenshot: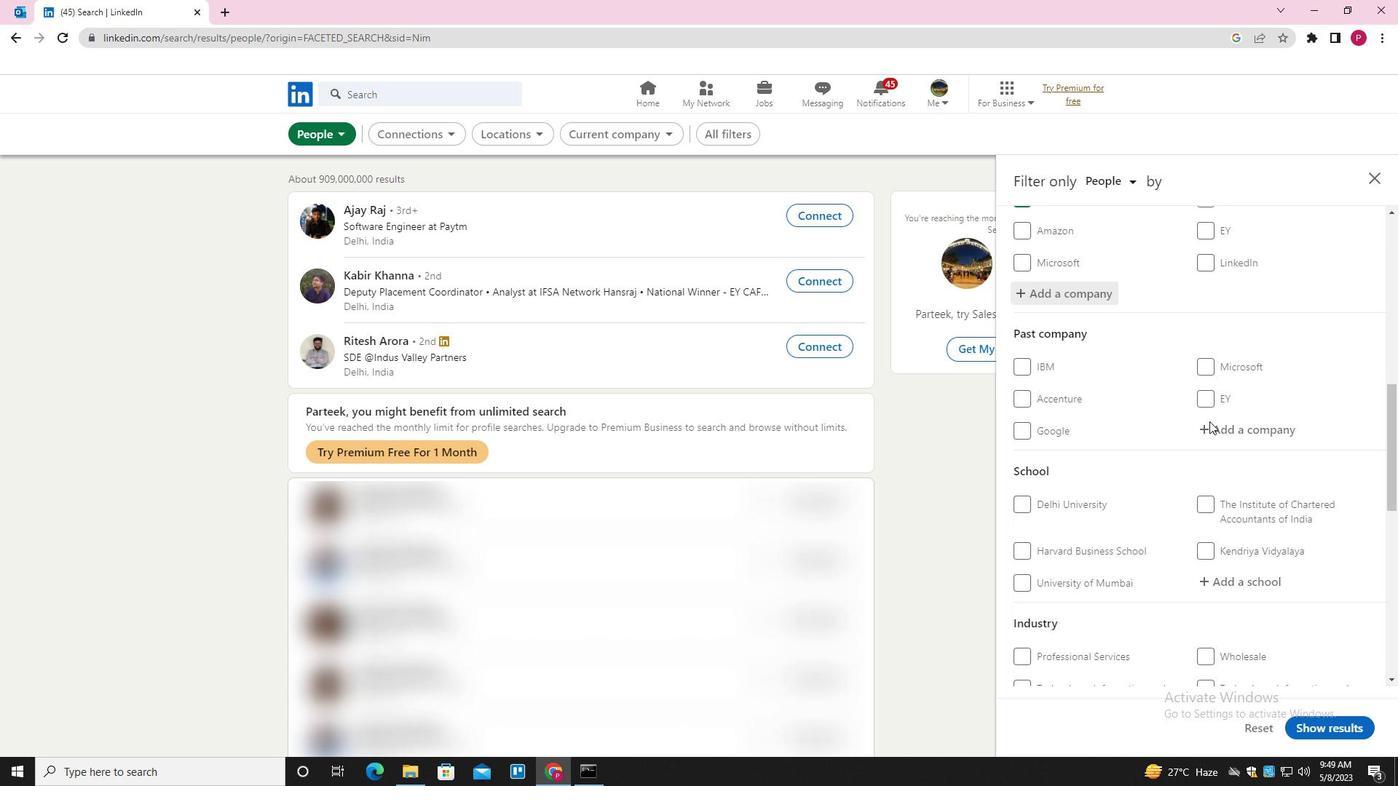 
Action: Mouse moved to (1245, 415)
Screenshot: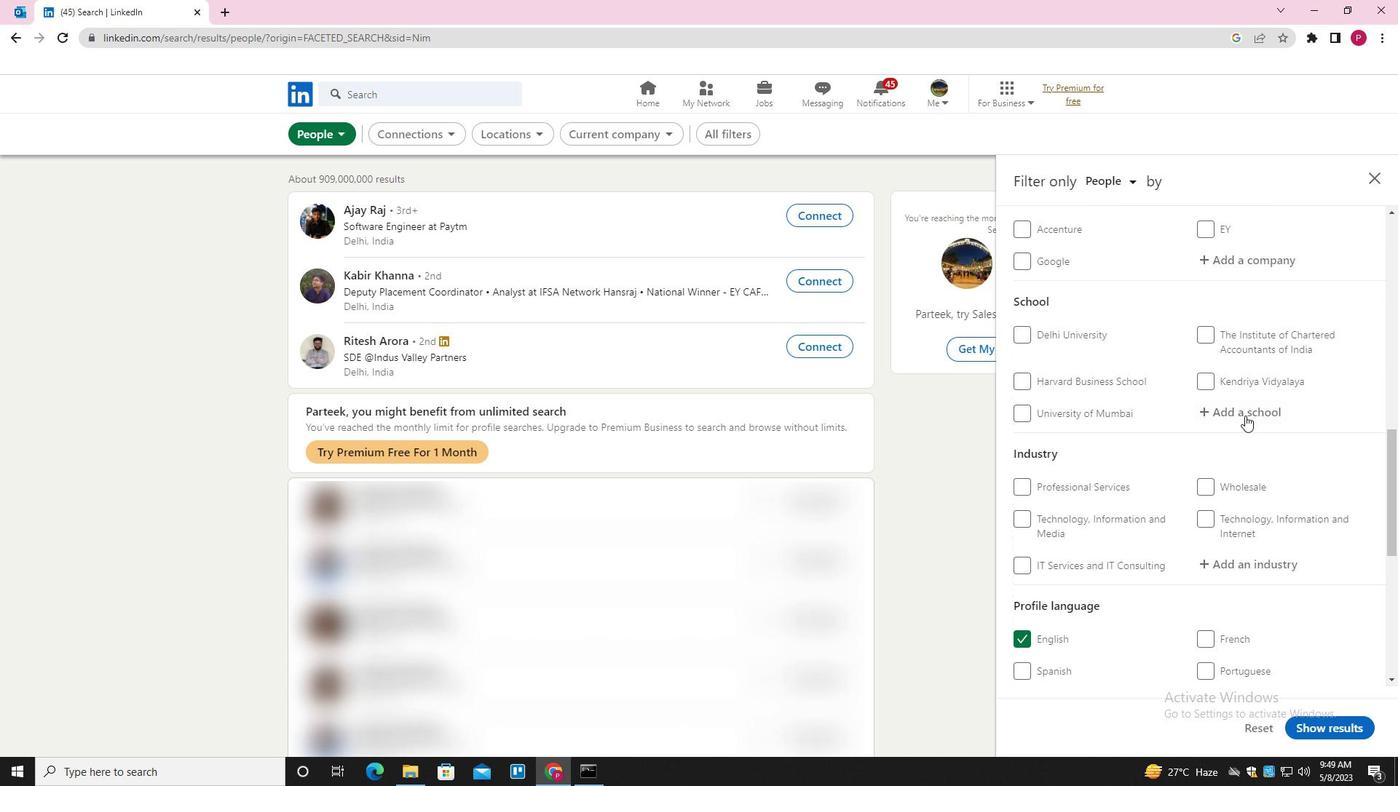 
Action: Mouse pressed left at (1245, 415)
Screenshot: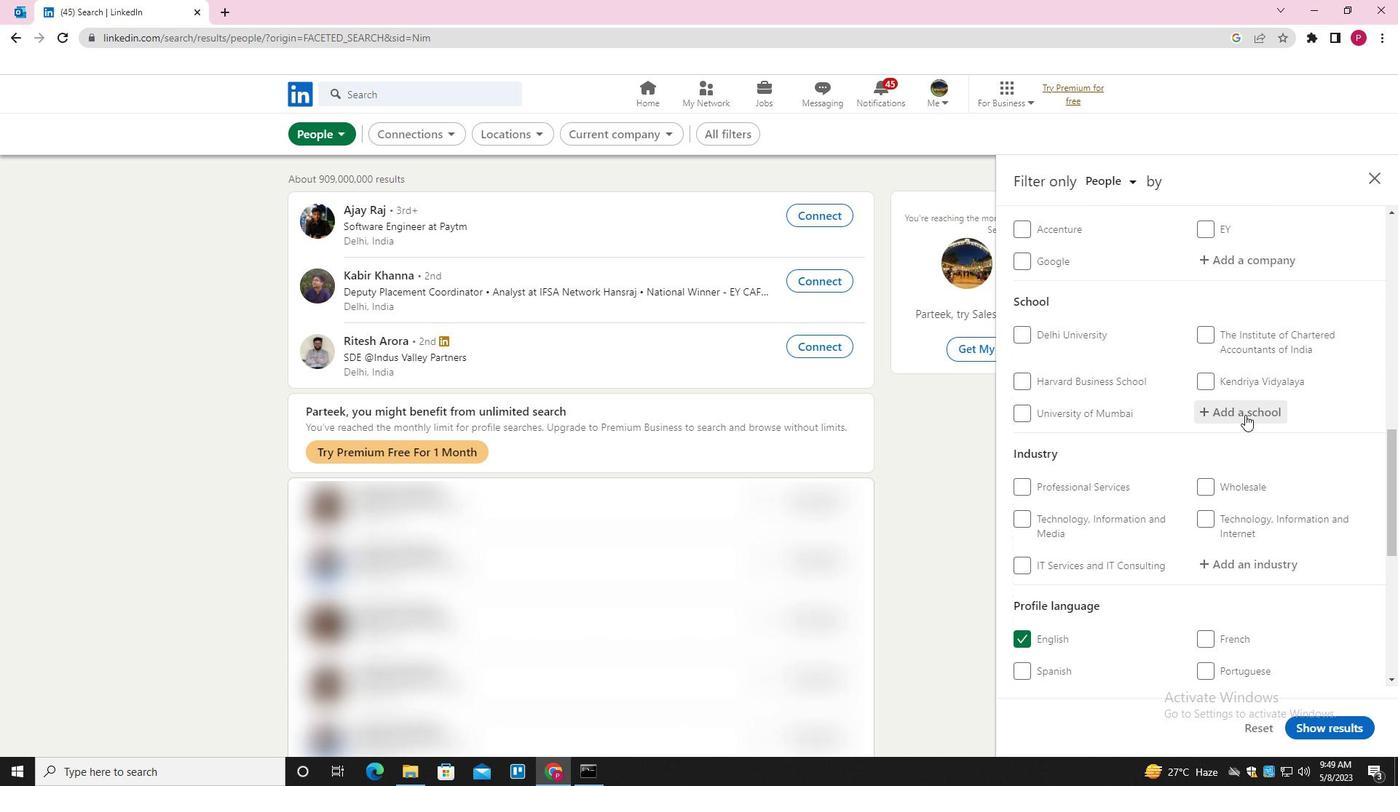 
Action: Key pressed <Key.shift><Key.shift><Key.shift>INSTITUTE<Key.space>OF<Key.space><Key.shift>PUBLIC<Key.space><Key.shift>ENTE<Key.down><Key.enter>
Screenshot: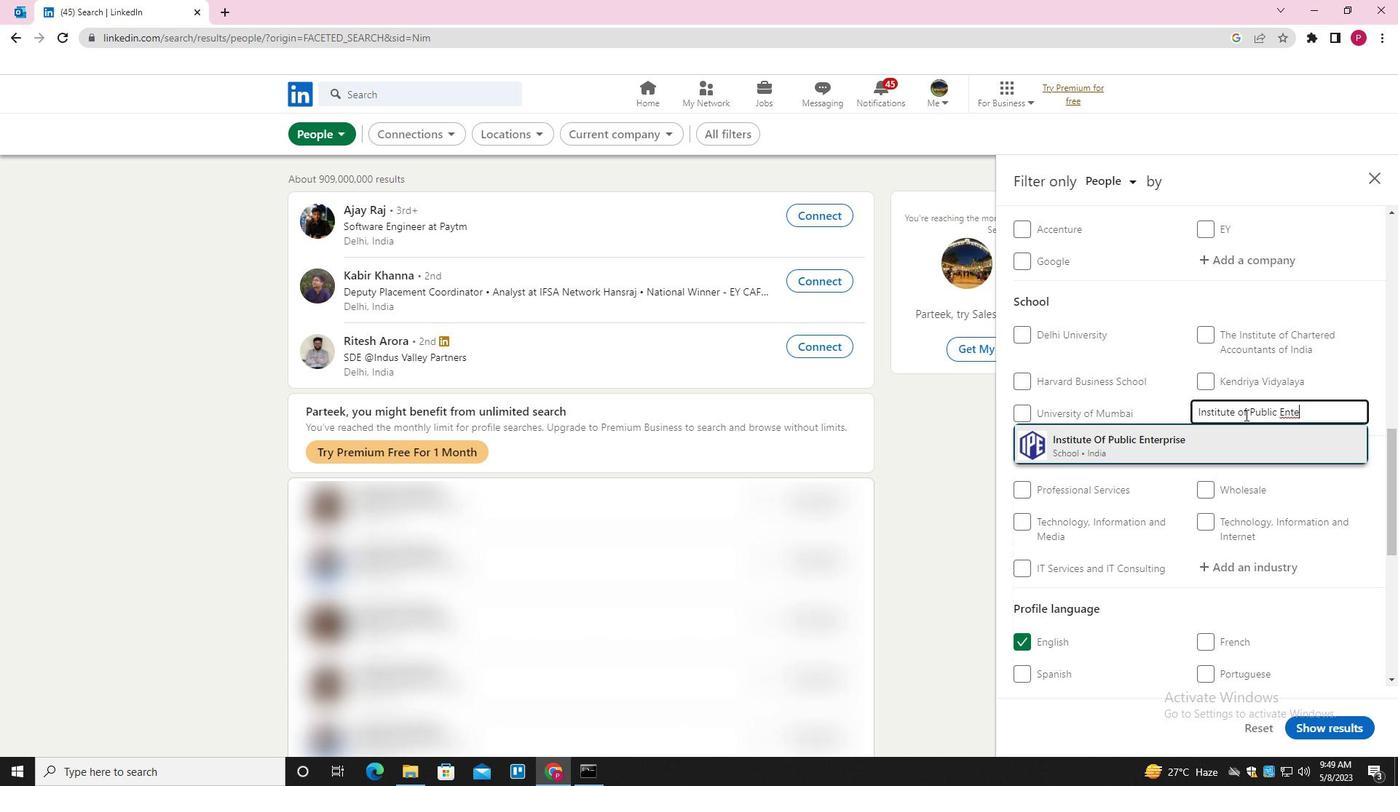 
Action: Mouse moved to (1207, 487)
Screenshot: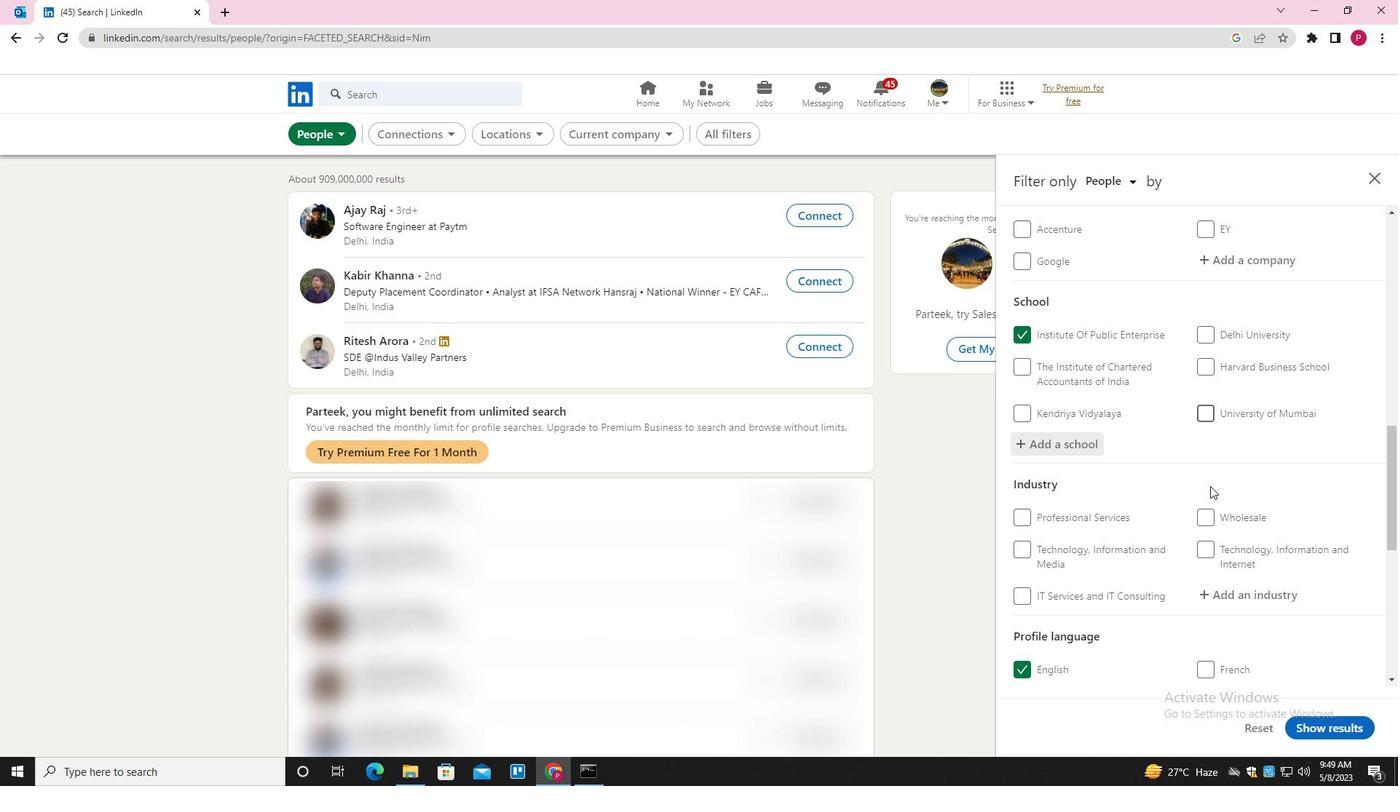 
Action: Mouse scrolled (1207, 487) with delta (0, 0)
Screenshot: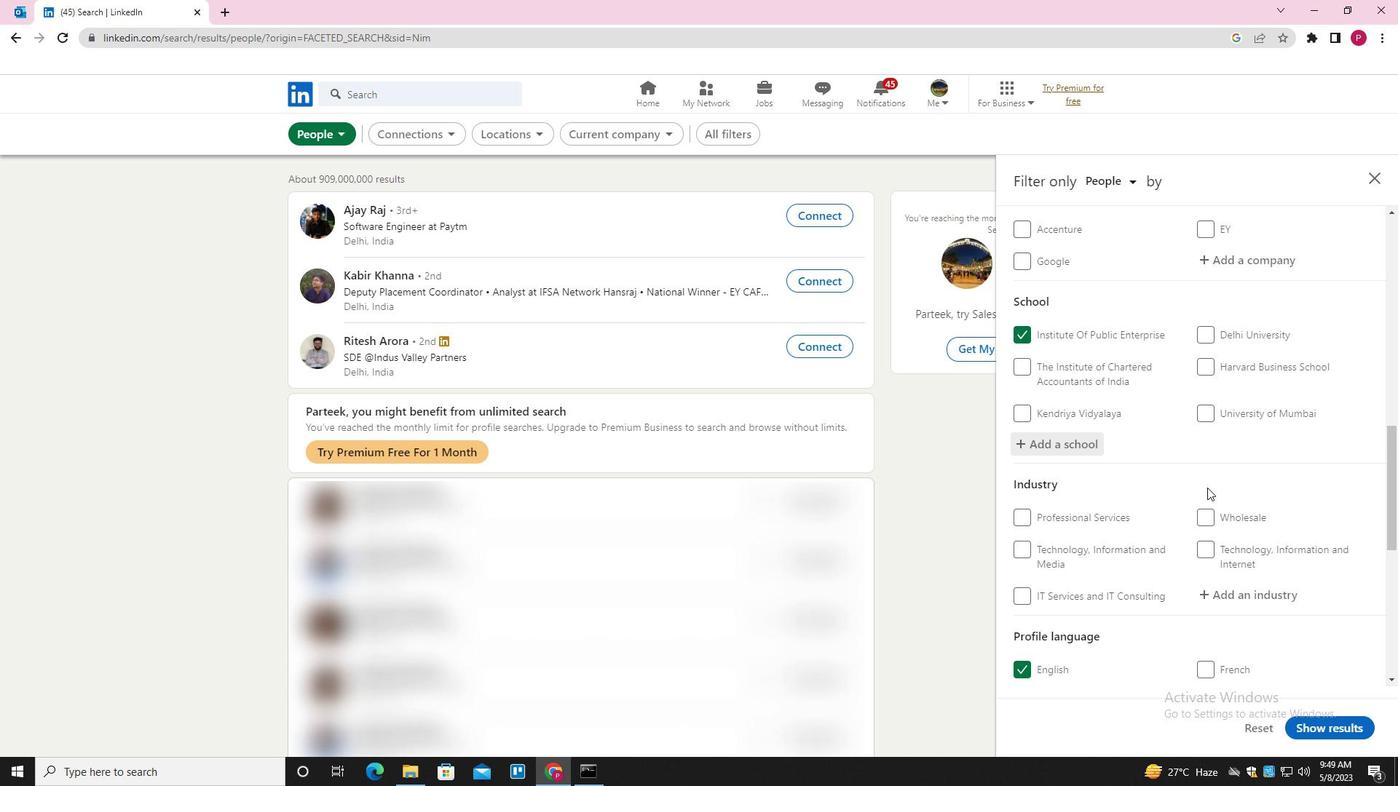 
Action: Mouse scrolled (1207, 487) with delta (0, 0)
Screenshot: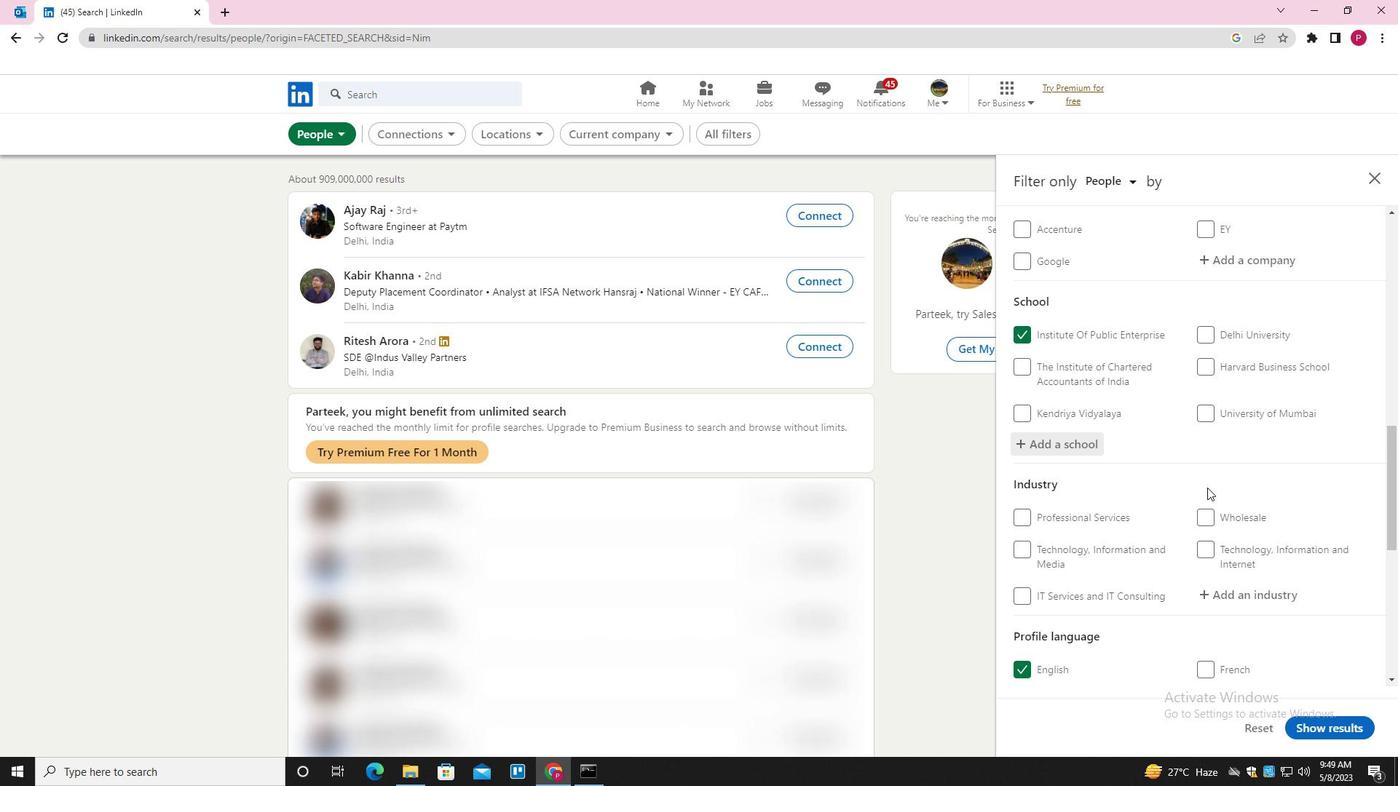 
Action: Mouse moved to (1275, 452)
Screenshot: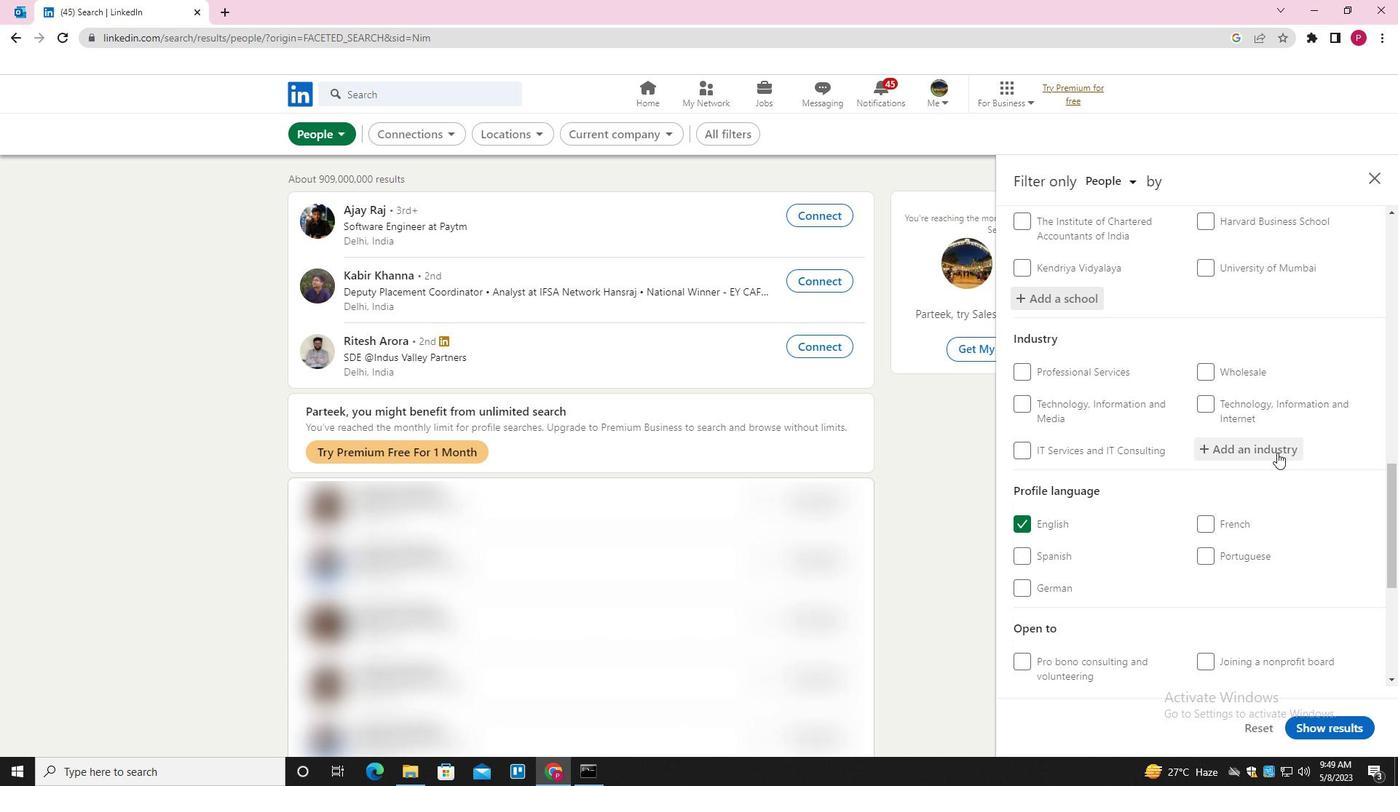 
Action: Mouse pressed left at (1275, 452)
Screenshot: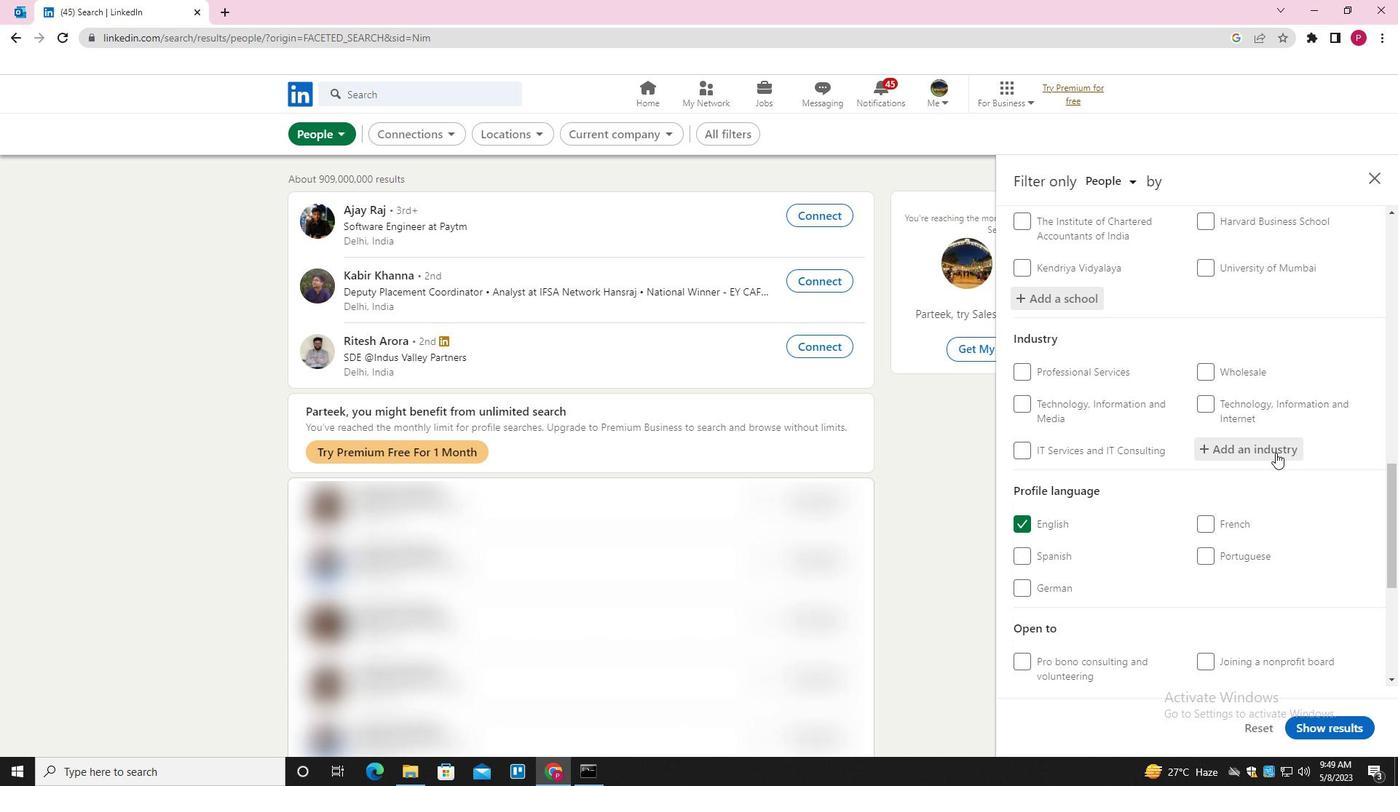 
Action: Key pressed <Key.shift>IT<Key.space><Key.shift>SYST<Key.down><Key.down><Key.down><Key.down><Key.down><Key.down><Key.down><Key.enter>
Screenshot: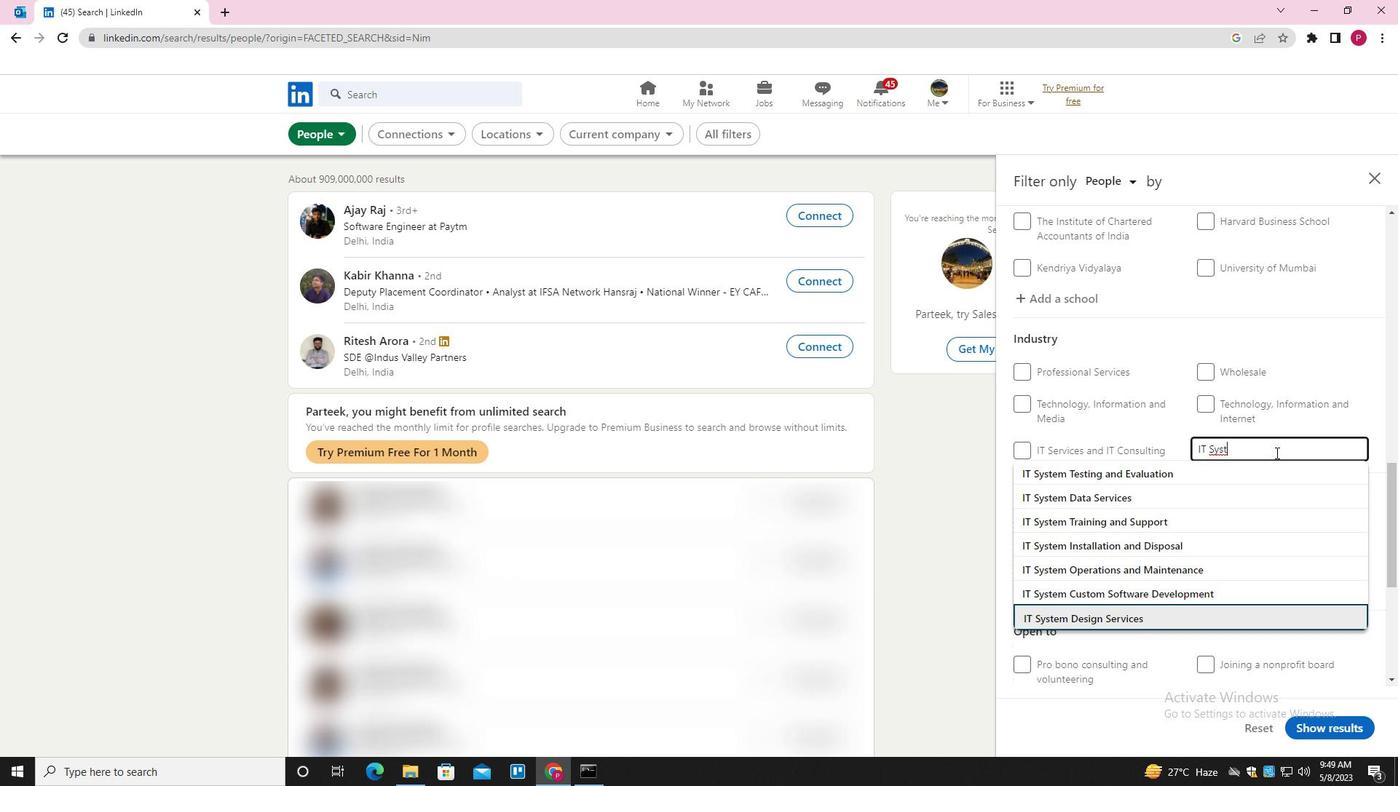 
Action: Mouse moved to (1240, 498)
Screenshot: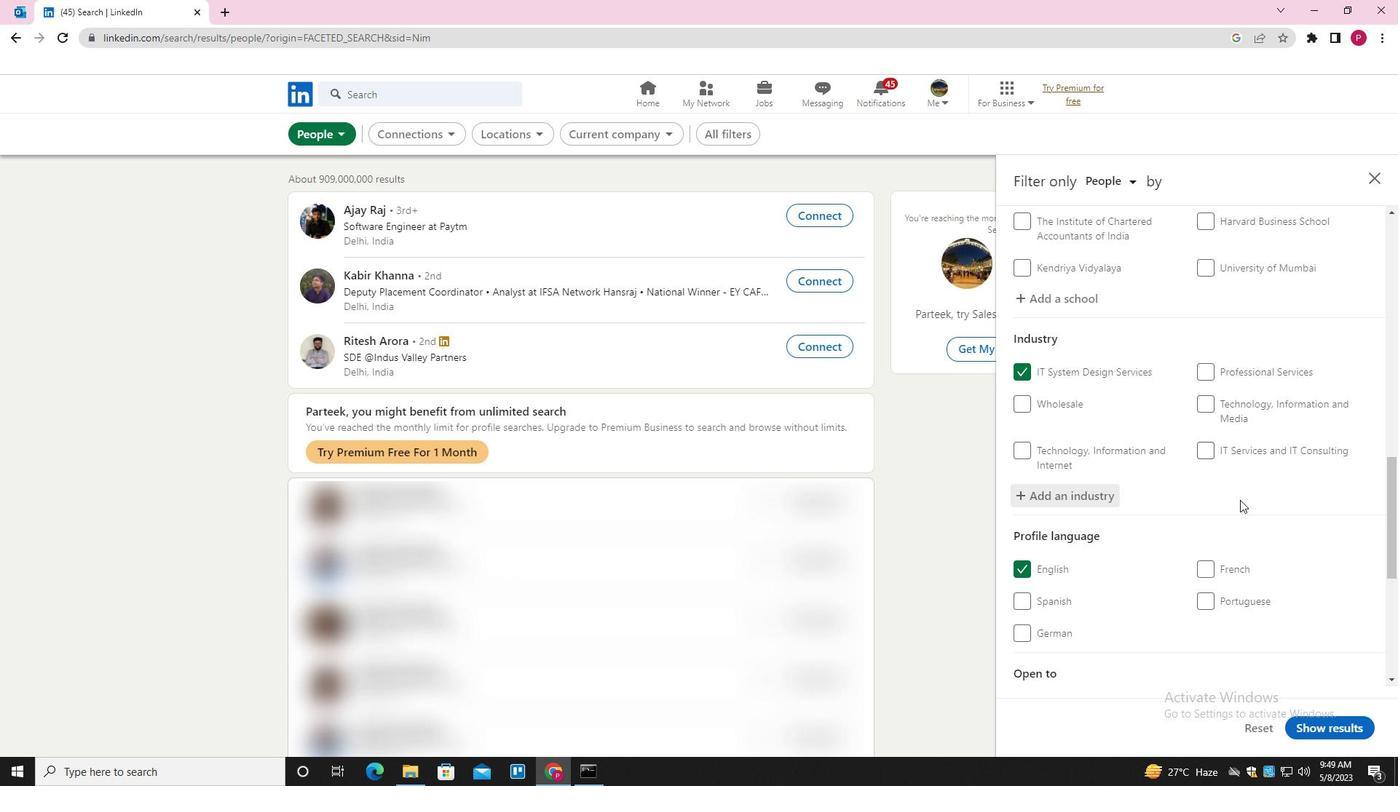 
Action: Mouse scrolled (1240, 497) with delta (0, 0)
Screenshot: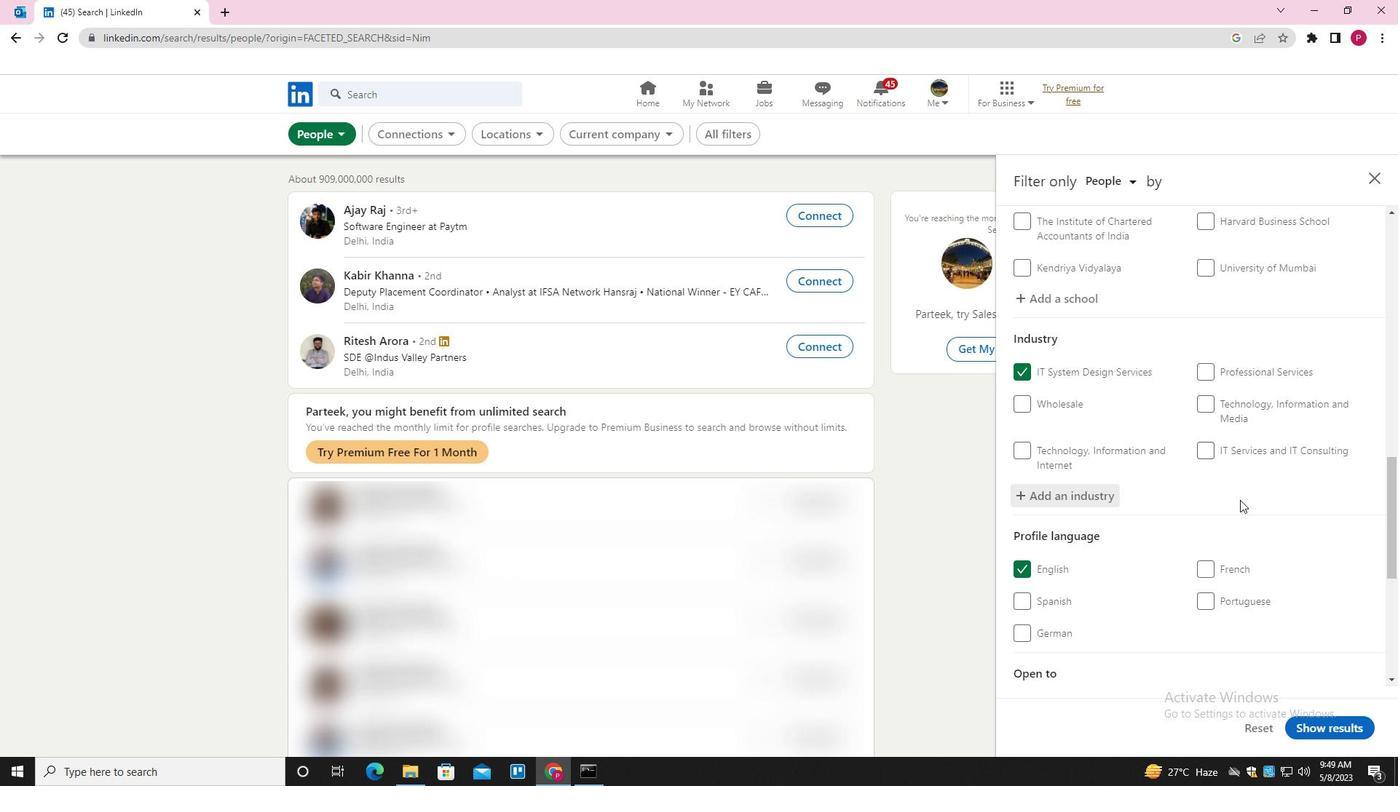
Action: Mouse moved to (1235, 511)
Screenshot: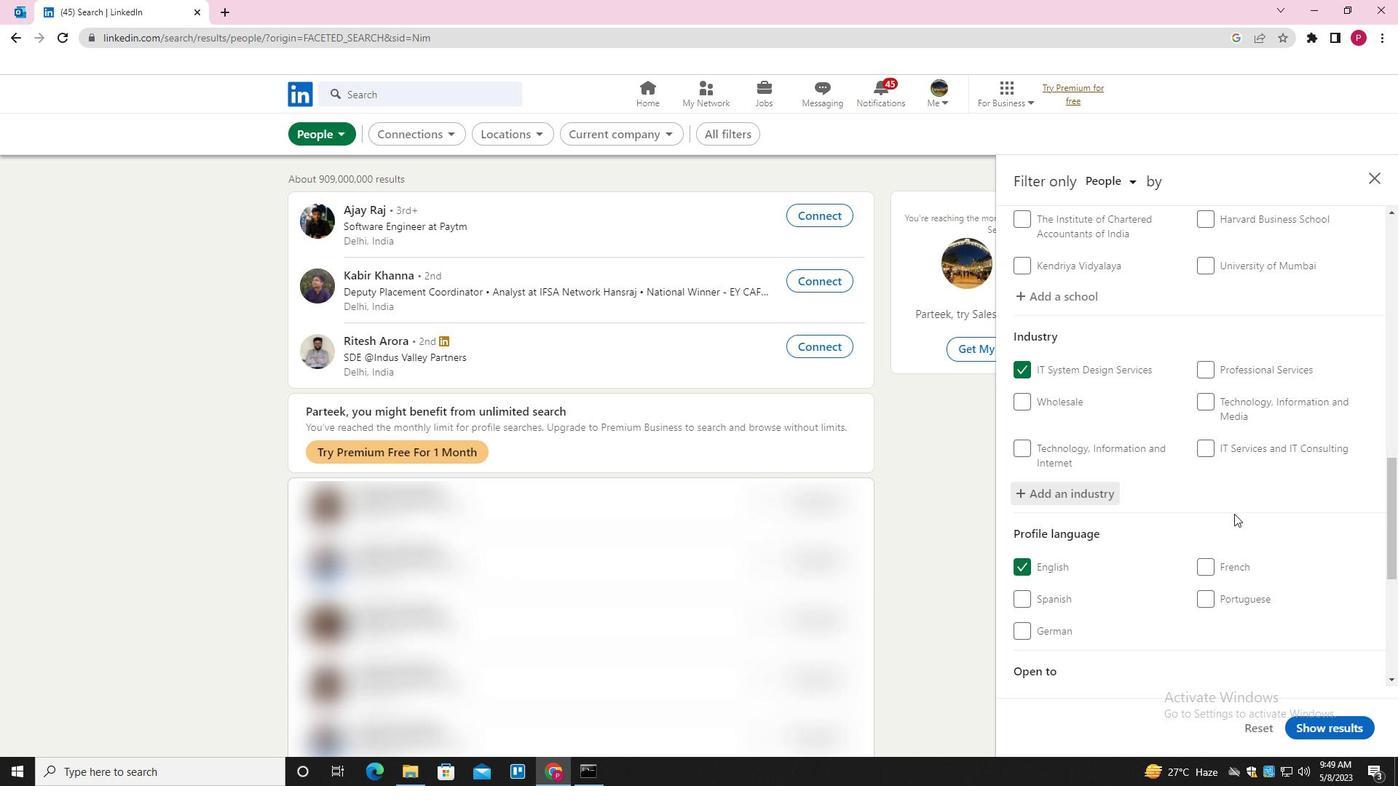 
Action: Mouse scrolled (1235, 511) with delta (0, 0)
Screenshot: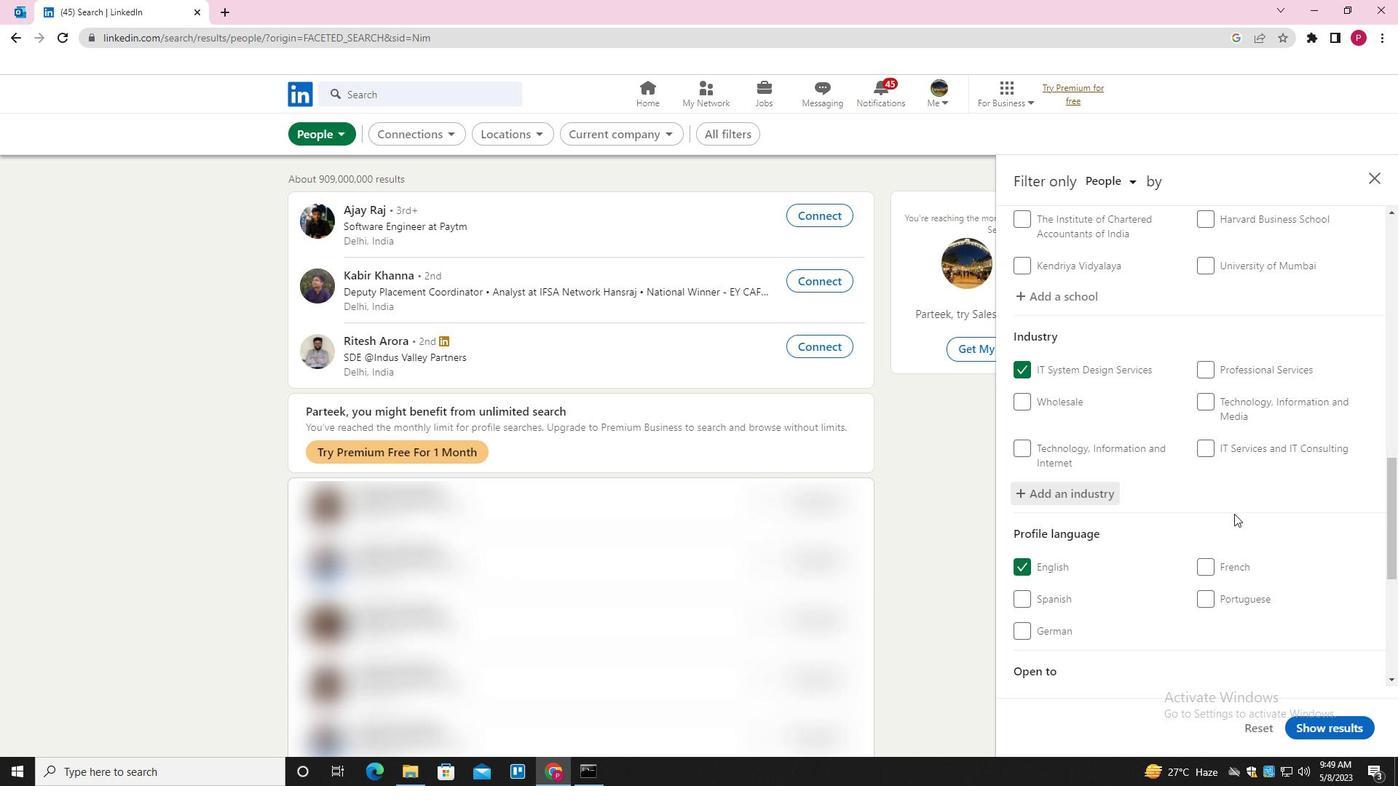 
Action: Mouse moved to (1230, 525)
Screenshot: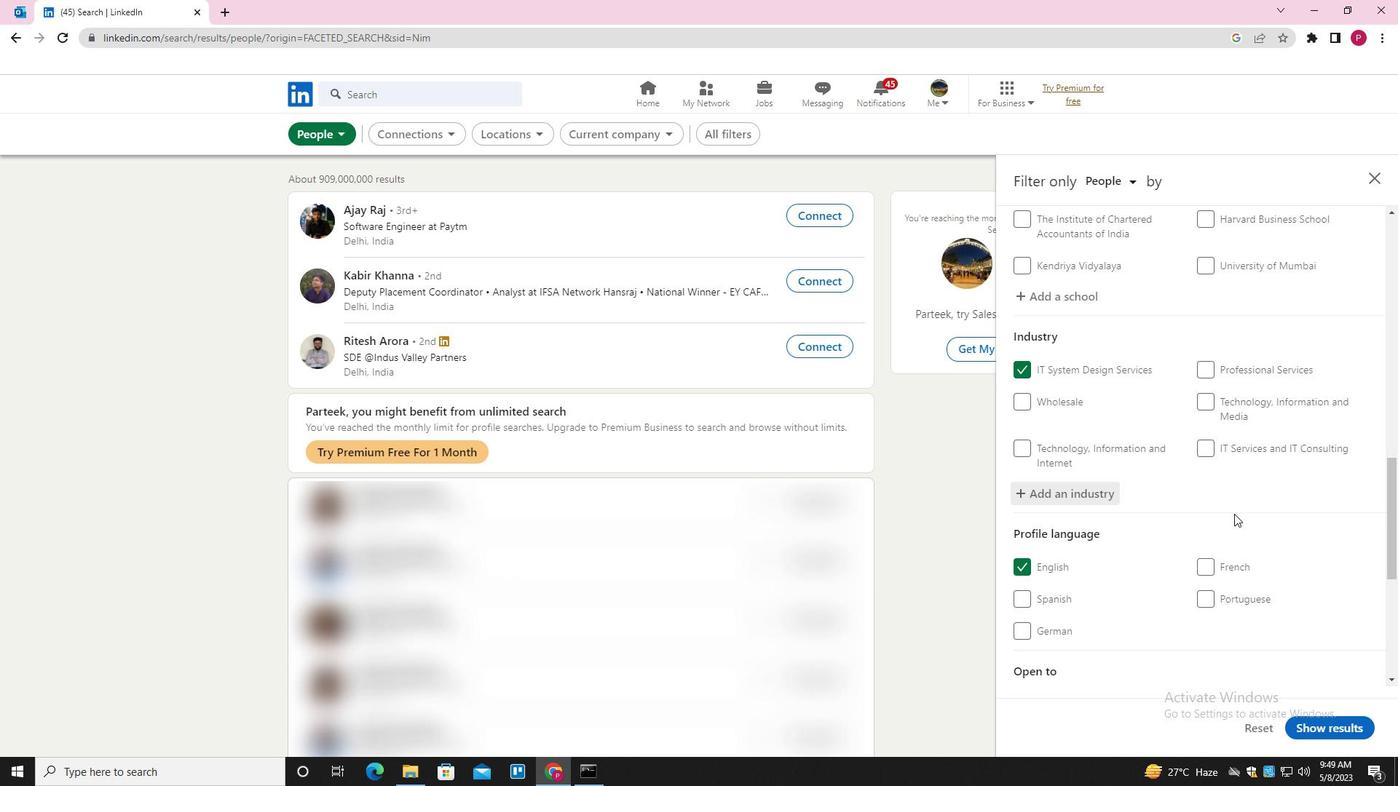 
Action: Mouse scrolled (1230, 524) with delta (0, 0)
Screenshot: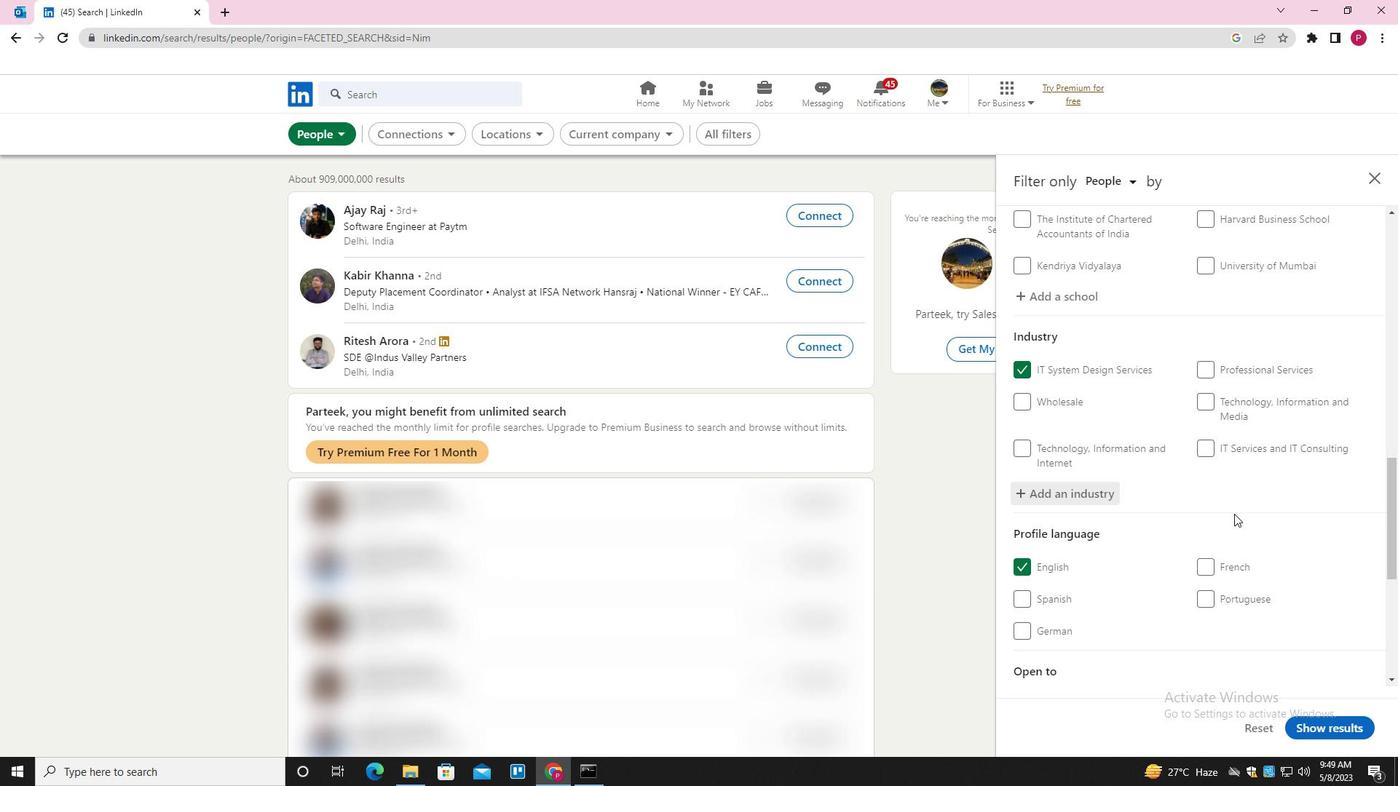 
Action: Mouse moved to (1229, 527)
Screenshot: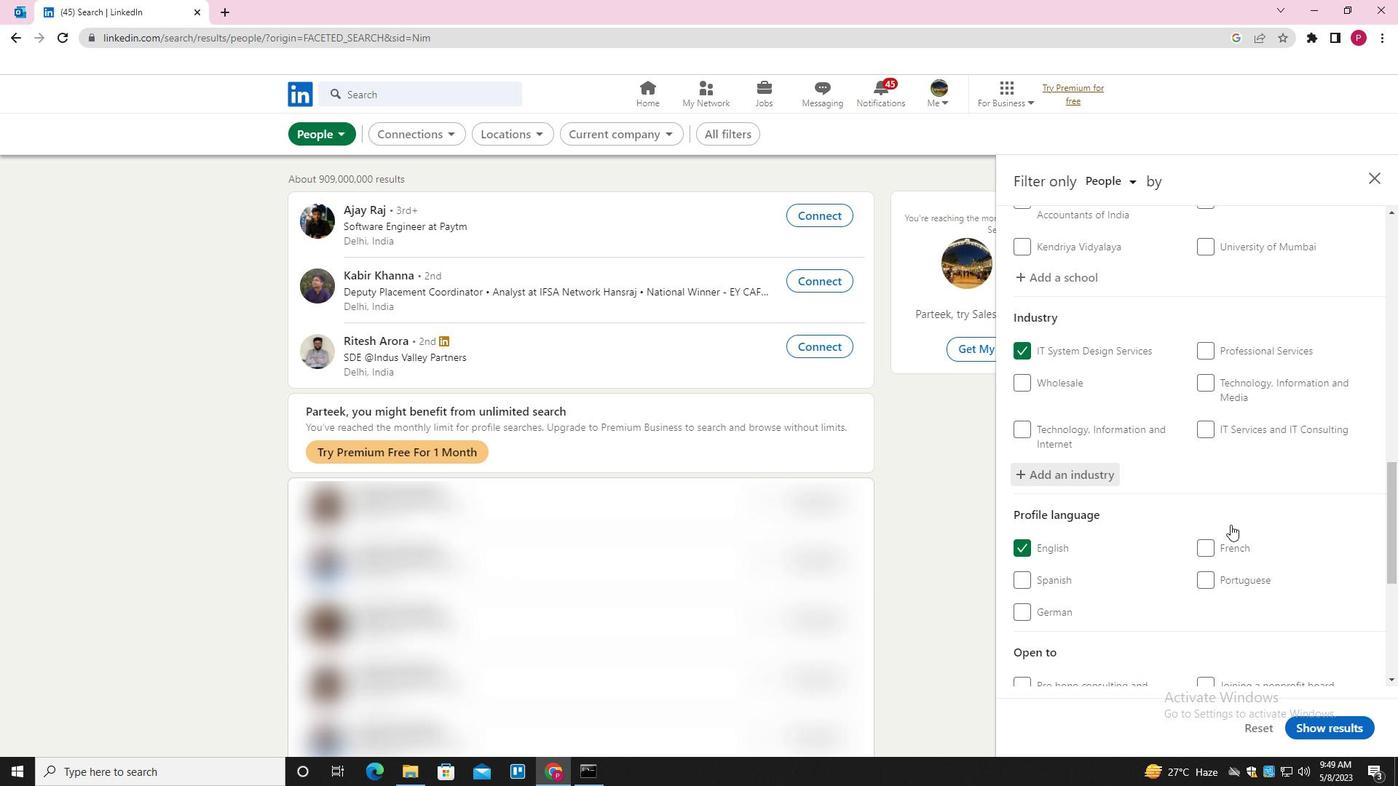 
Action: Mouse scrolled (1229, 526) with delta (0, 0)
Screenshot: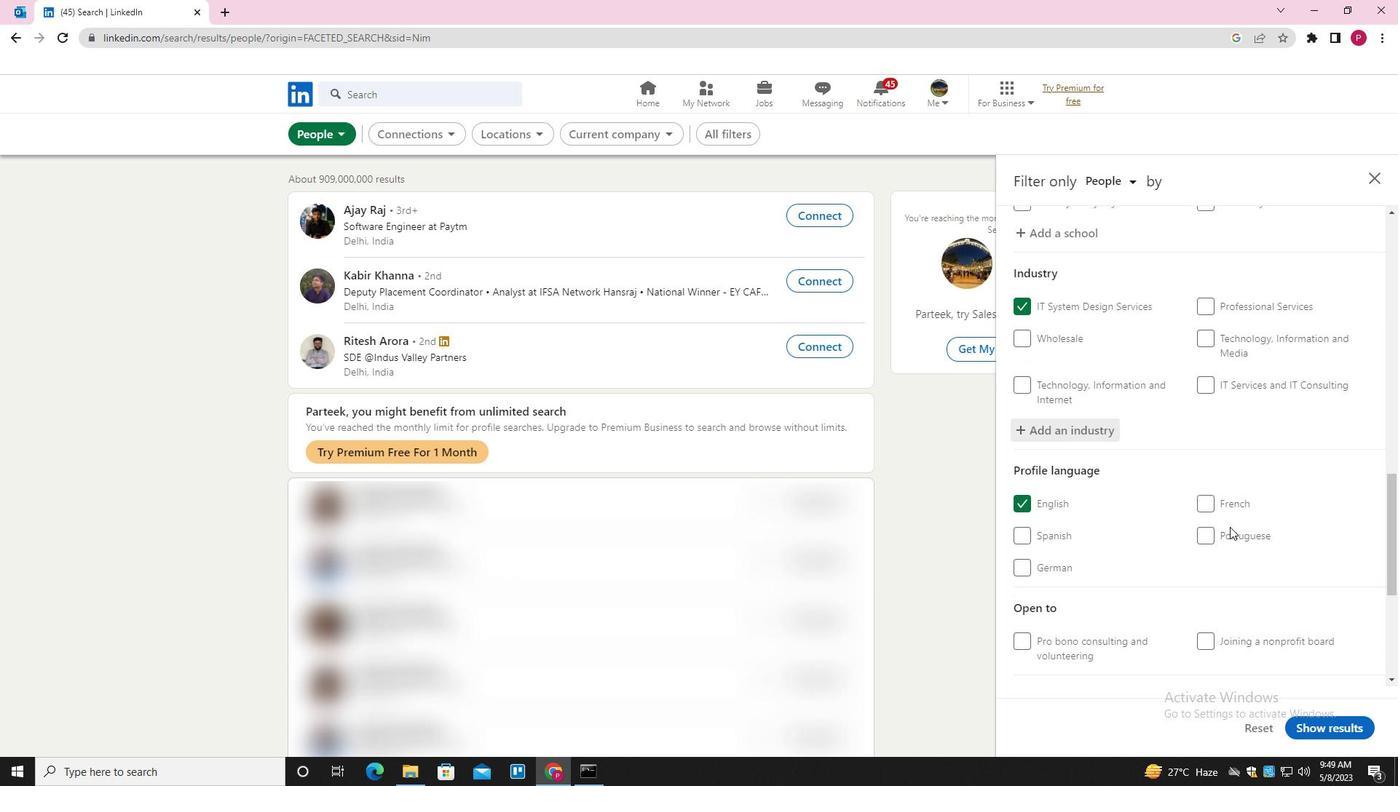 
Action: Mouse moved to (1227, 527)
Screenshot: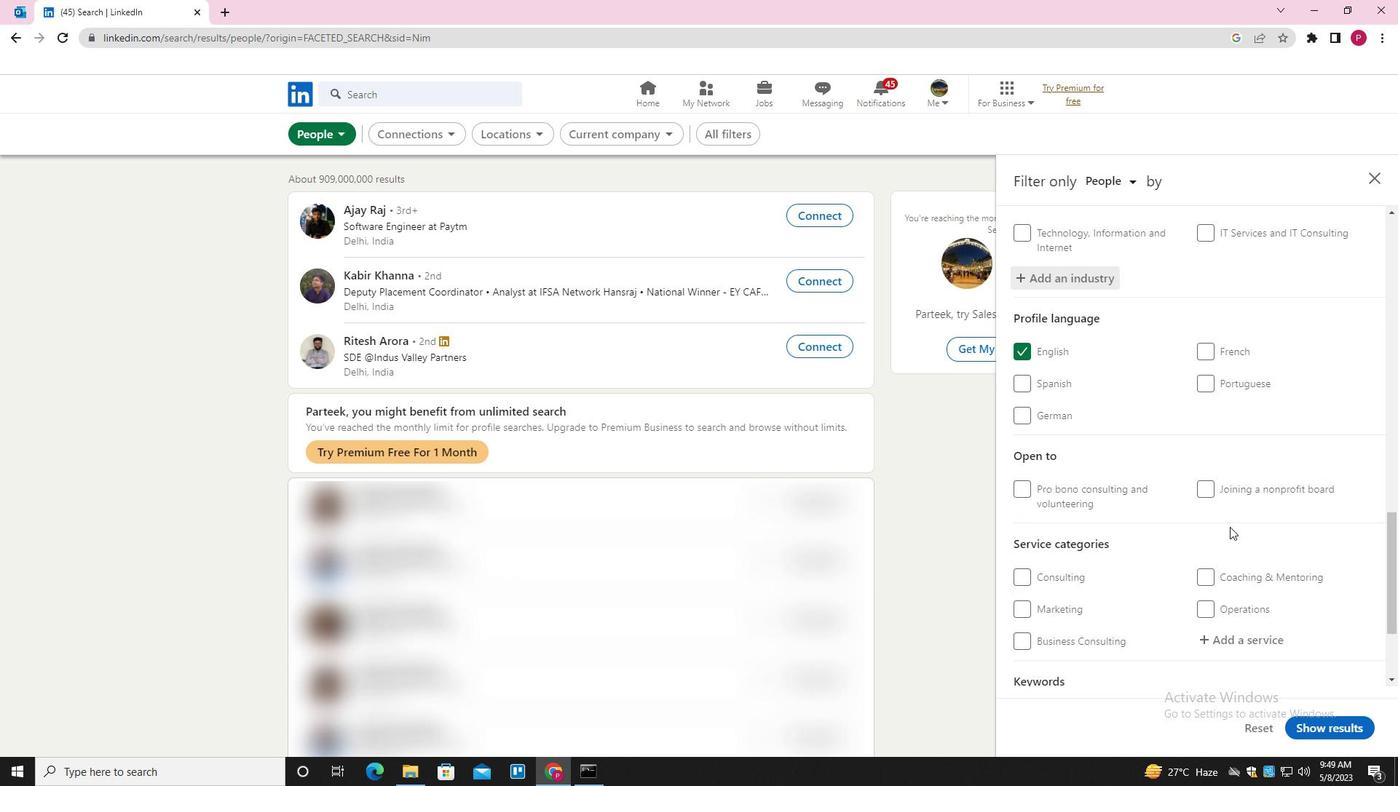 
Action: Mouse scrolled (1227, 526) with delta (0, 0)
Screenshot: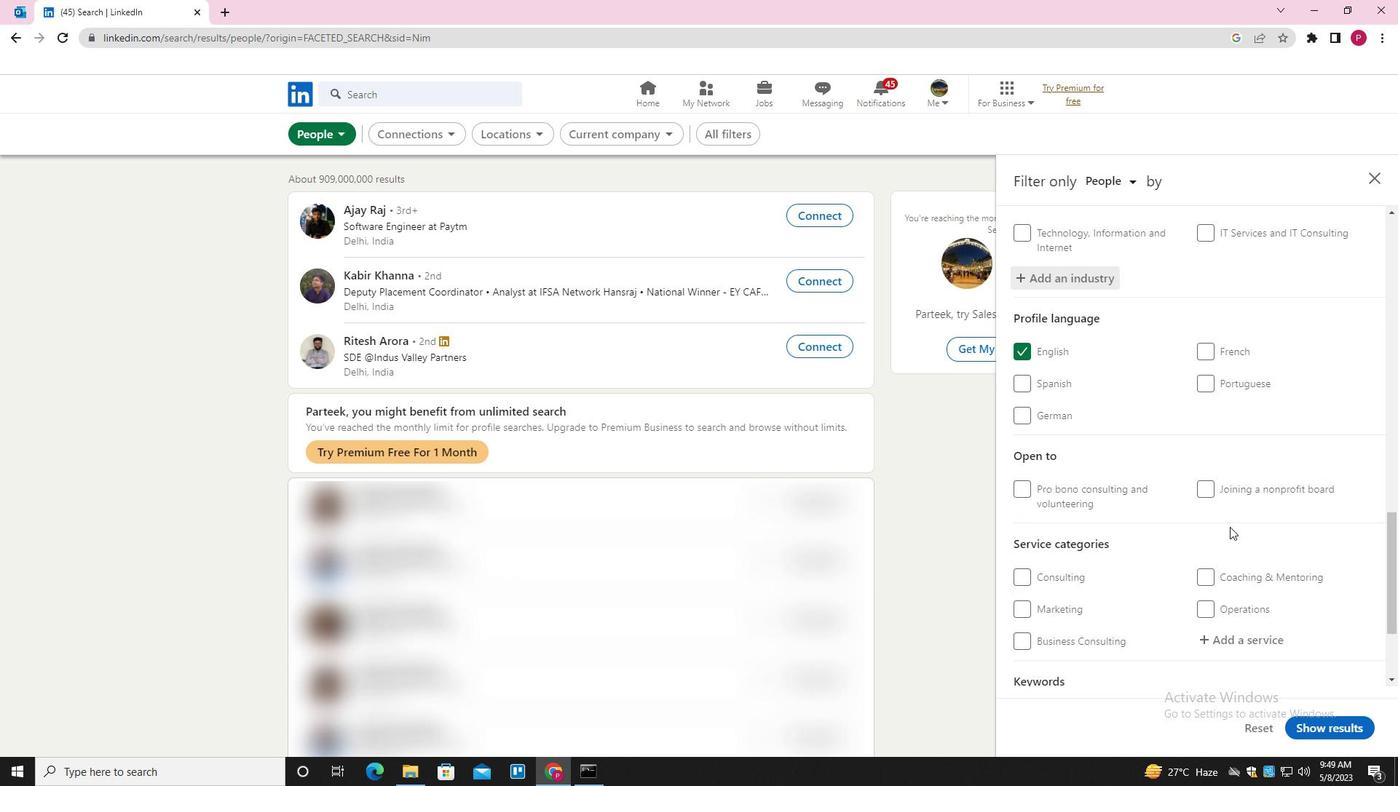 
Action: Mouse moved to (1263, 496)
Screenshot: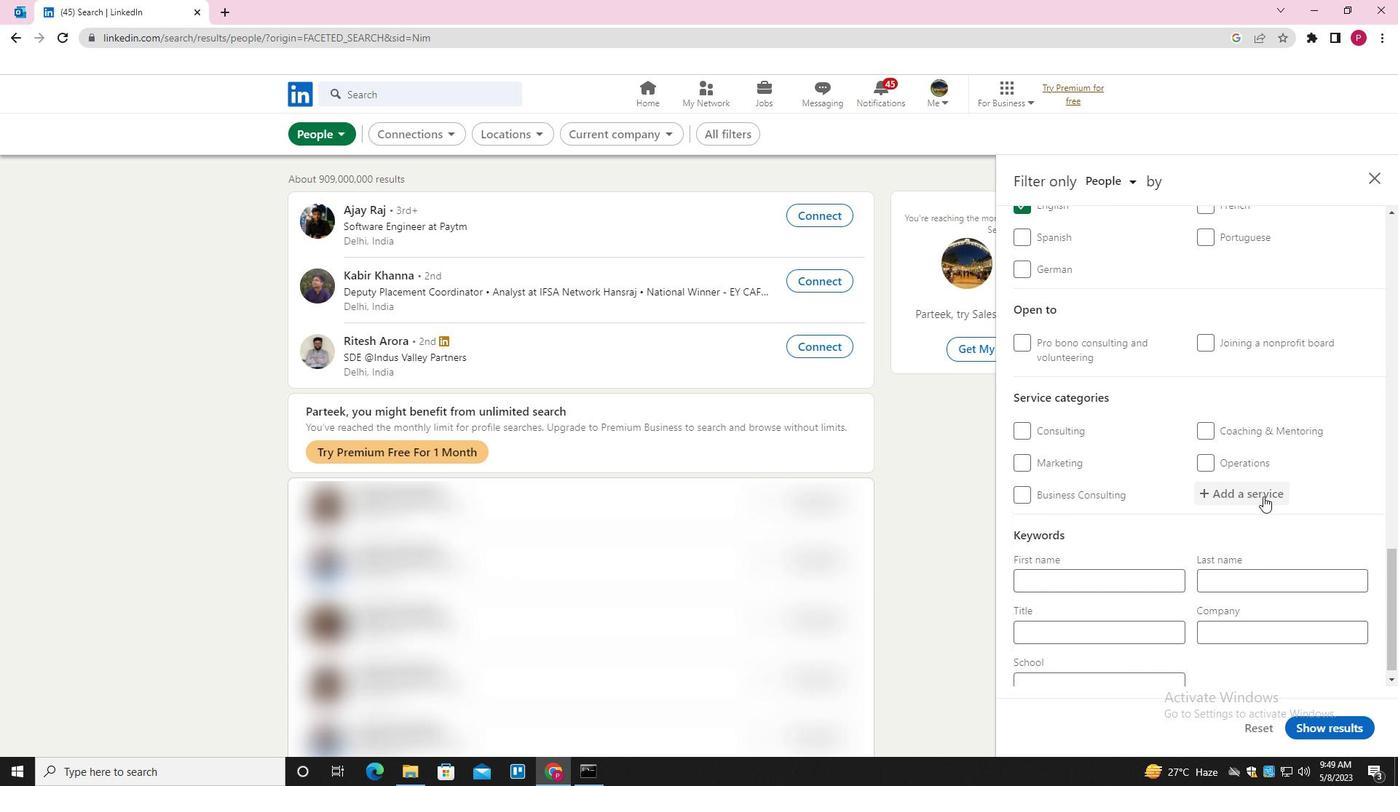 
Action: Mouse pressed left at (1263, 496)
Screenshot: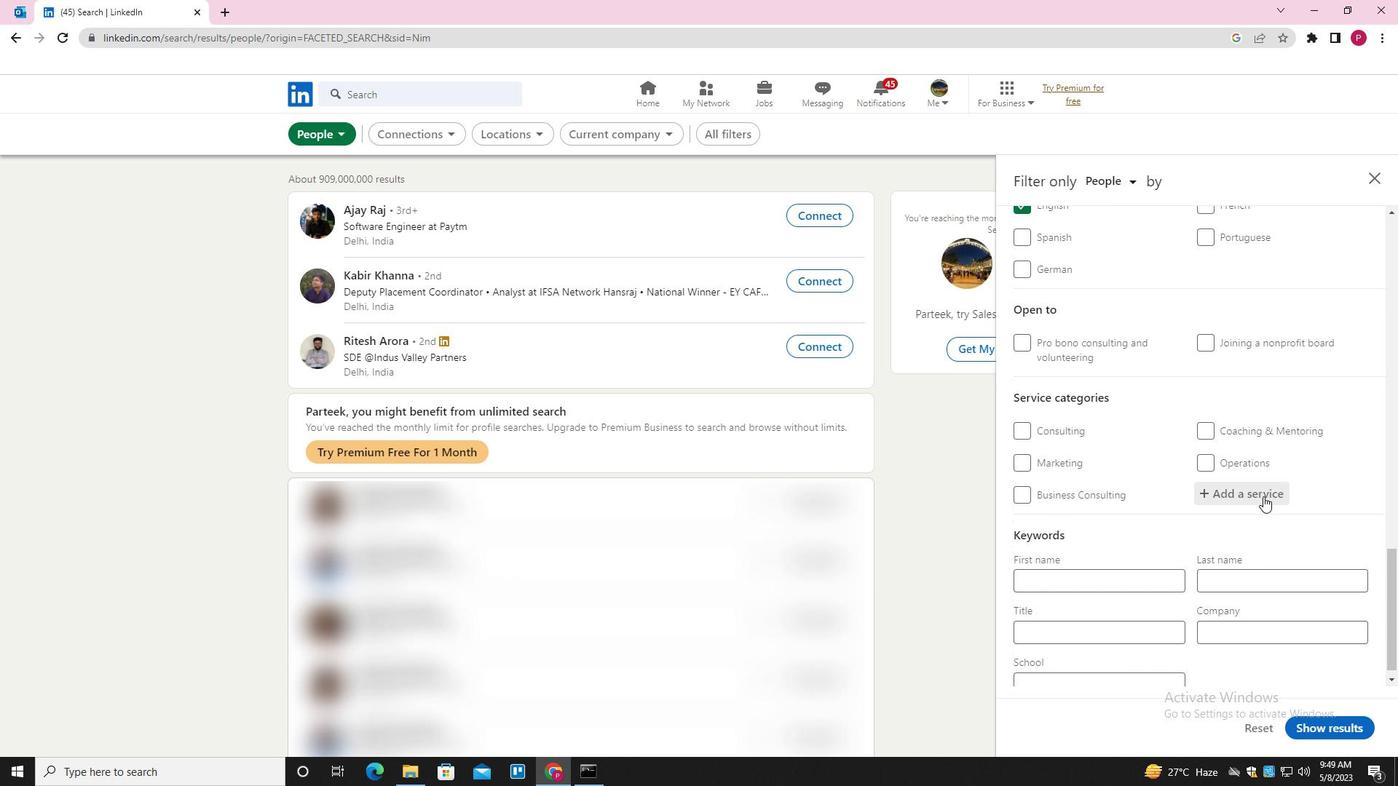 
Action: Mouse moved to (1267, 491)
Screenshot: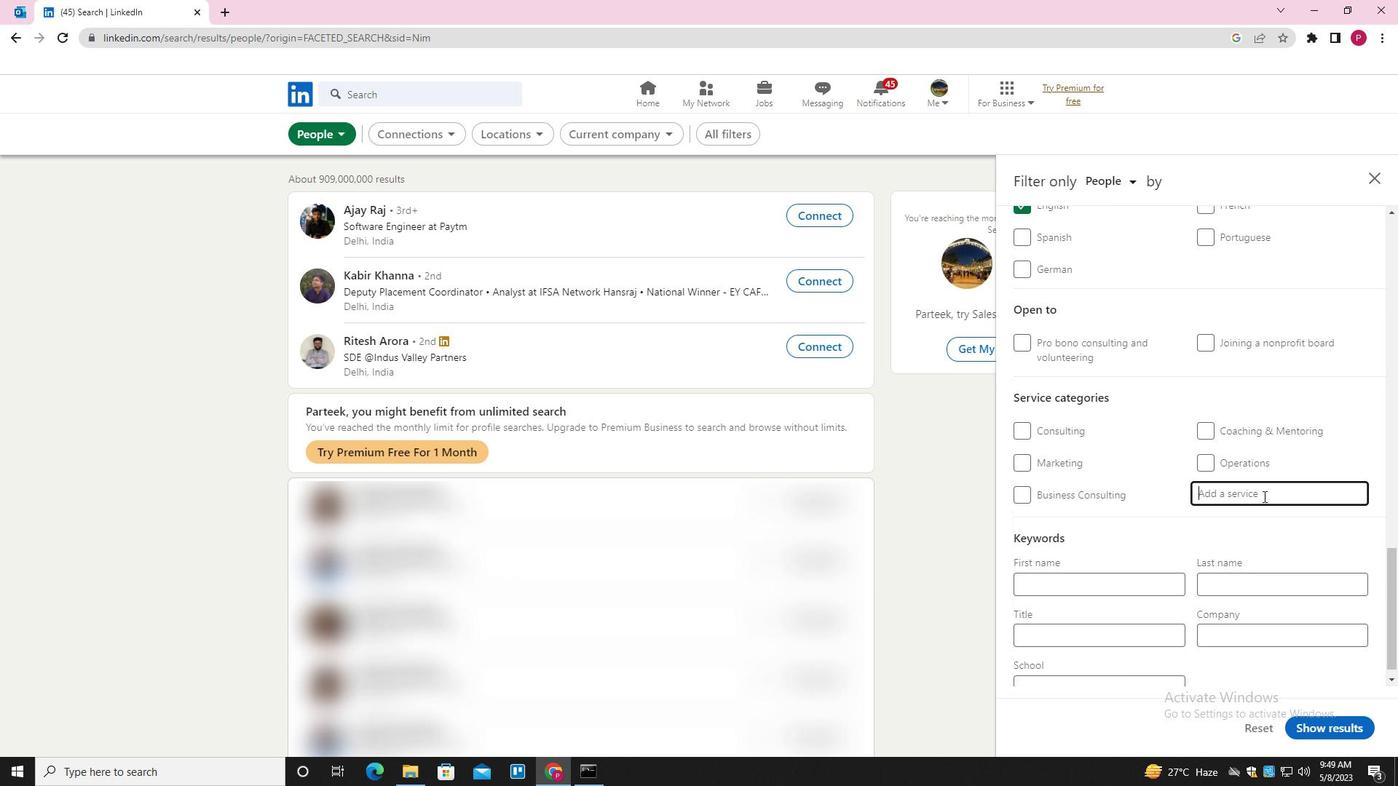 
Action: Key pressed <Key.shift><Key.shift><Key.shift><Key.shift><Key.shift><Key.shift><Key.shift><Key.shift><Key.shift><Key.shift><Key.shift><Key.shift><Key.shift><Key.shift><Key.shift><Key.shift><Key.shift>FILING<Key.down><Key.enter>
Screenshot: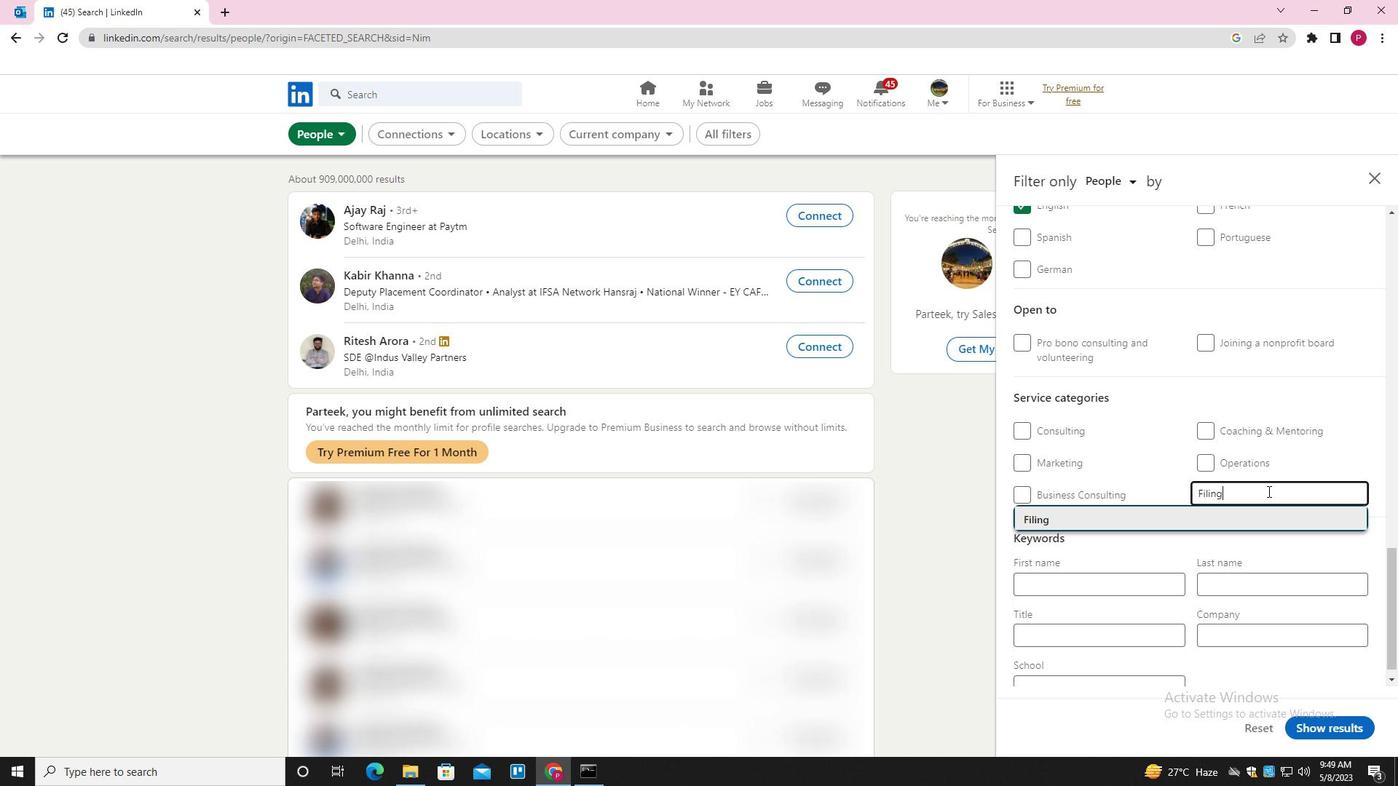 
Action: Mouse scrolled (1267, 490) with delta (0, 0)
Screenshot: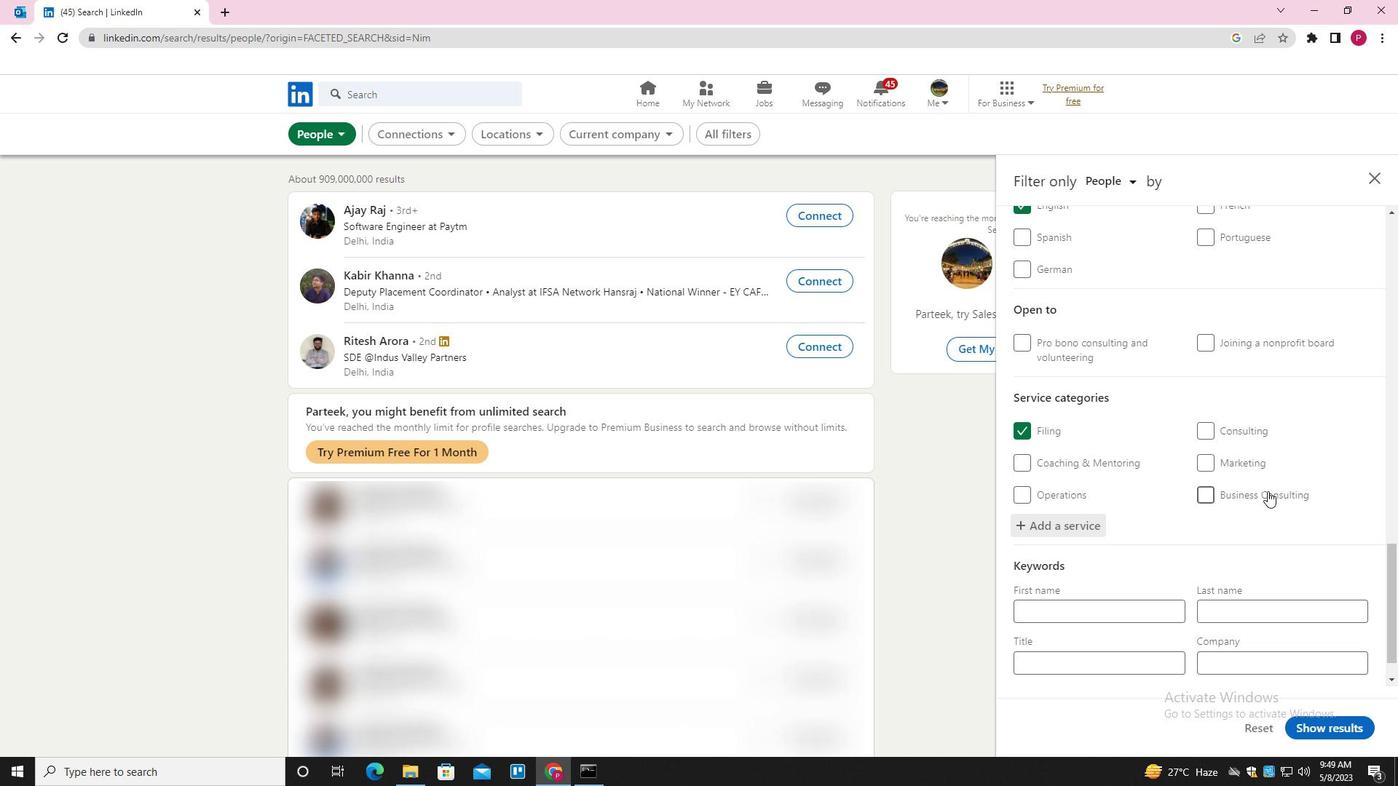 
Action: Mouse scrolled (1267, 490) with delta (0, 0)
Screenshot: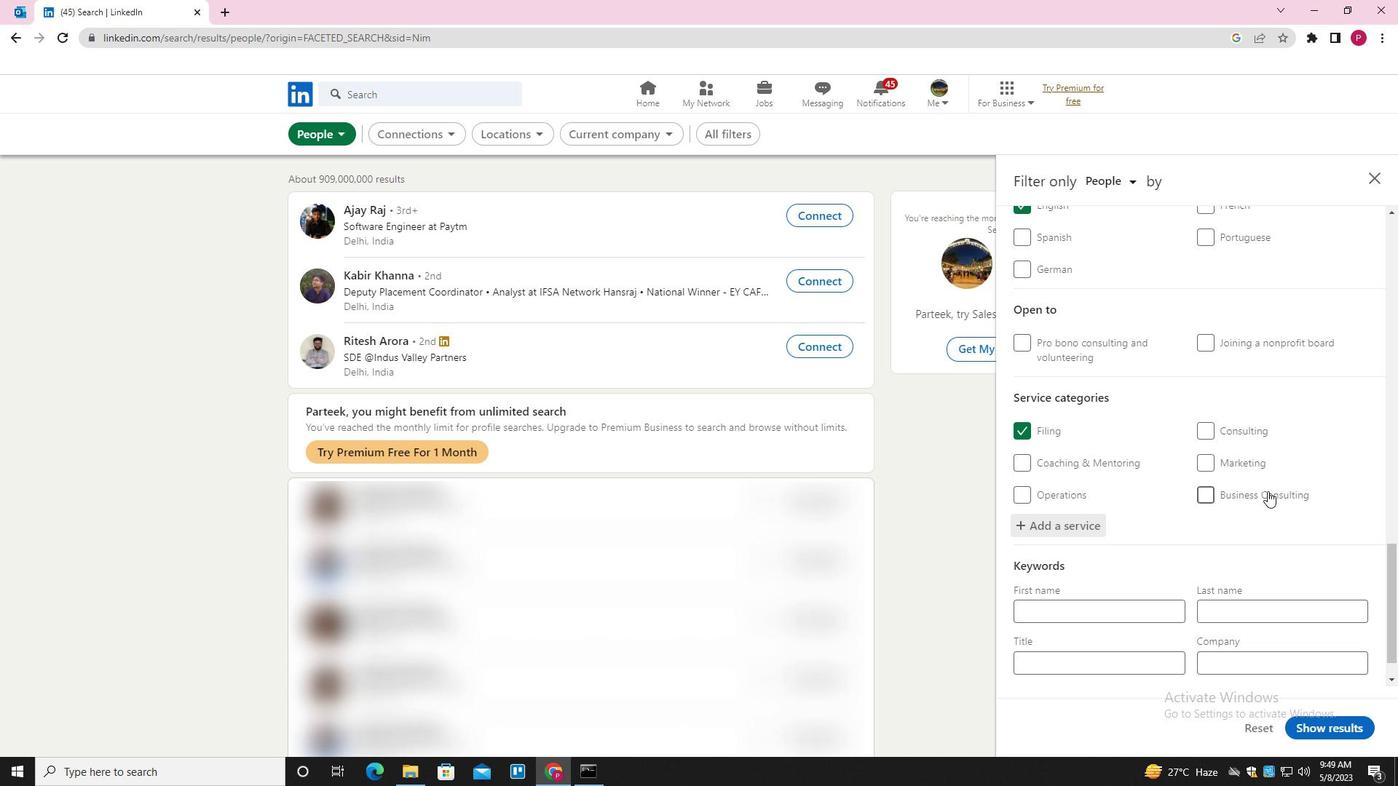 
Action: Mouse scrolled (1267, 490) with delta (0, 0)
Screenshot: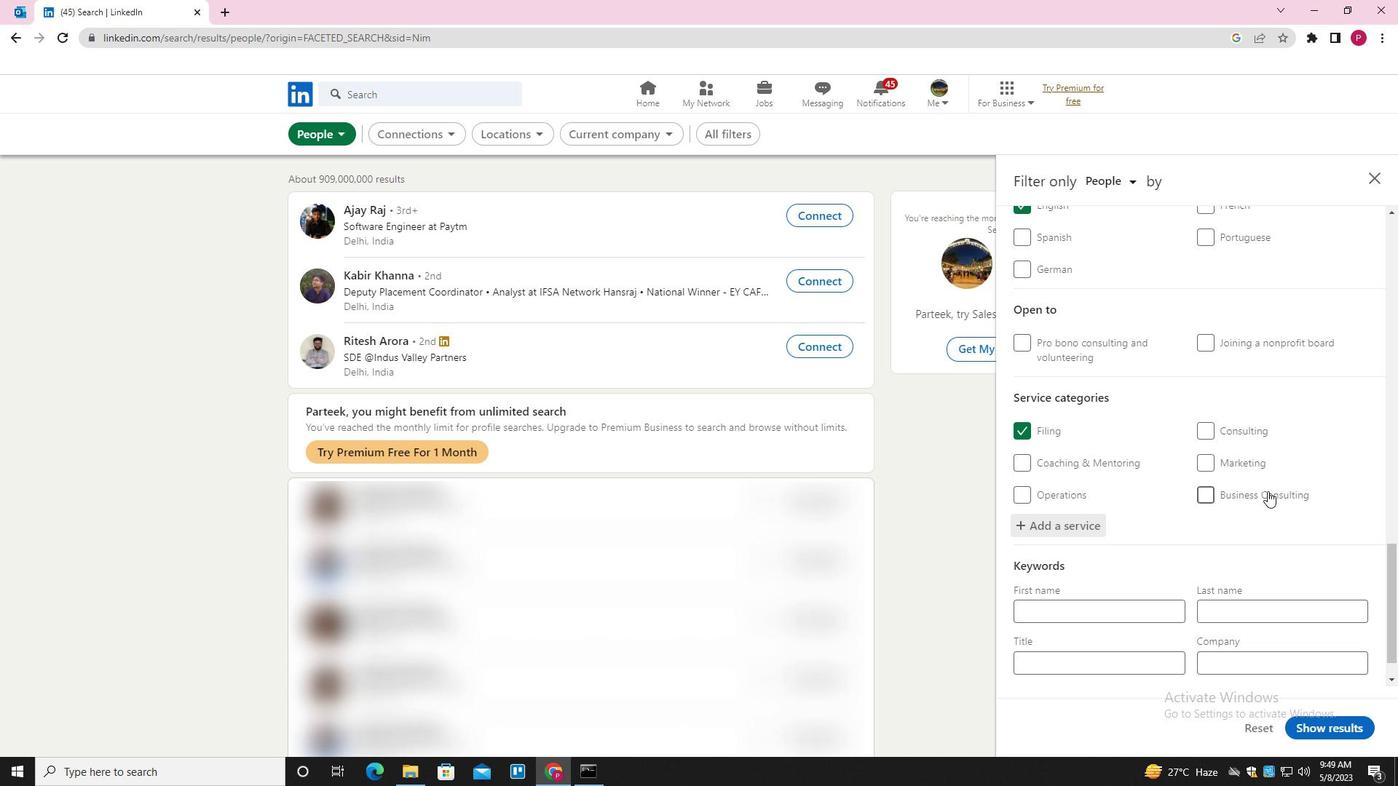 
Action: Mouse moved to (1267, 500)
Screenshot: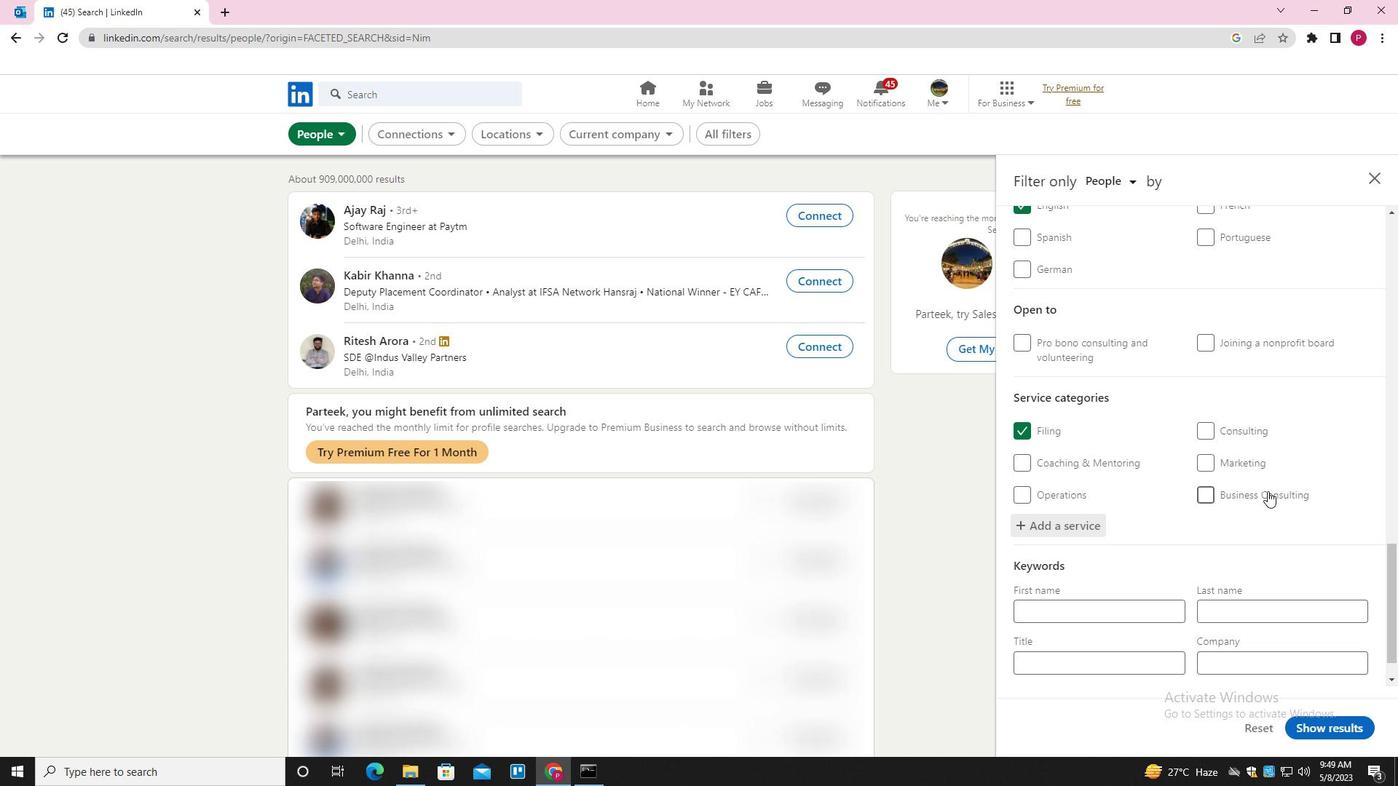 
Action: Mouse scrolled (1267, 500) with delta (0, 0)
Screenshot: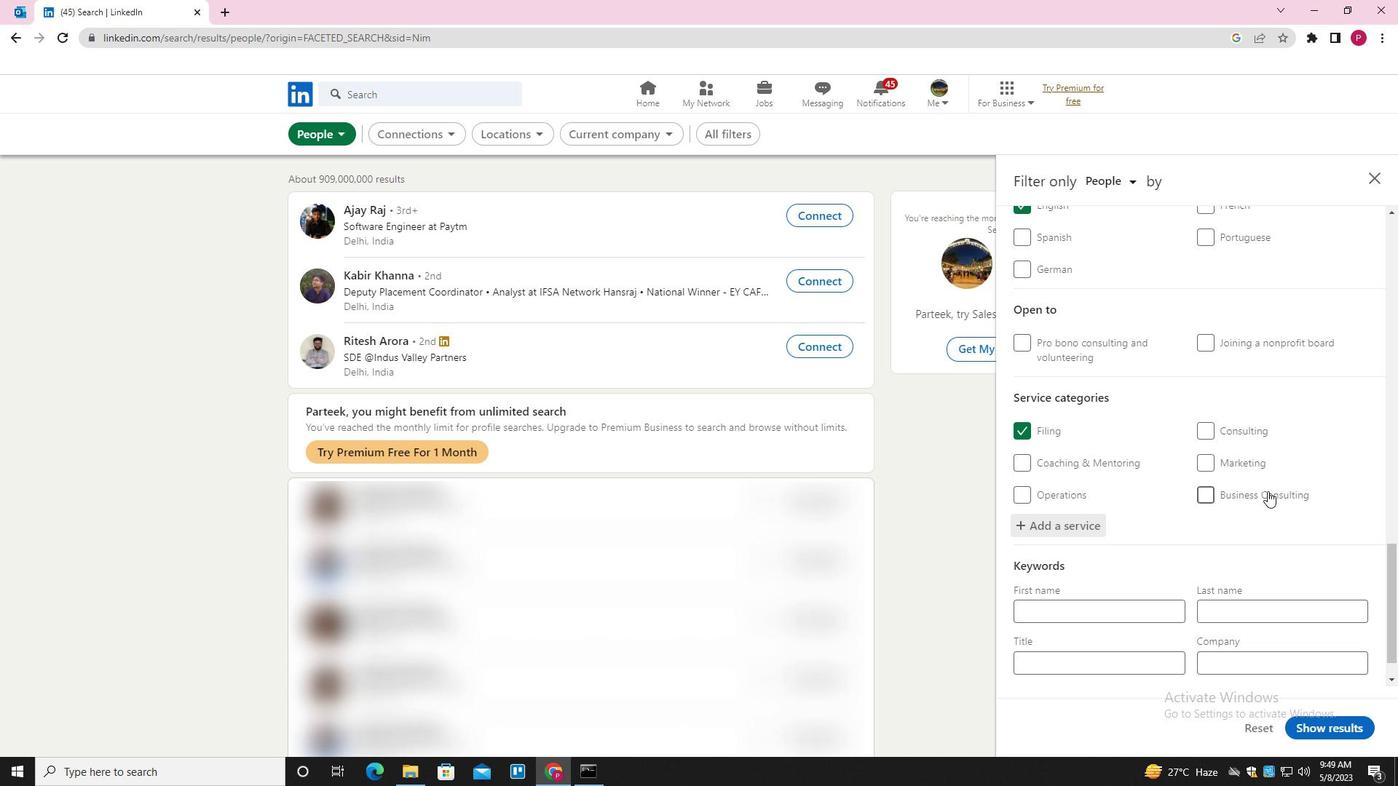 
Action: Mouse moved to (1255, 535)
Screenshot: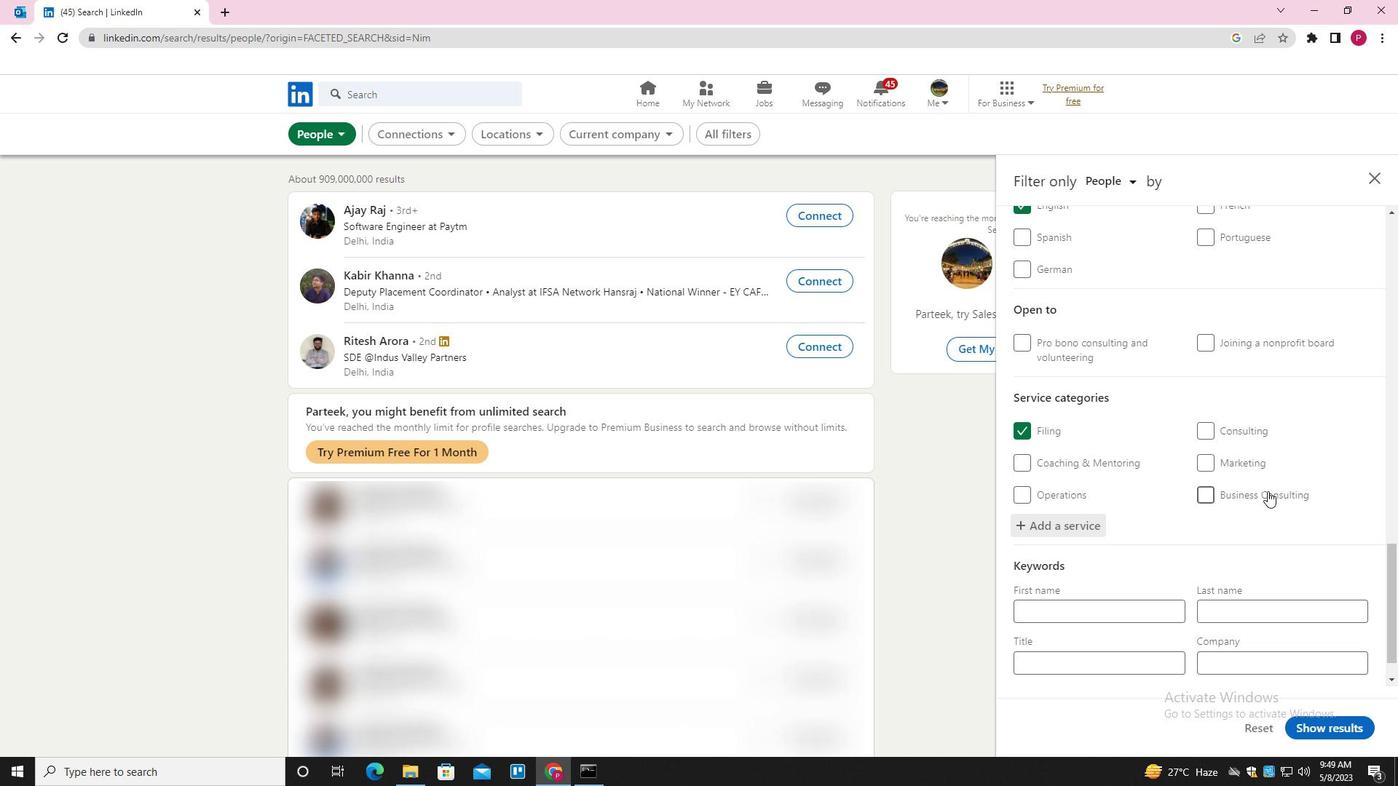 
Action: Mouse scrolled (1255, 534) with delta (0, 0)
Screenshot: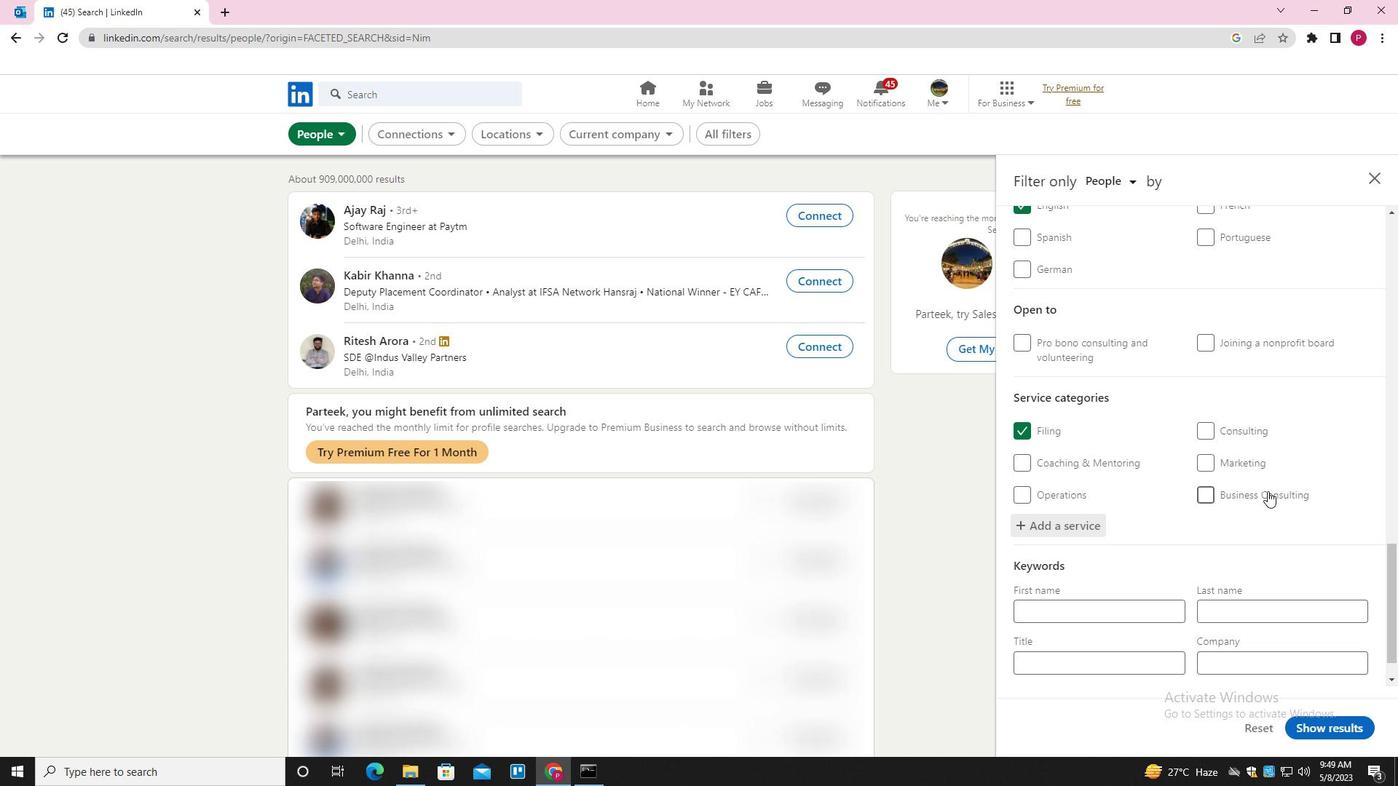 
Action: Mouse moved to (1156, 632)
Screenshot: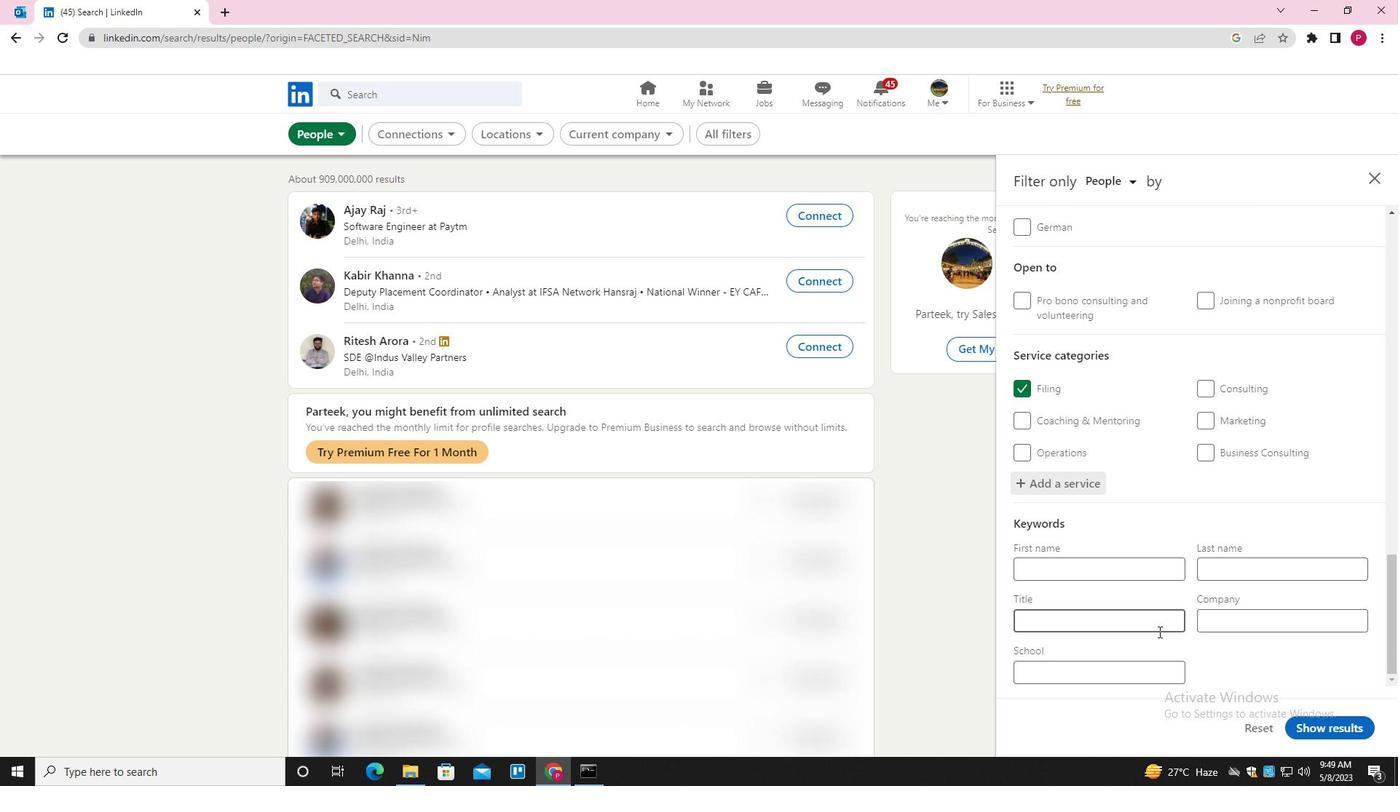 
Action: Mouse pressed left at (1156, 632)
Screenshot: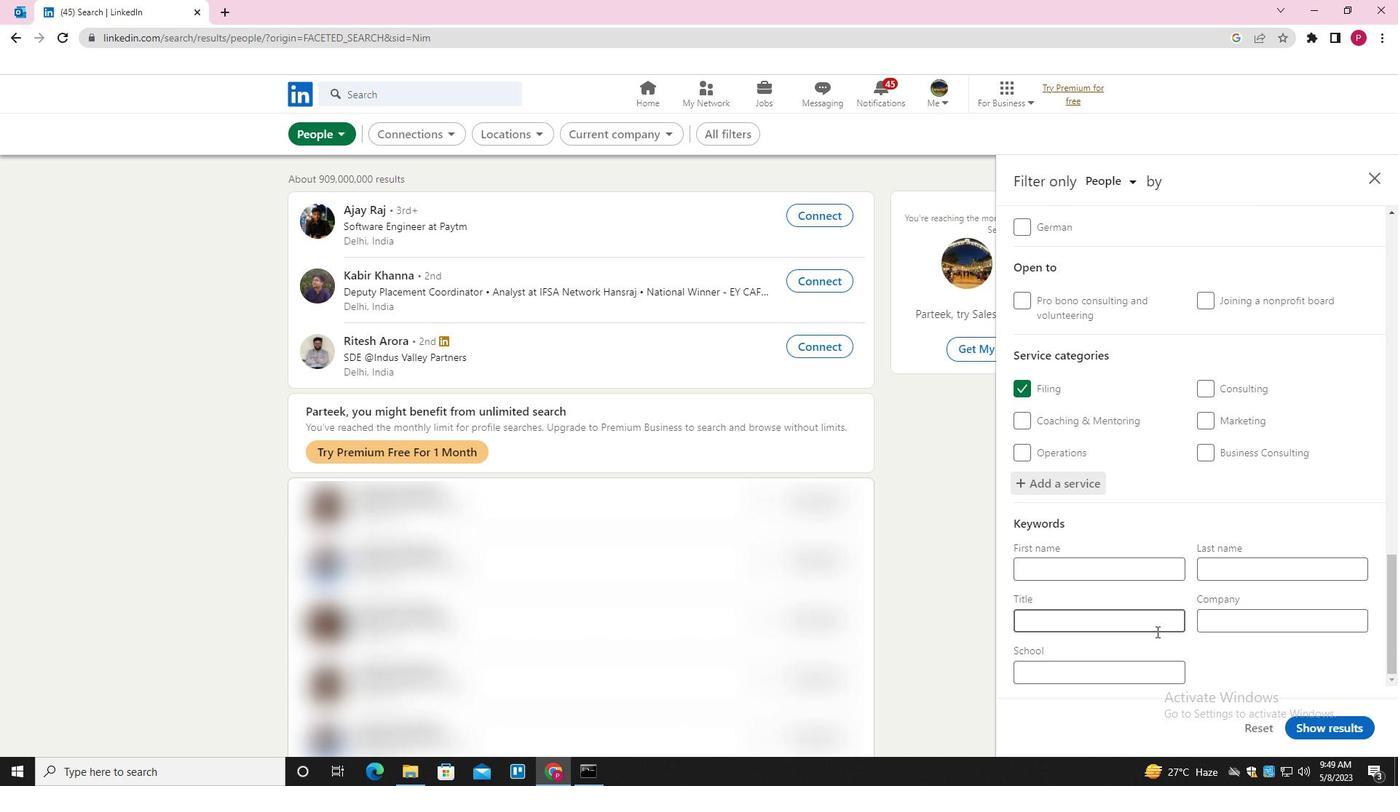 
Action: Key pressed <Key.shift>HOUSE<Key.space><Key.backspace>KEEPER
Screenshot: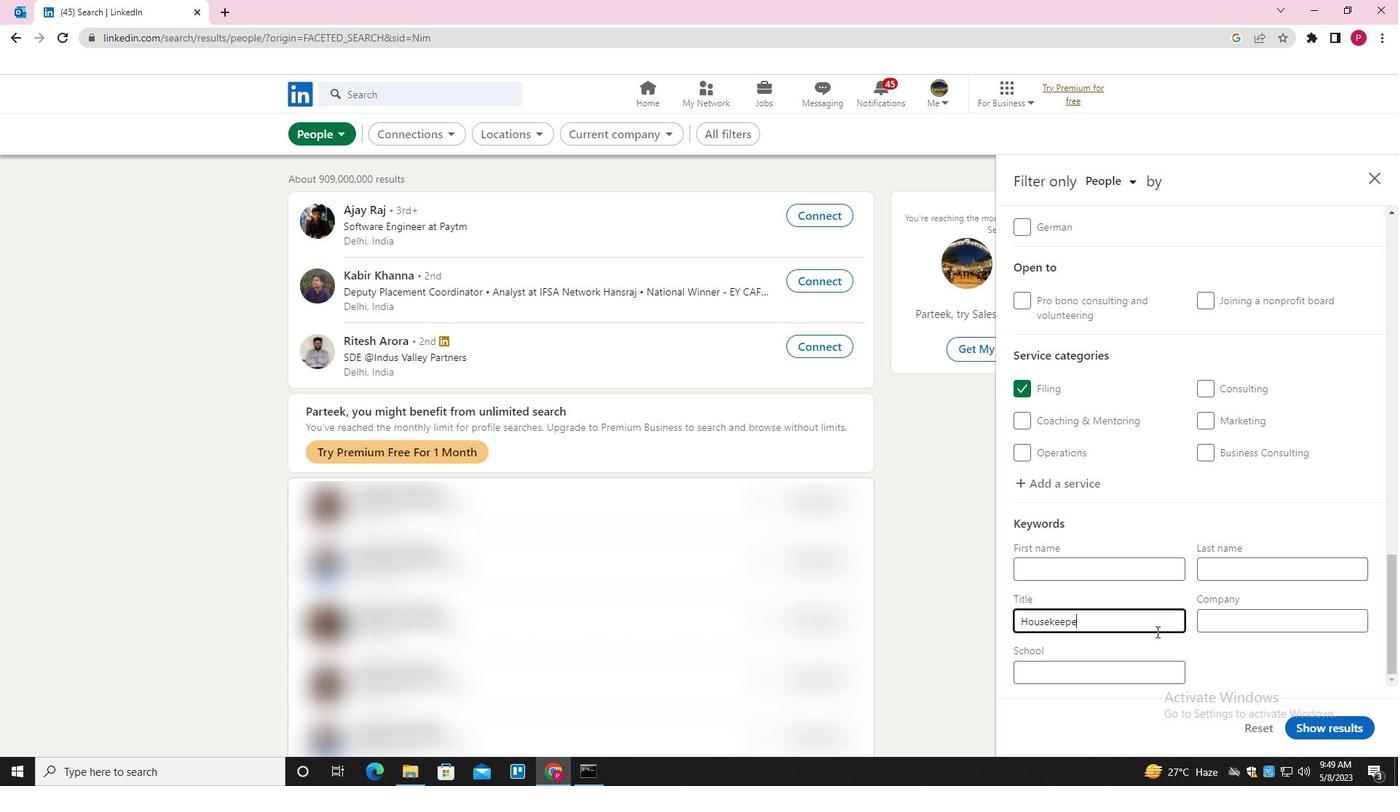 
Action: Mouse moved to (1299, 726)
Screenshot: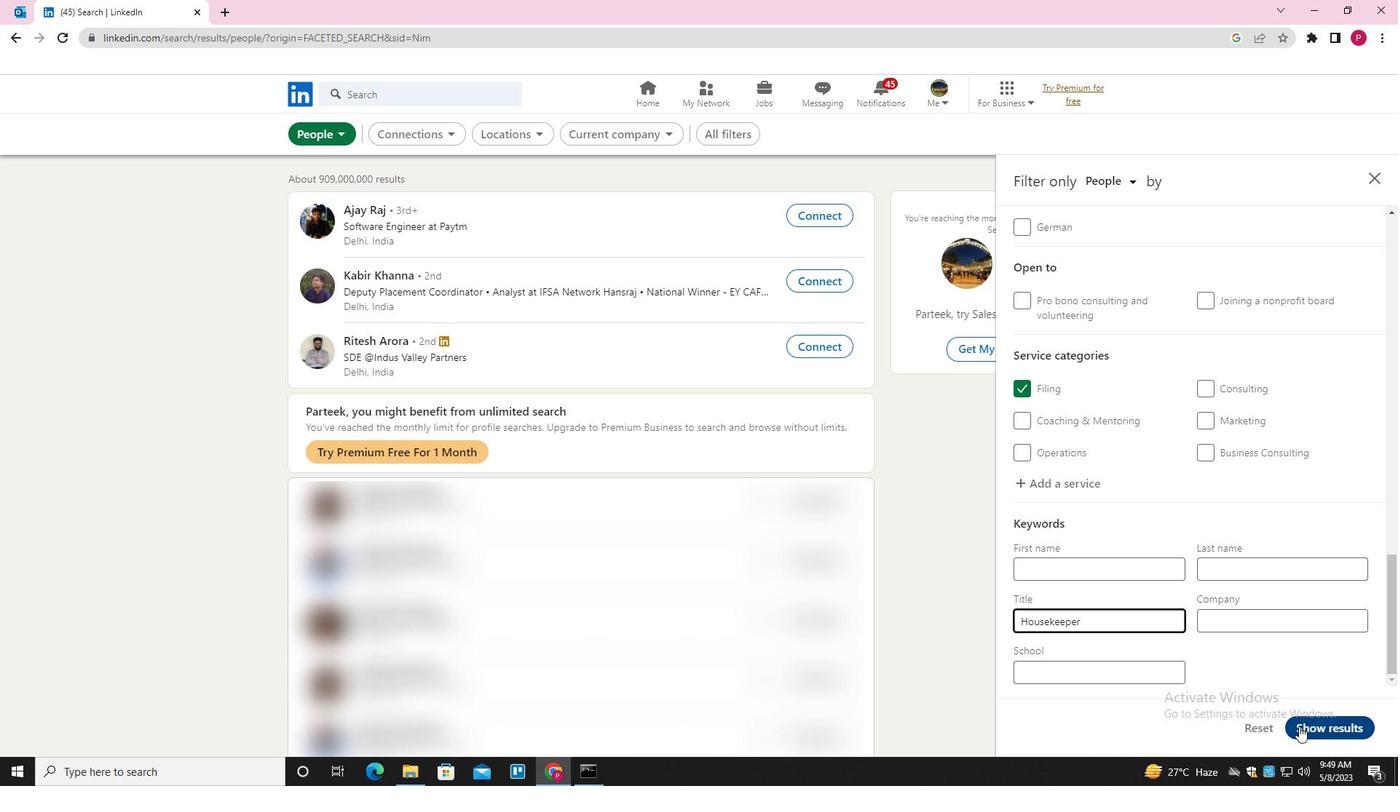 
Action: Mouse pressed left at (1299, 726)
Screenshot: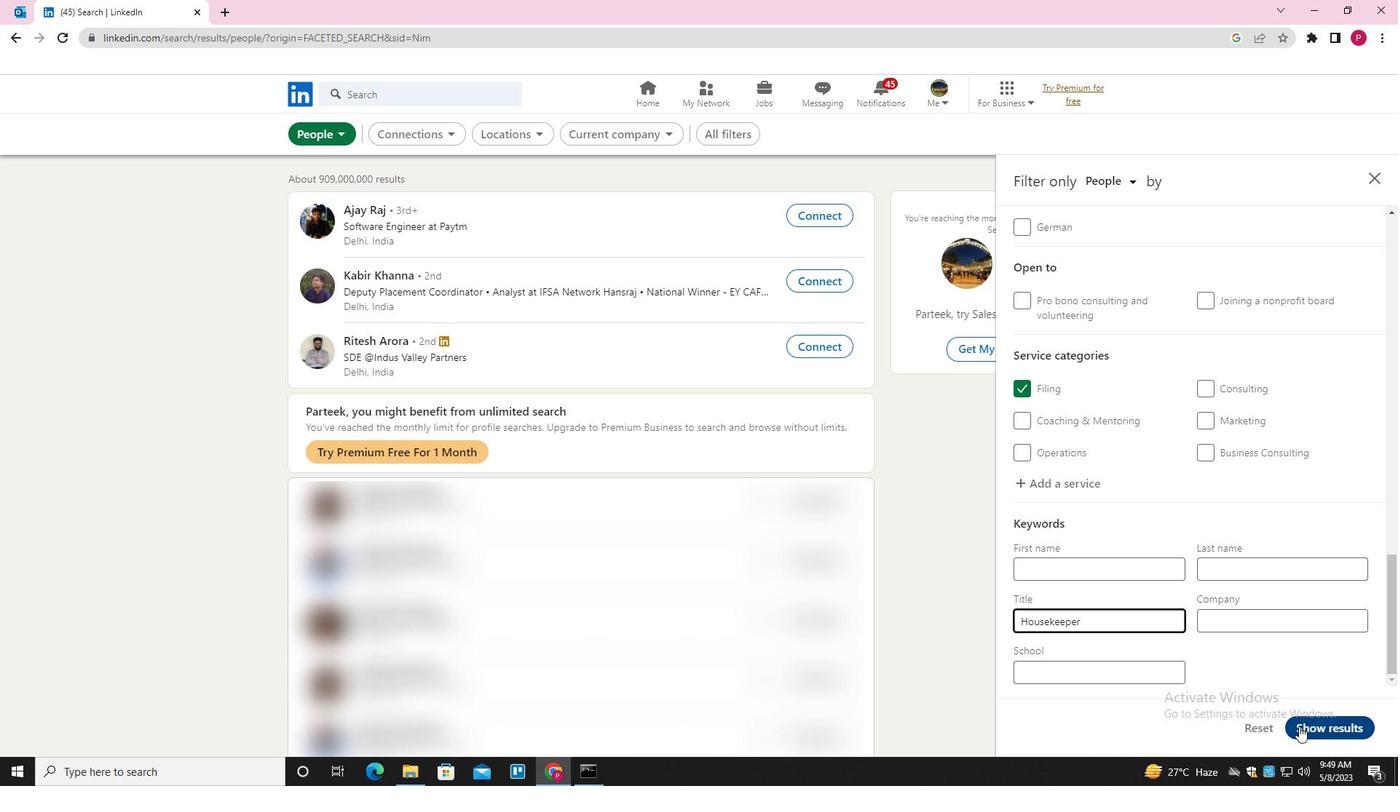 
Action: Mouse moved to (940, 471)
Screenshot: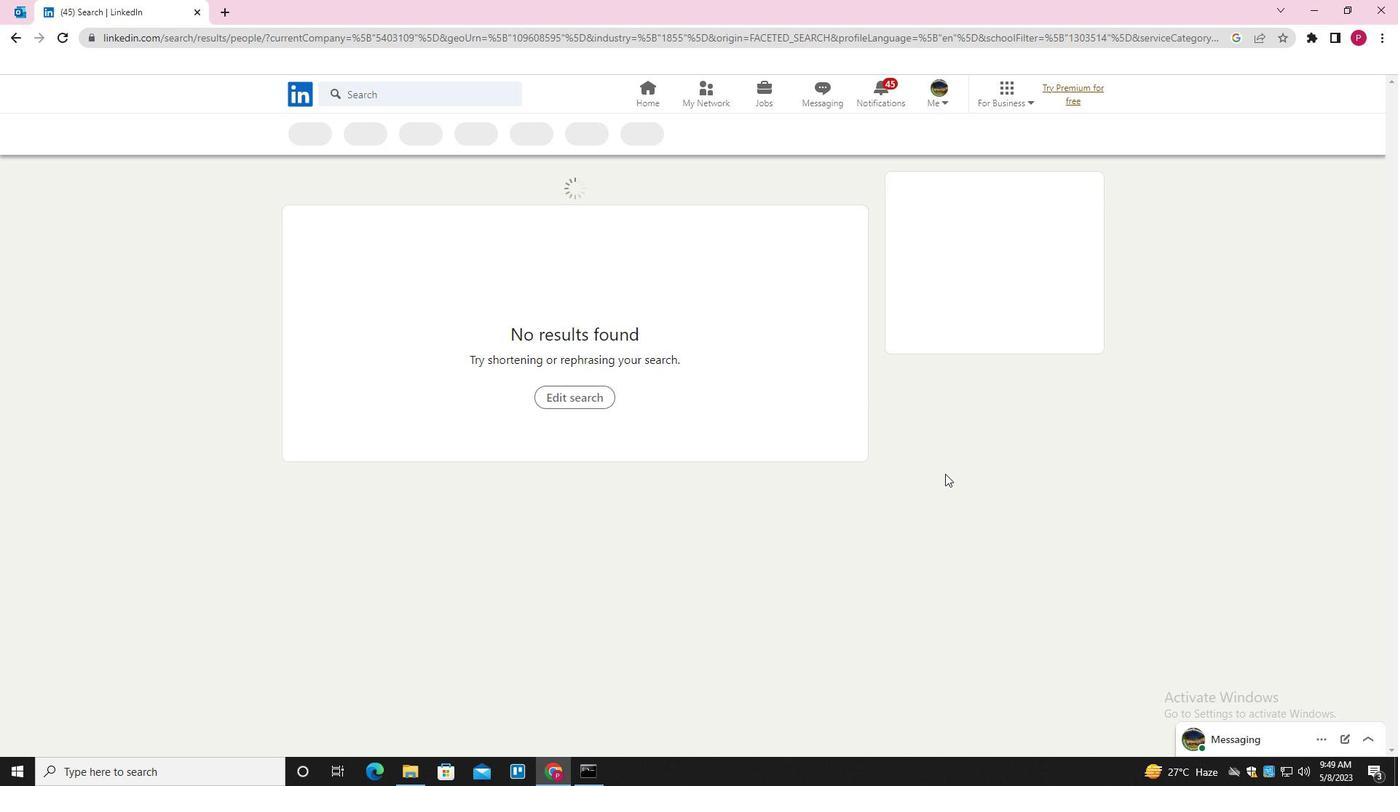 
